 Task: Find connections with filter location Flers with filter topic #Trainingwith filter profile language Spanish with filter current company DHL Express India with filter school Sri Sivasubramaniya Nadar College Of Engineering with filter industry Mental Health Care with filter service category Wealth Management with filter keywords title Telework Nurse/Doctor
Action: Mouse moved to (628, 109)
Screenshot: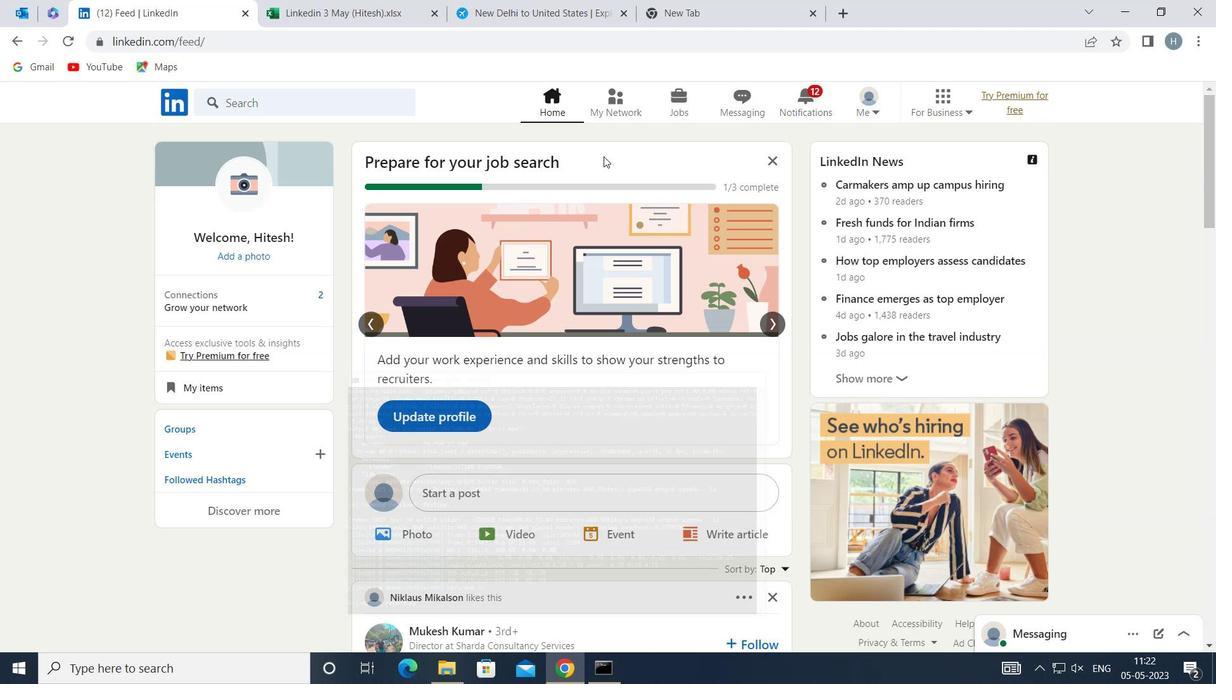 
Action: Mouse pressed left at (628, 109)
Screenshot: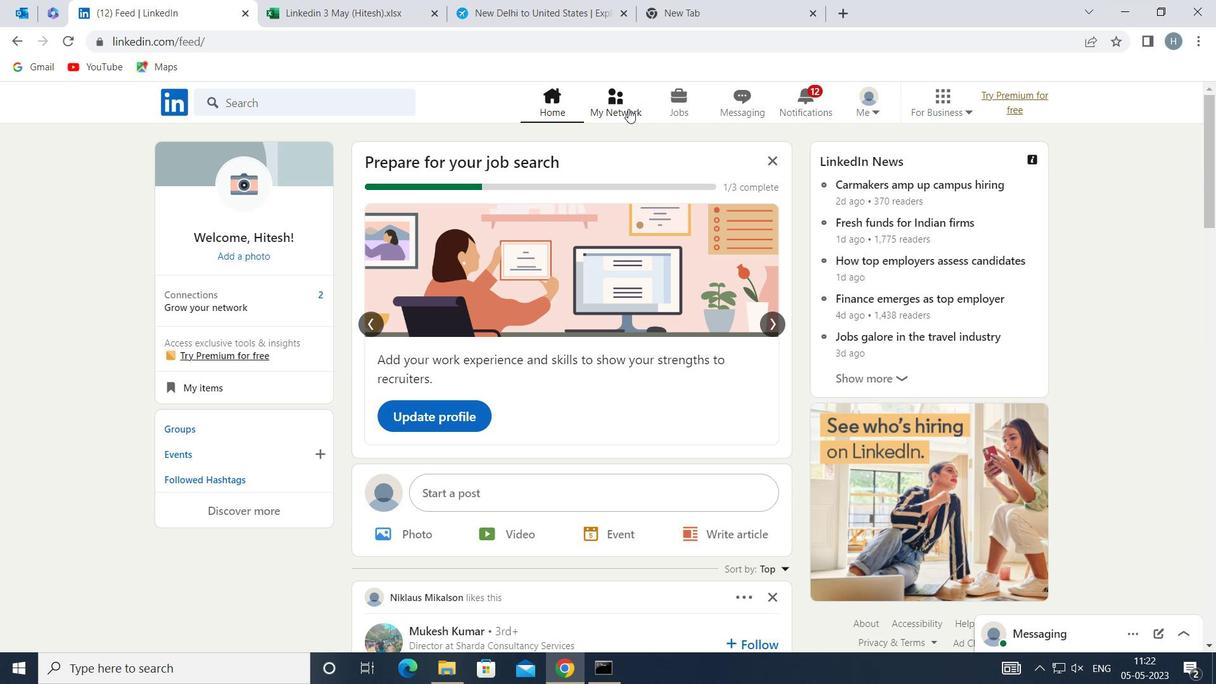 
Action: Mouse moved to (361, 193)
Screenshot: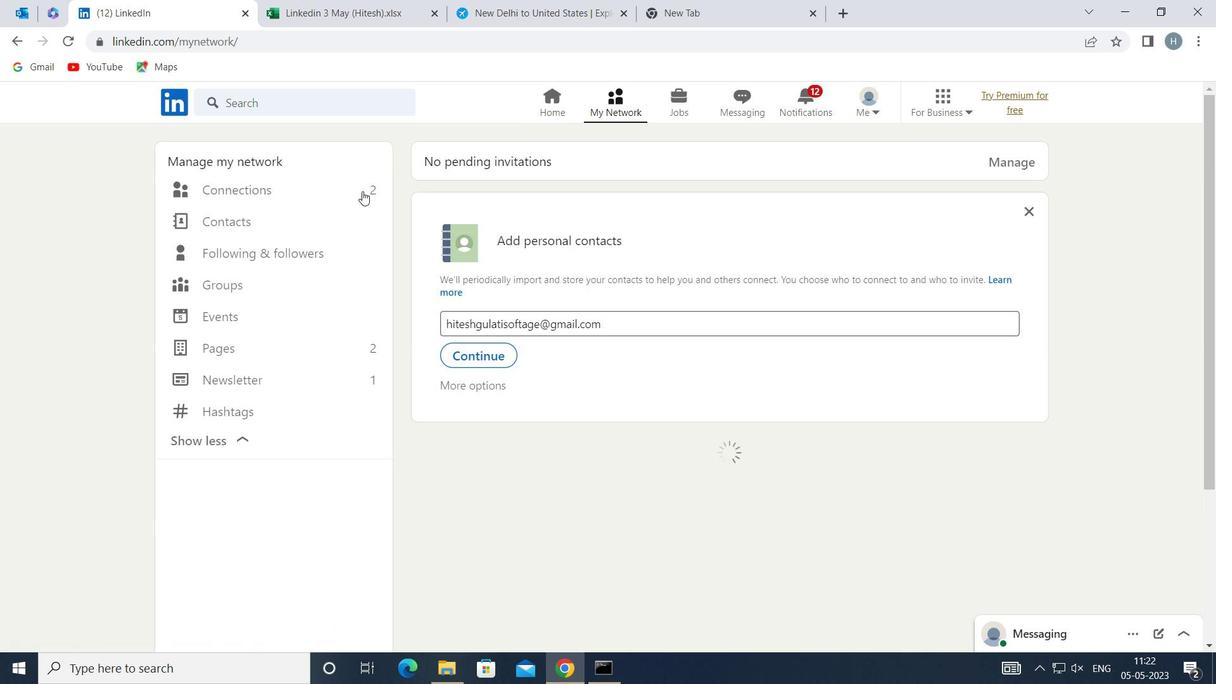 
Action: Mouse pressed left at (361, 193)
Screenshot: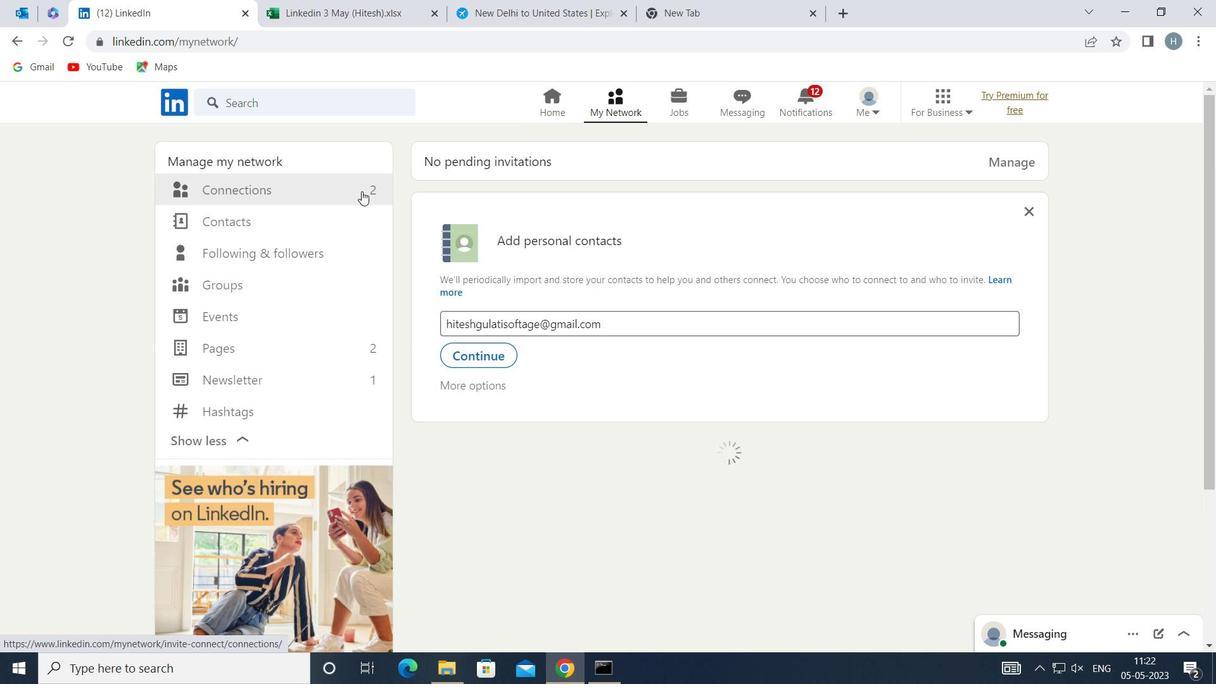 
Action: Mouse moved to (713, 186)
Screenshot: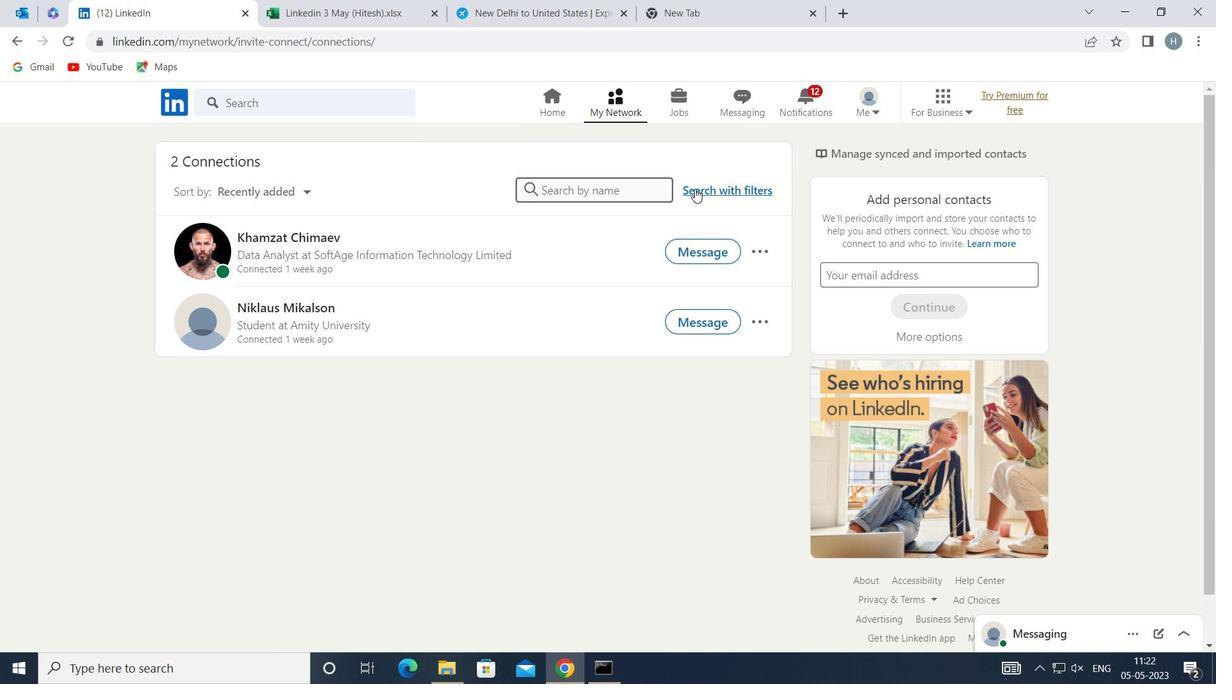 
Action: Mouse pressed left at (713, 186)
Screenshot: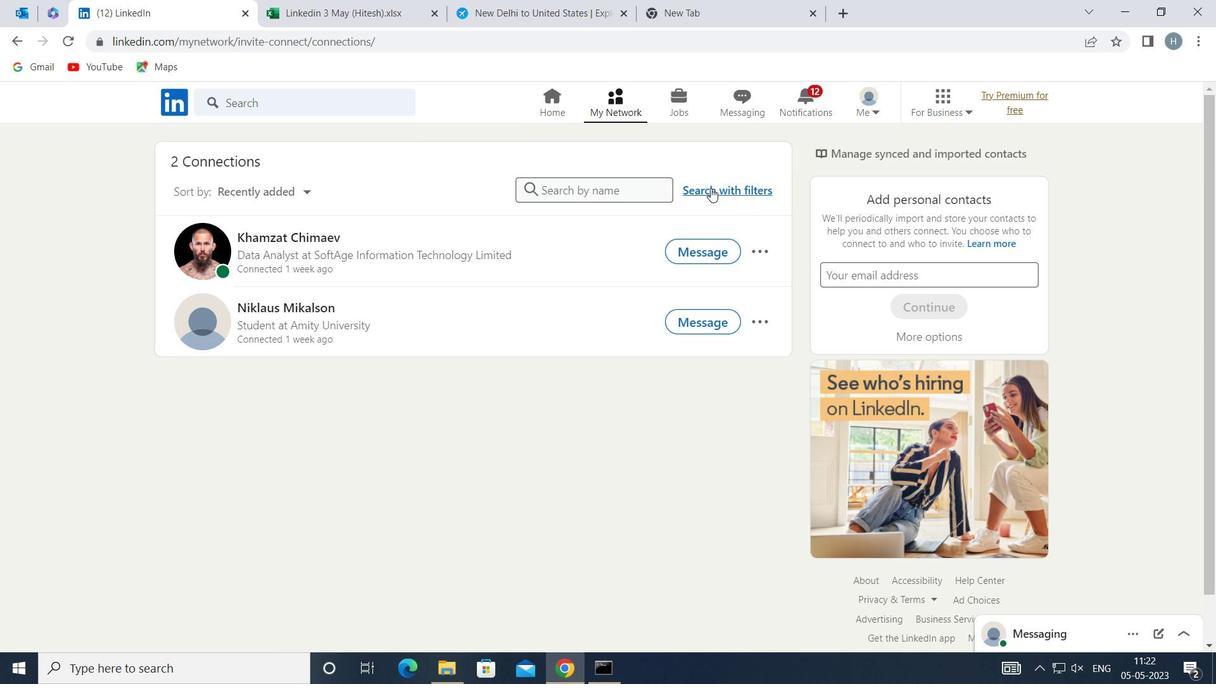 
Action: Mouse moved to (670, 145)
Screenshot: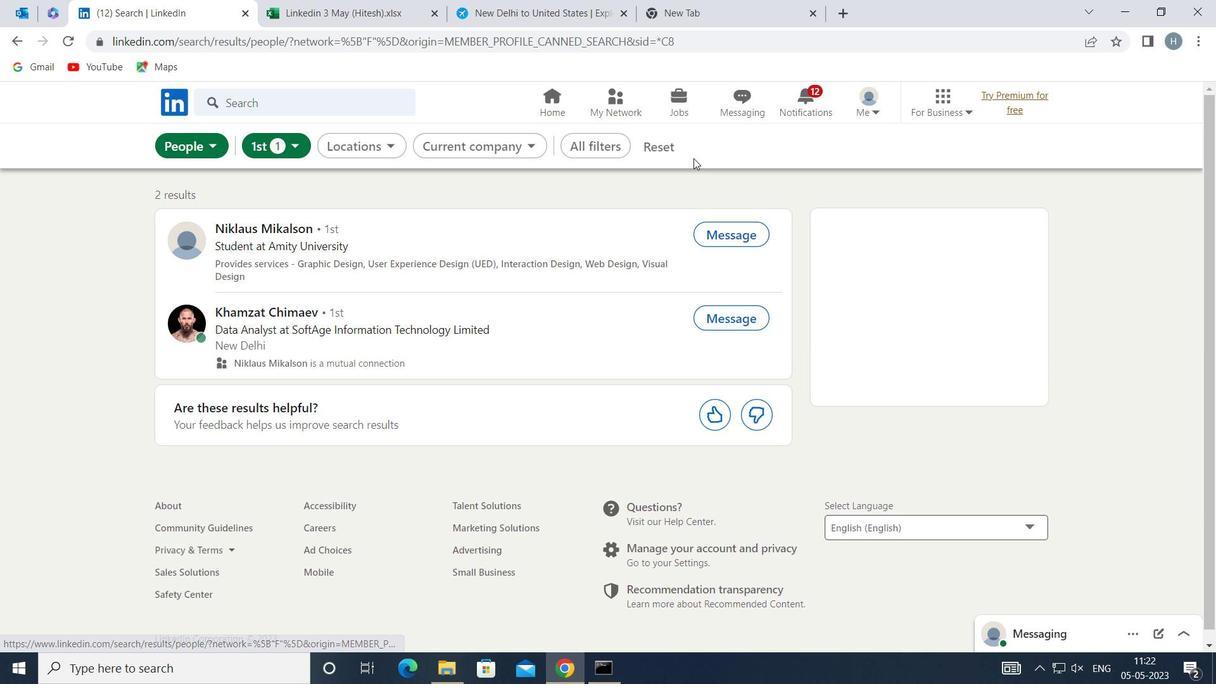 
Action: Mouse pressed left at (670, 145)
Screenshot: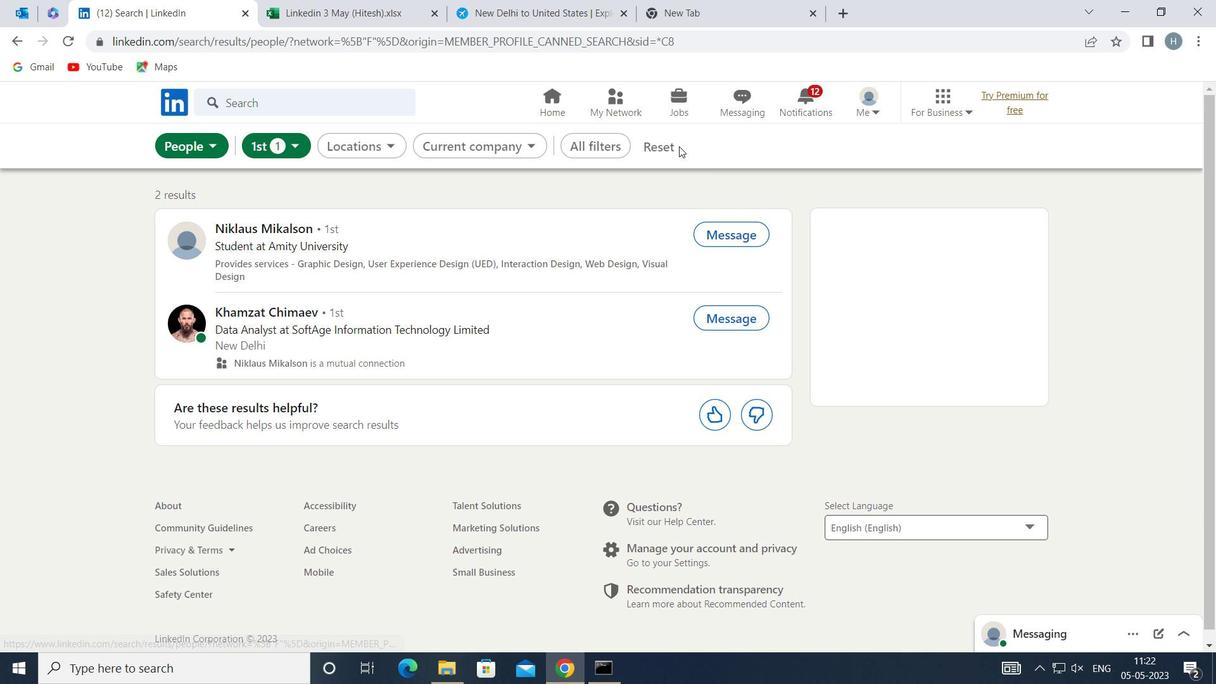 
Action: Mouse moved to (643, 142)
Screenshot: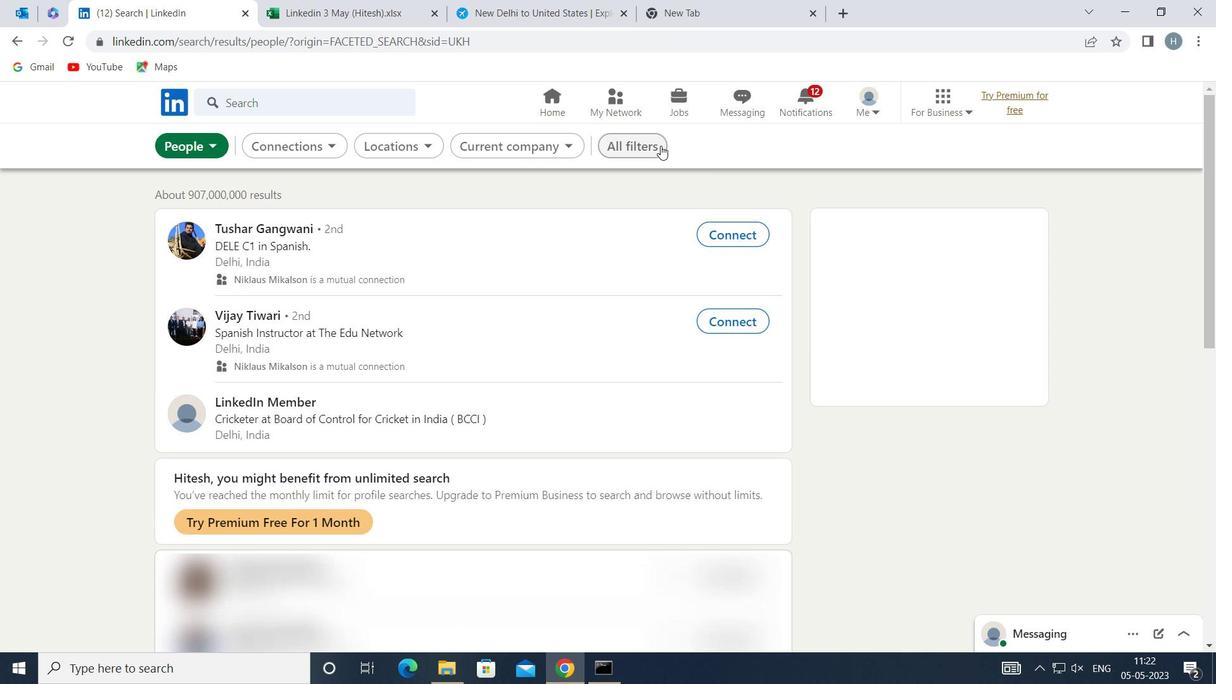 
Action: Mouse pressed left at (643, 142)
Screenshot: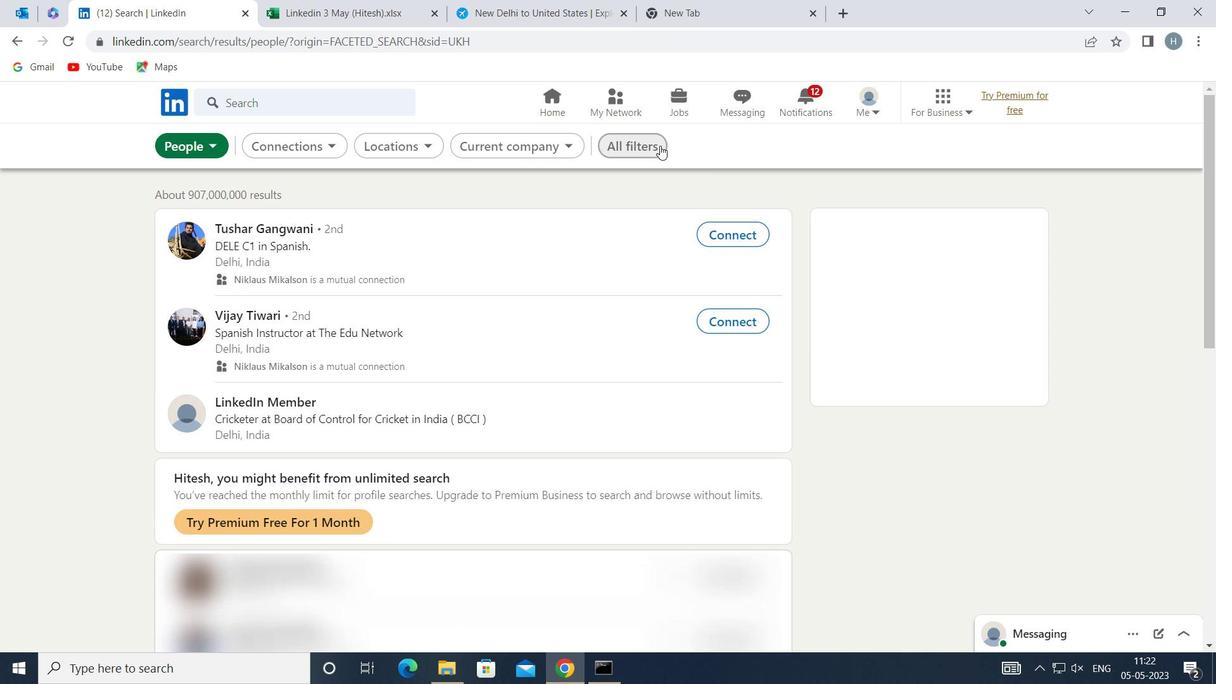 
Action: Mouse moved to (918, 288)
Screenshot: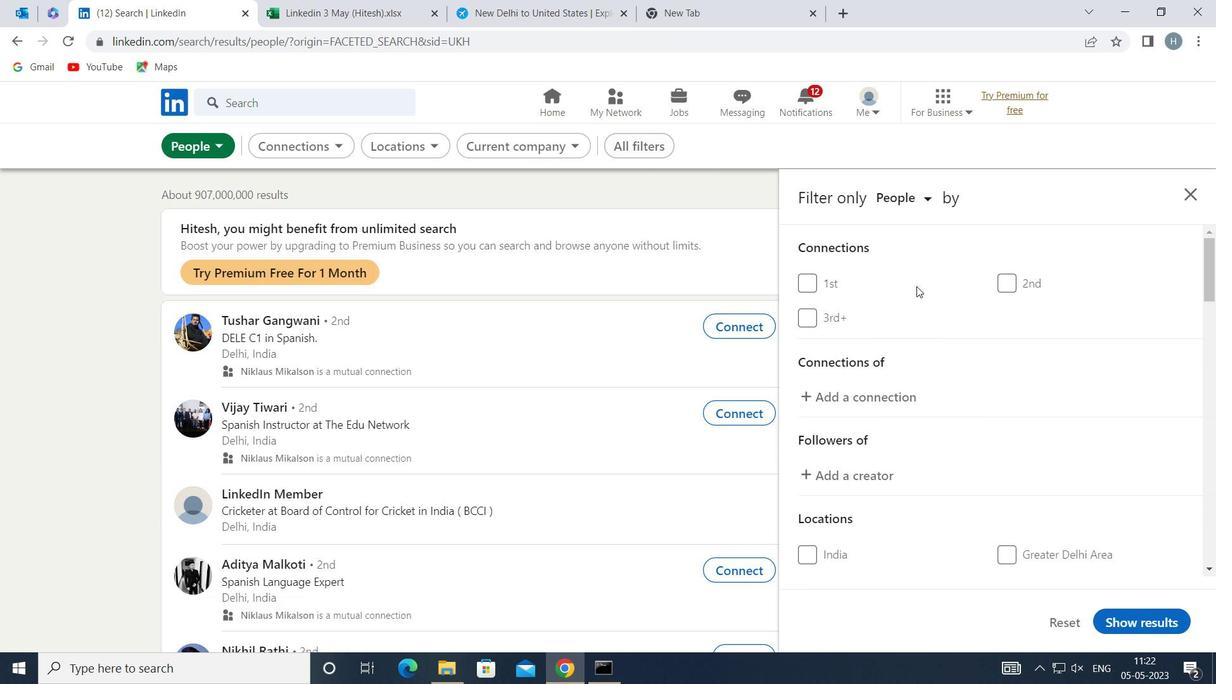 
Action: Mouse scrolled (918, 288) with delta (0, 0)
Screenshot: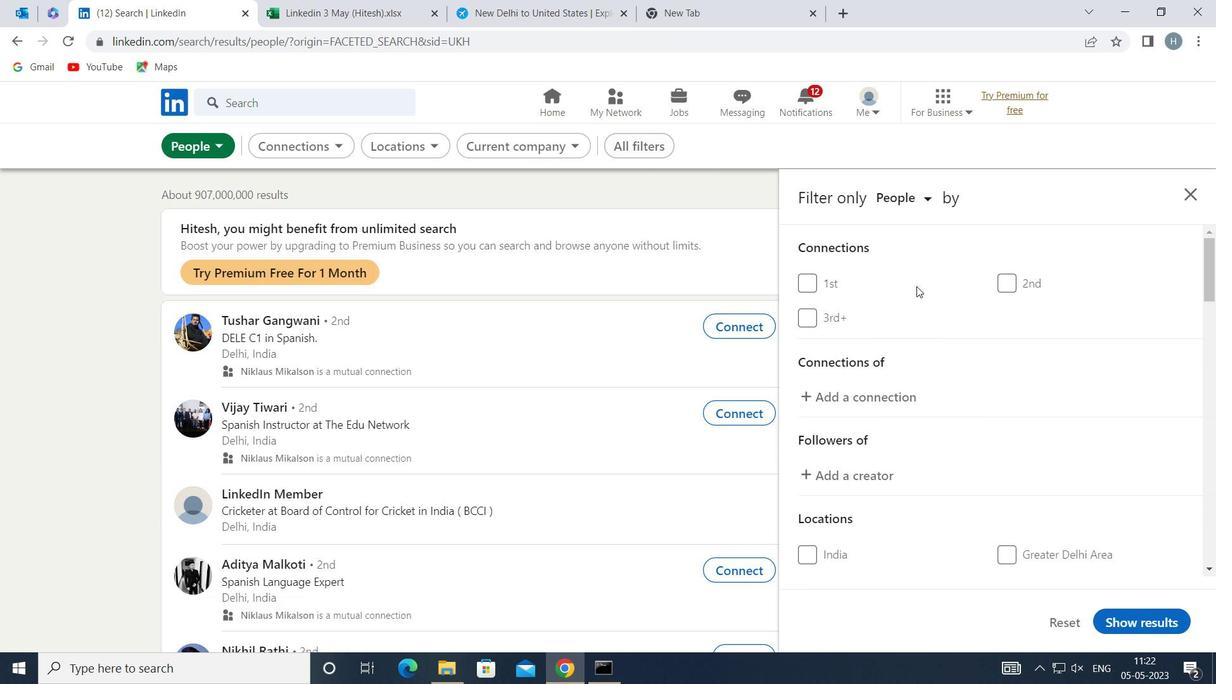 
Action: Mouse moved to (919, 297)
Screenshot: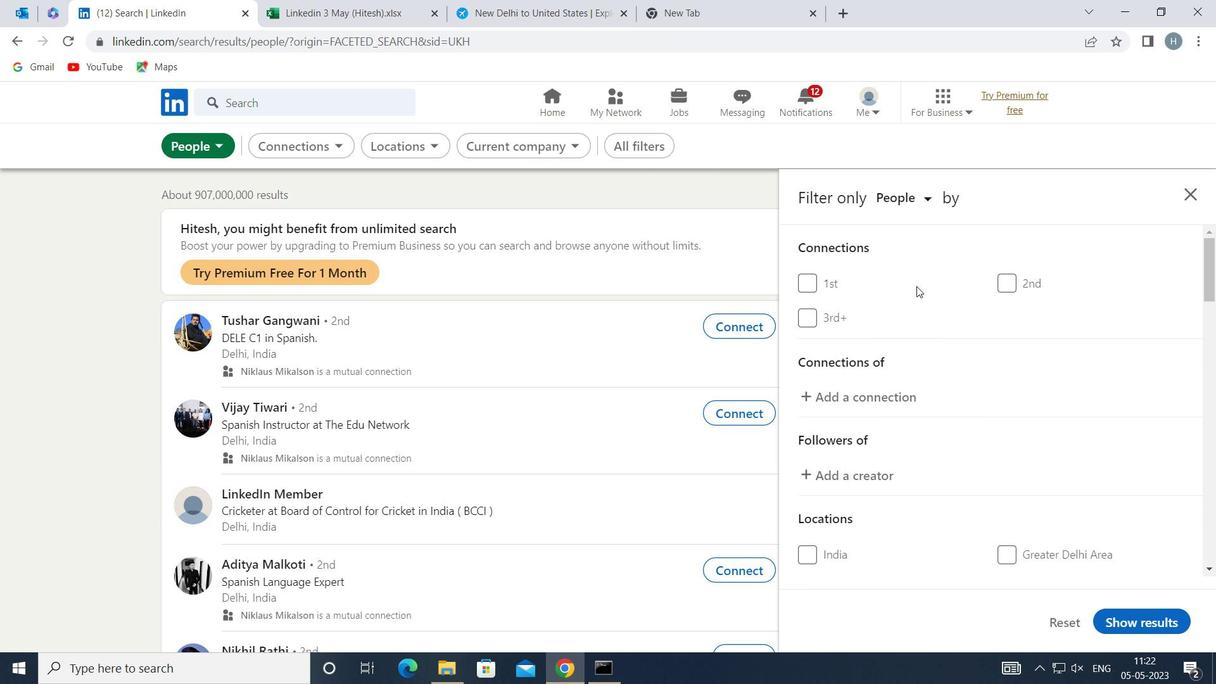 
Action: Mouse scrolled (919, 297) with delta (0, 0)
Screenshot: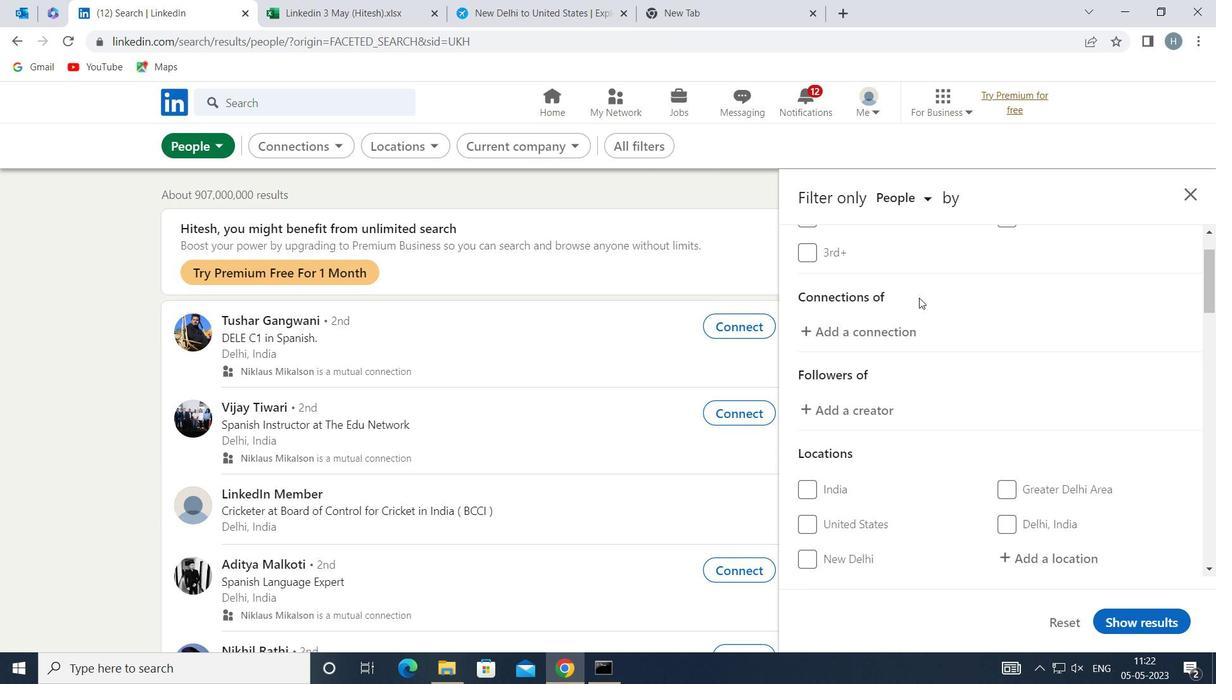 
Action: Mouse moved to (1027, 462)
Screenshot: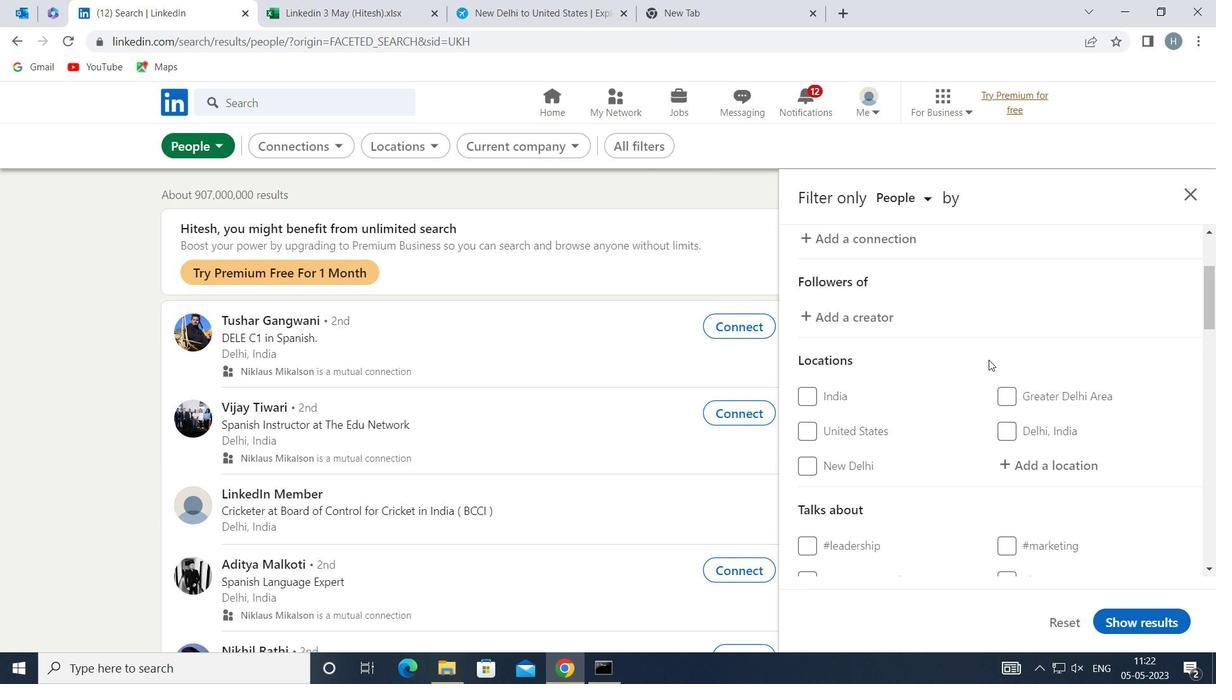 
Action: Mouse pressed left at (1027, 462)
Screenshot: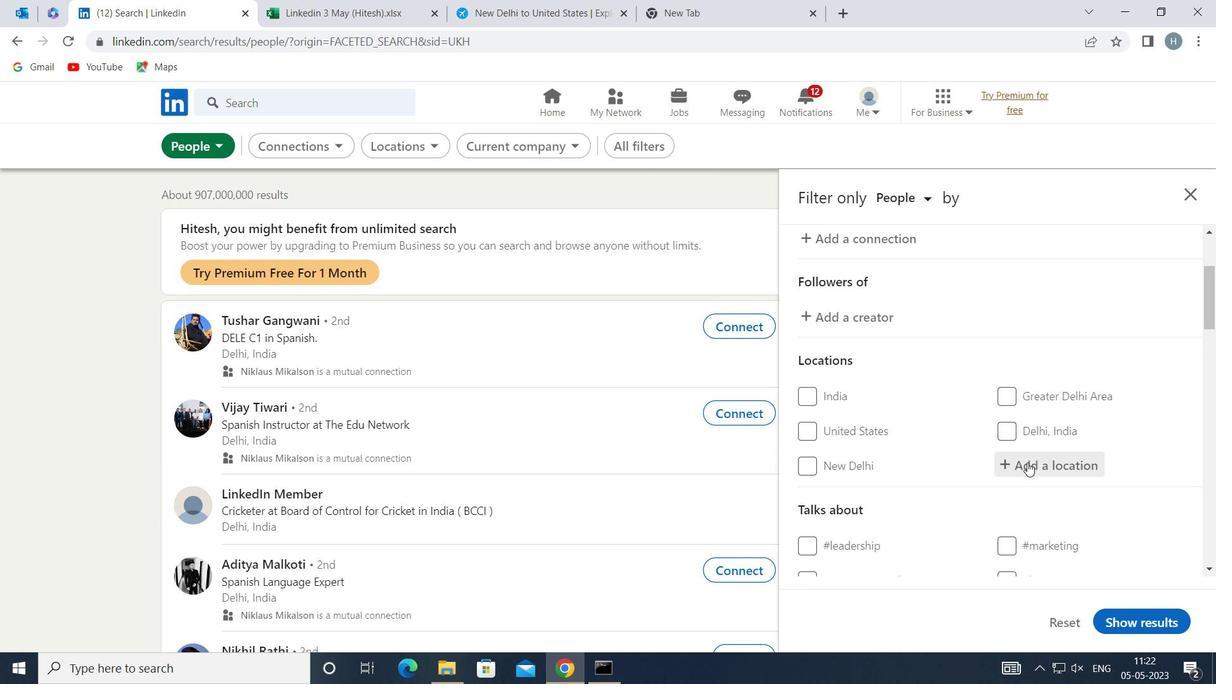 
Action: Mouse moved to (1029, 456)
Screenshot: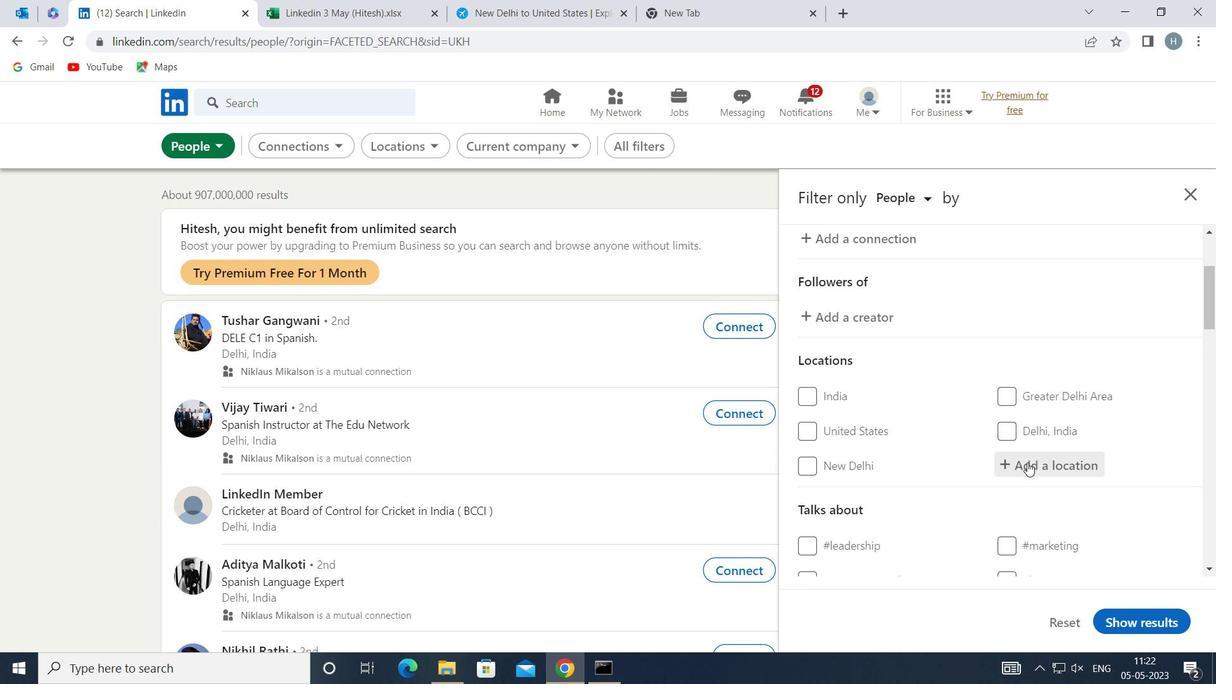 
Action: Key pressed <Key.shift>FLERS
Screenshot: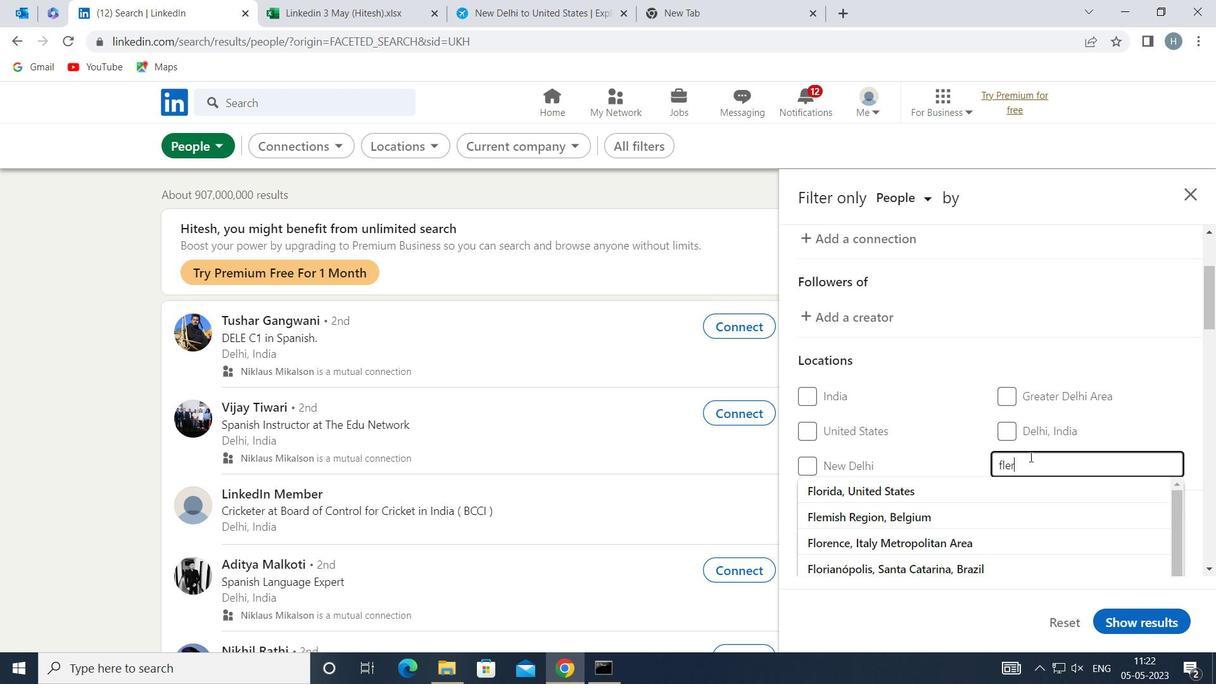 
Action: Mouse moved to (974, 476)
Screenshot: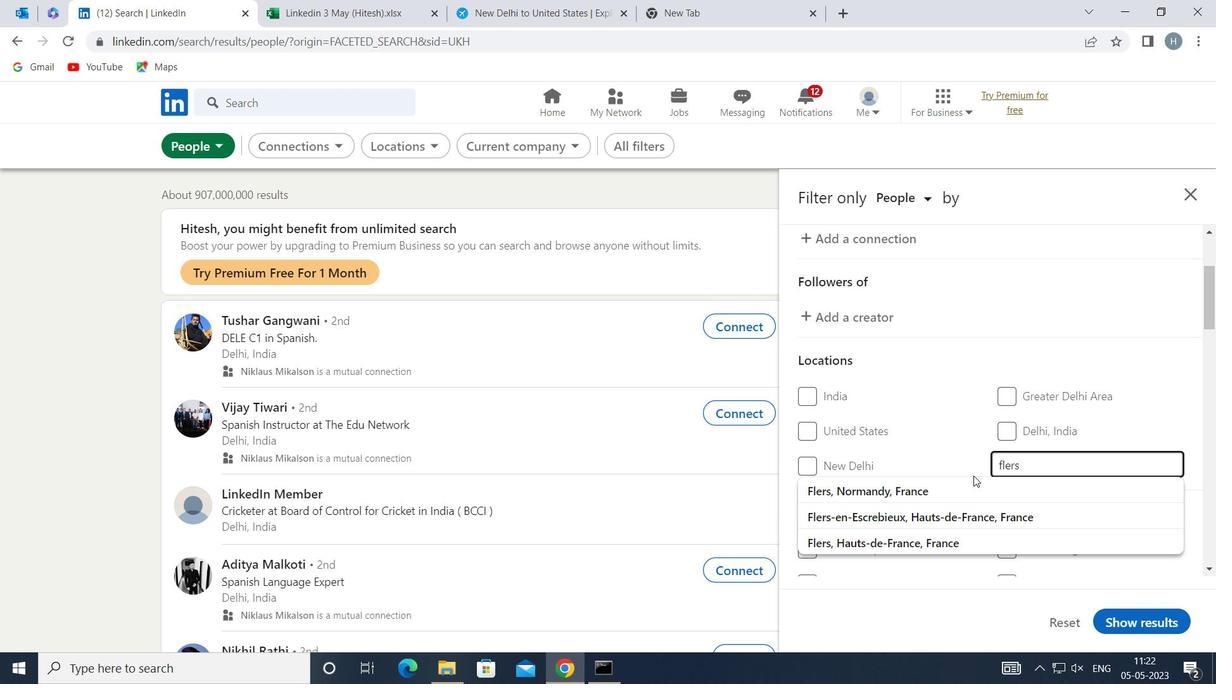 
Action: Mouse pressed left at (974, 476)
Screenshot: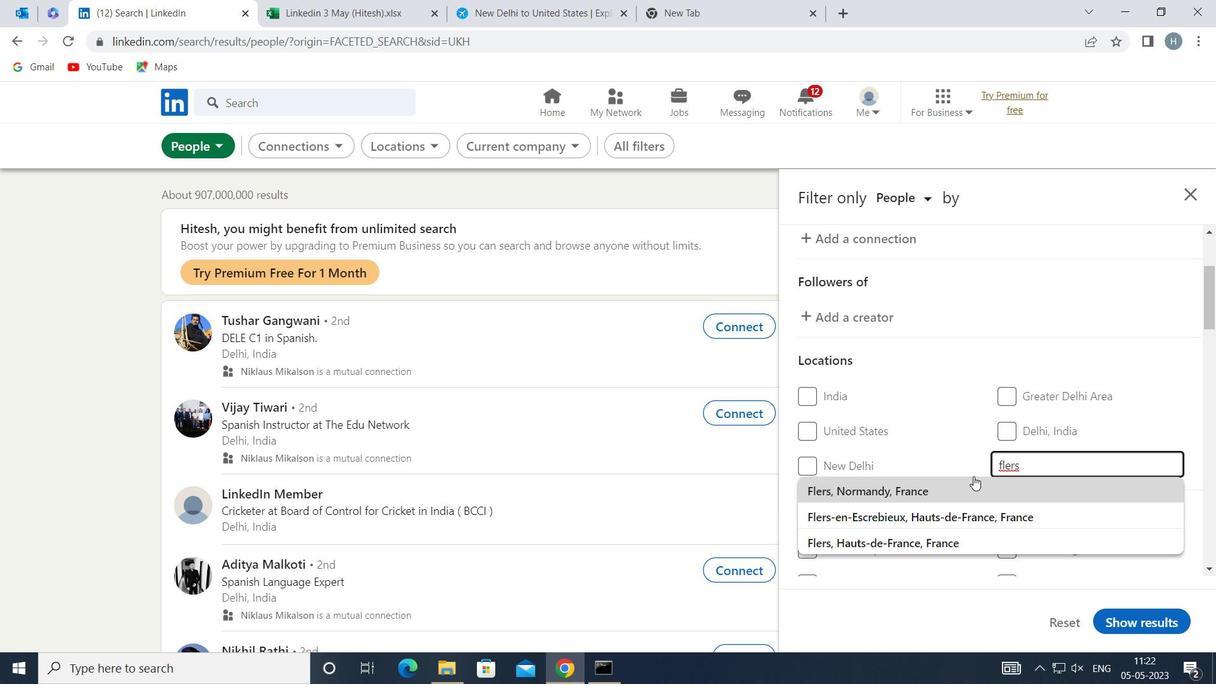 
Action: Mouse moved to (996, 438)
Screenshot: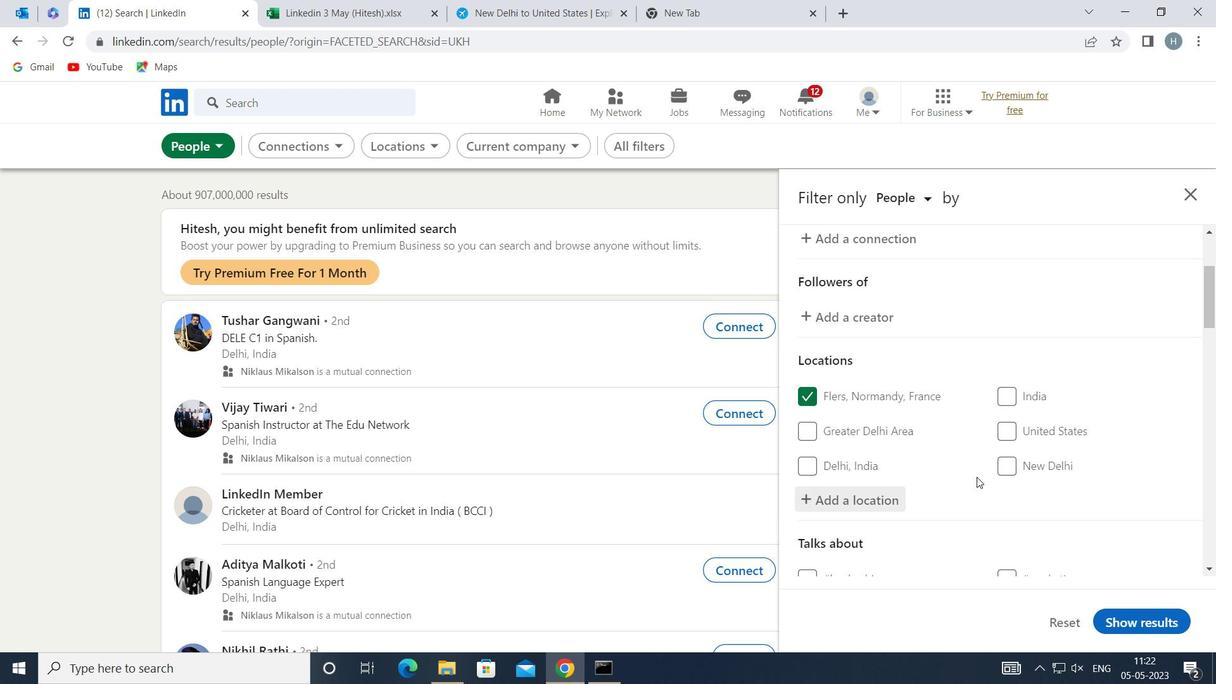 
Action: Mouse scrolled (996, 437) with delta (0, 0)
Screenshot: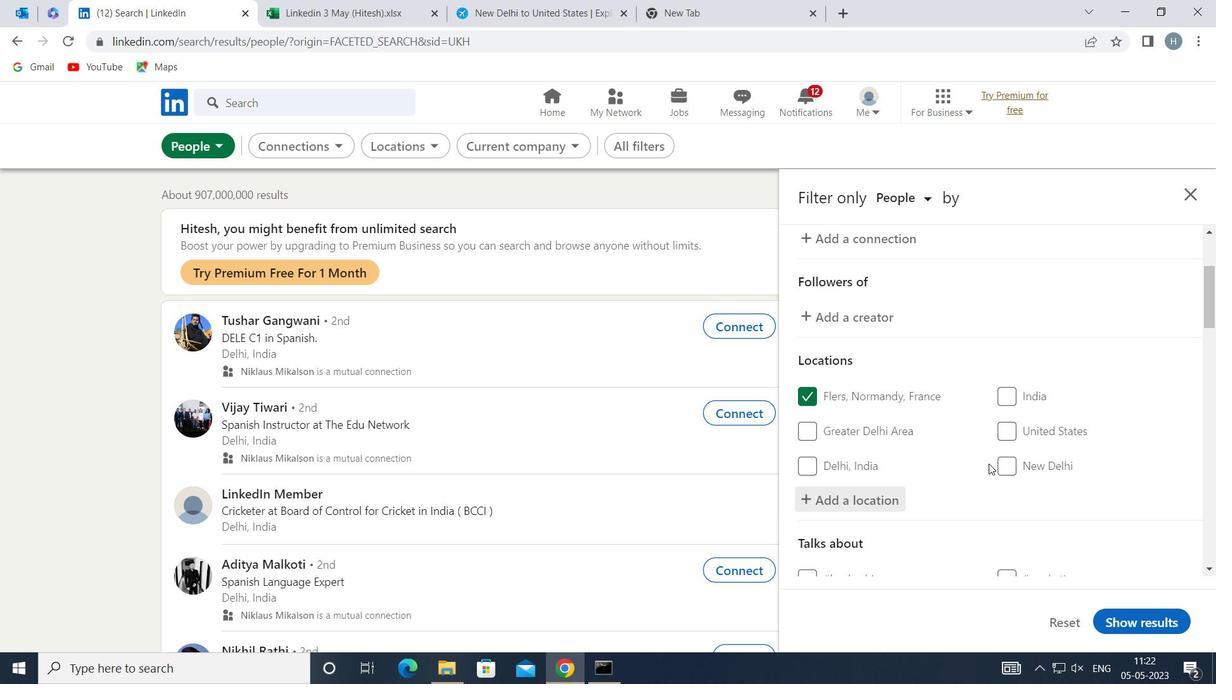 
Action: Mouse scrolled (996, 437) with delta (0, 0)
Screenshot: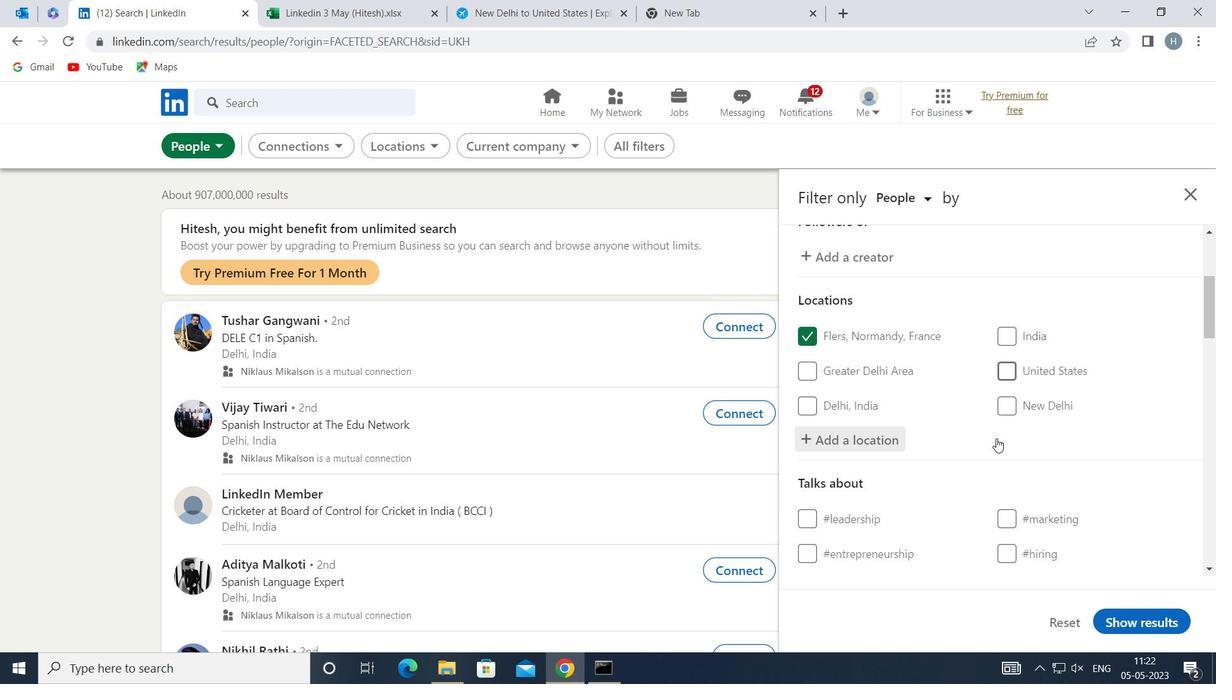 
Action: Mouse moved to (1034, 488)
Screenshot: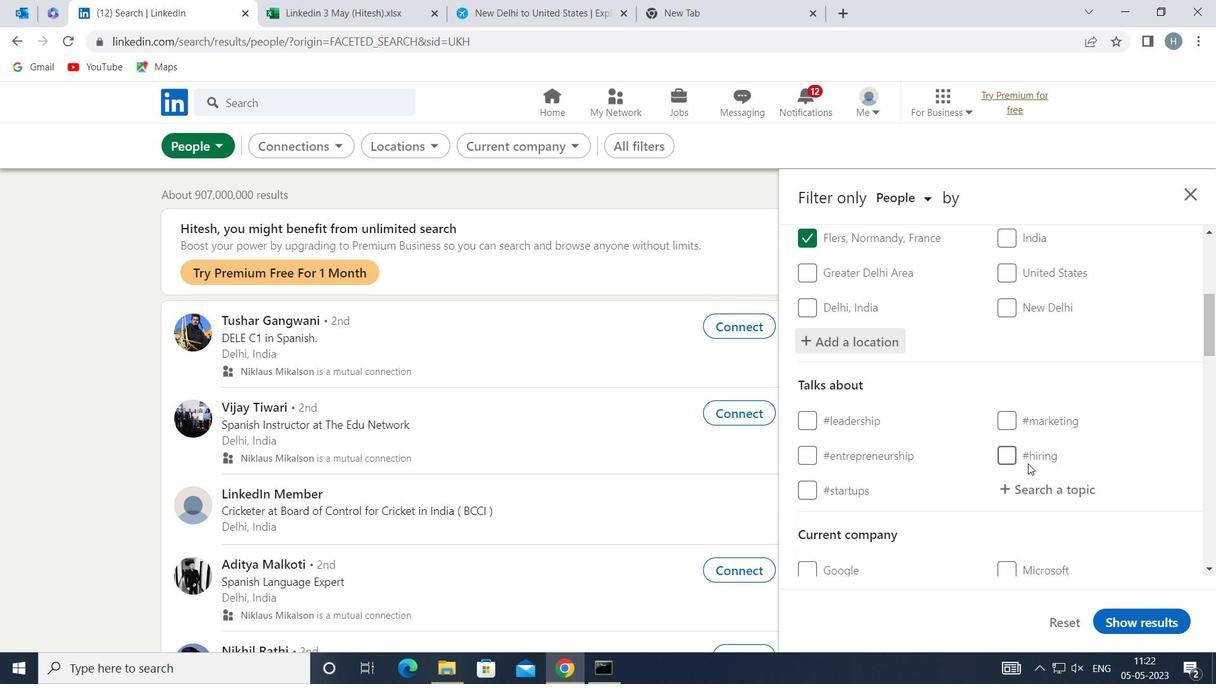 
Action: Mouse pressed left at (1034, 488)
Screenshot: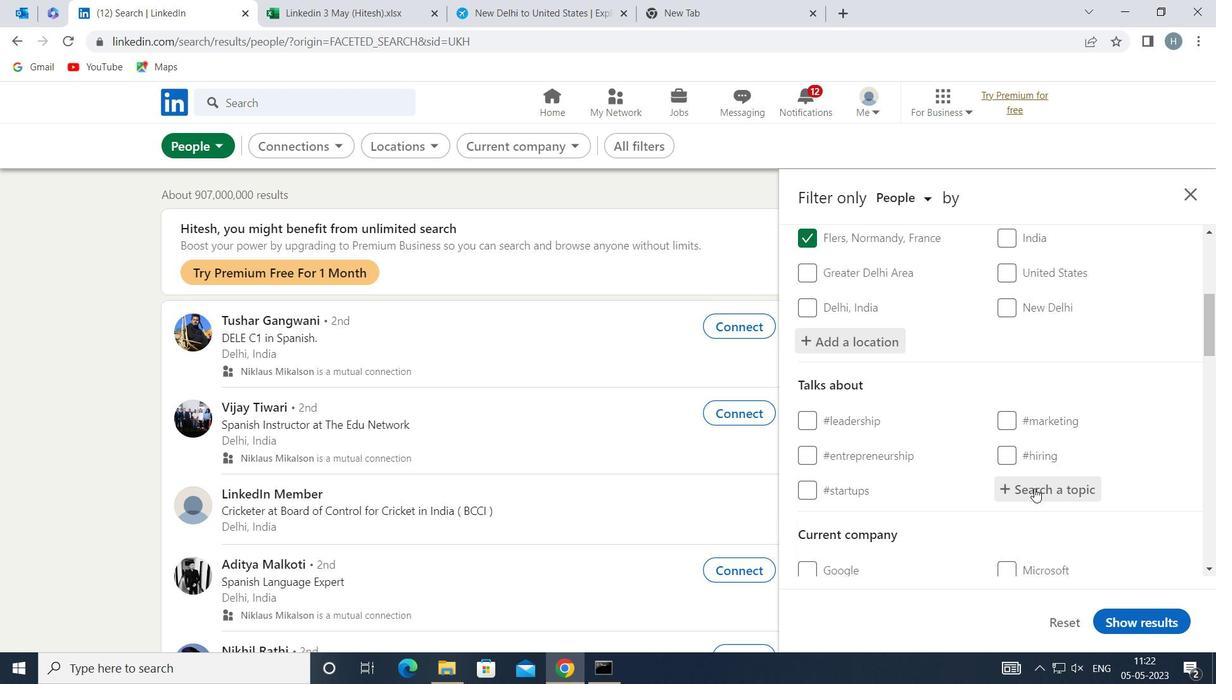 
Action: Key pressed <Key.shift>TRAINING
Screenshot: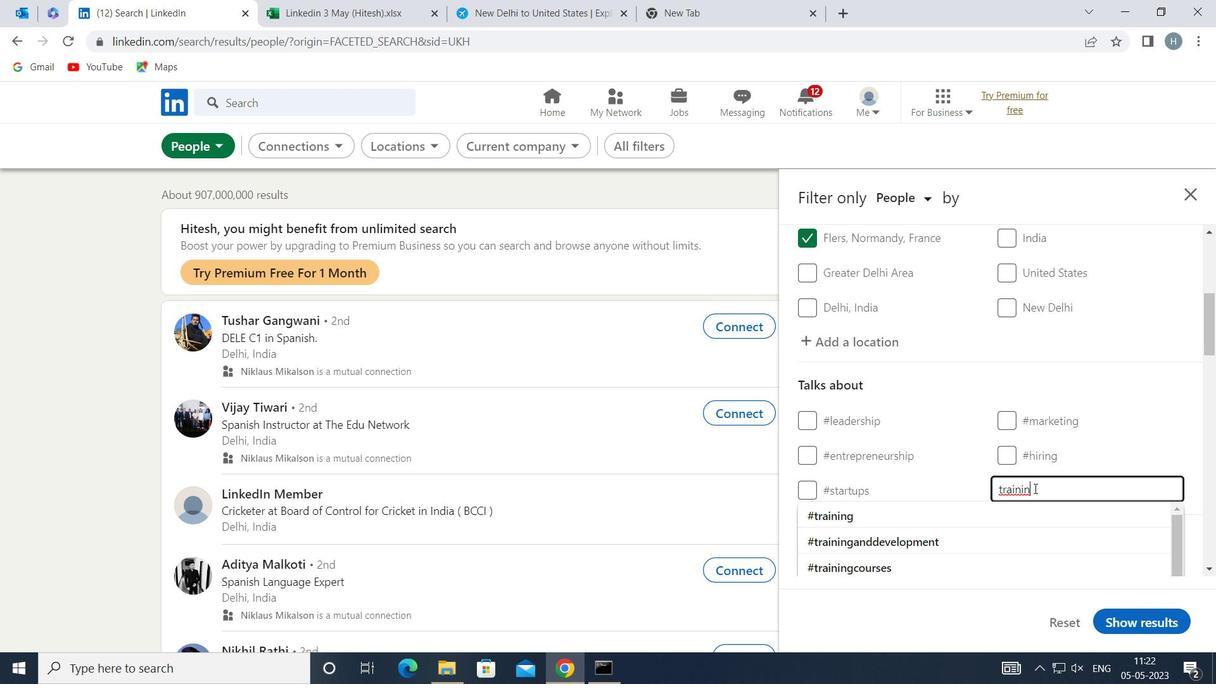 
Action: Mouse moved to (971, 510)
Screenshot: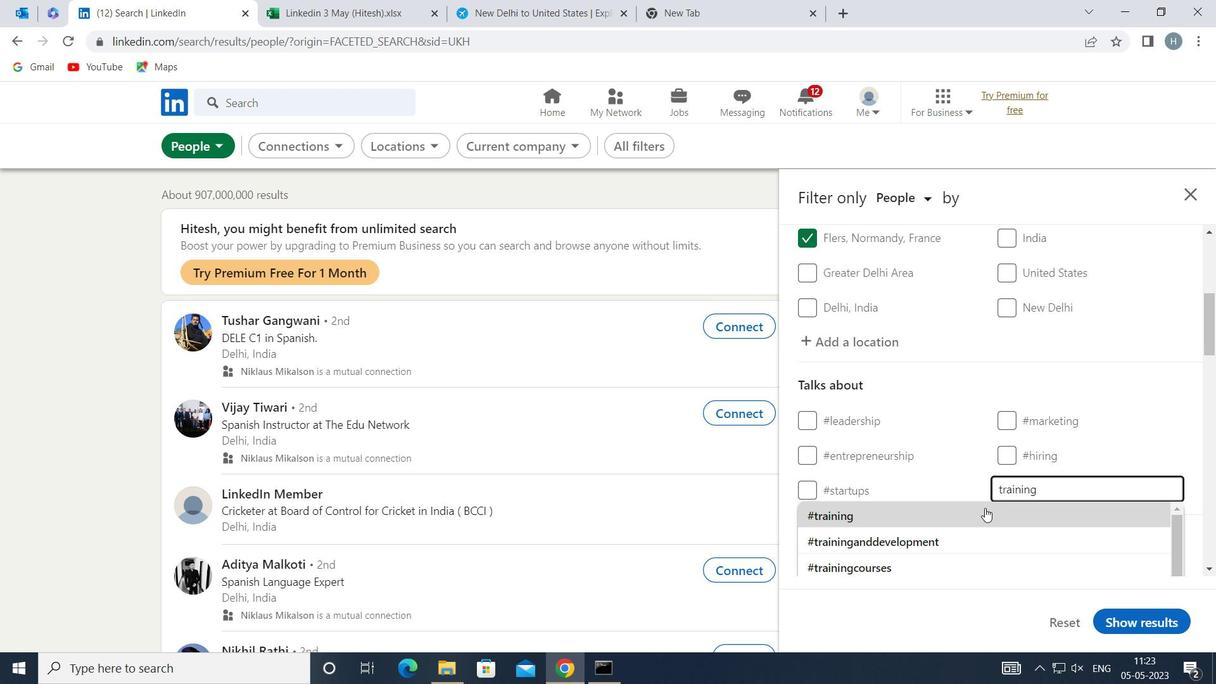 
Action: Mouse pressed left at (971, 510)
Screenshot: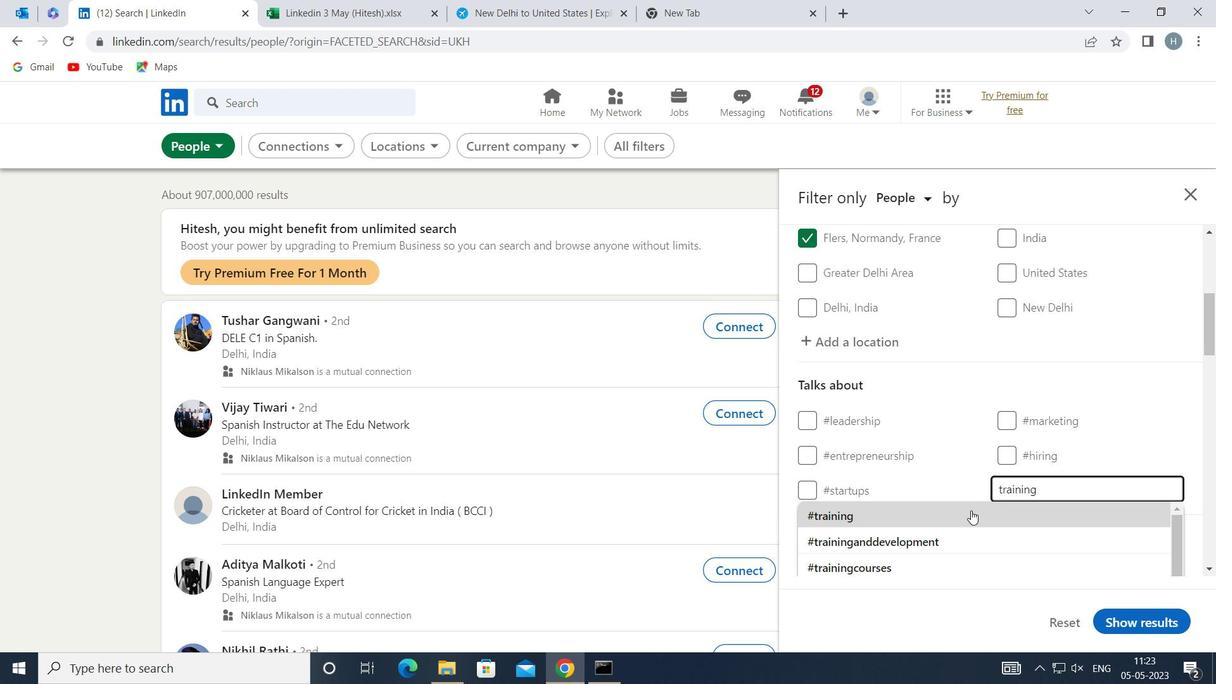 
Action: Mouse moved to (962, 473)
Screenshot: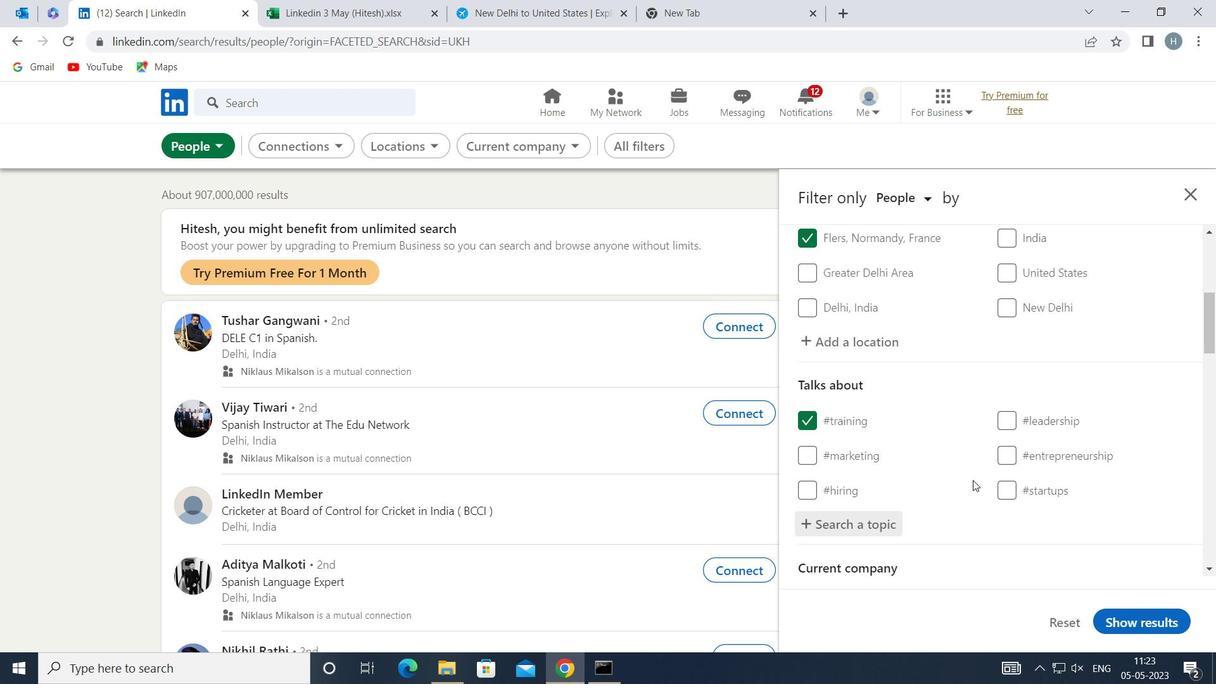 
Action: Mouse scrolled (962, 472) with delta (0, 0)
Screenshot: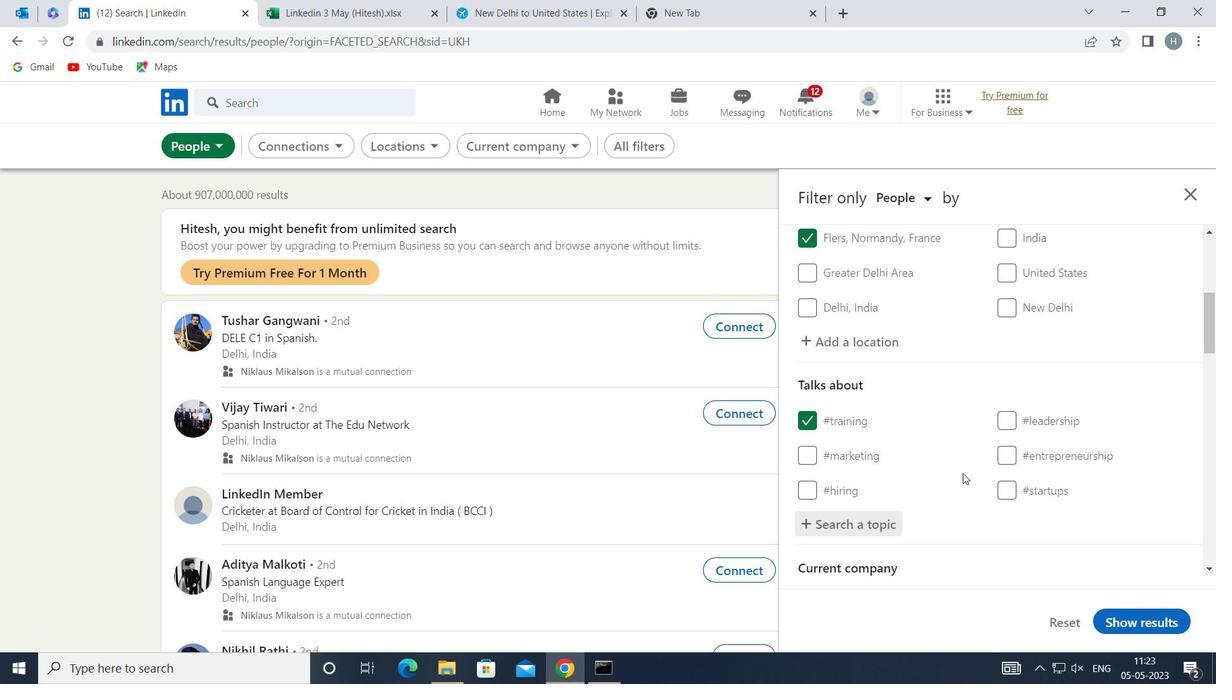 
Action: Mouse scrolled (962, 472) with delta (0, 0)
Screenshot: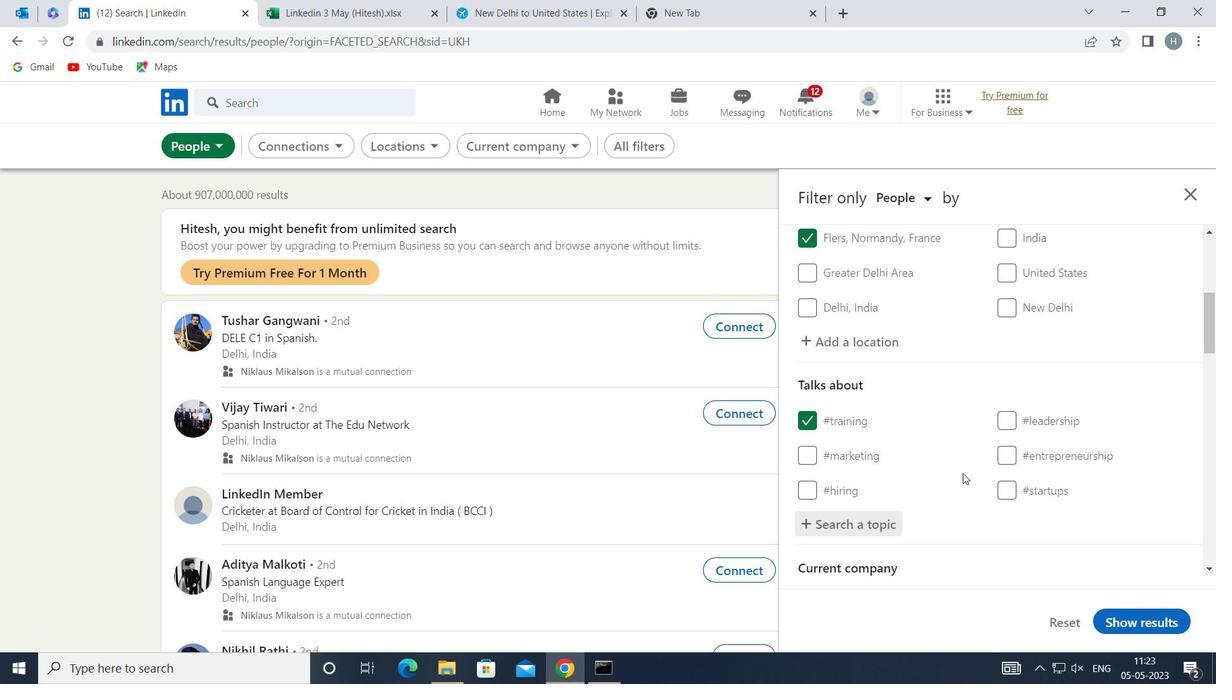 
Action: Mouse scrolled (962, 472) with delta (0, 0)
Screenshot: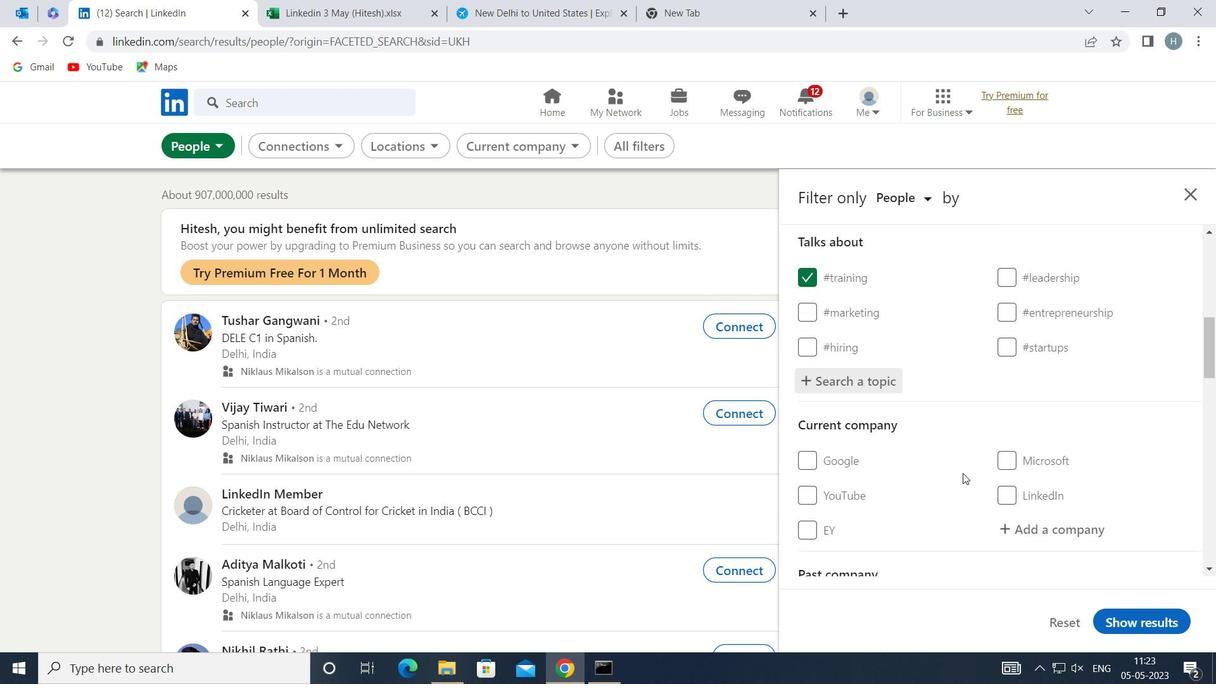 
Action: Mouse scrolled (962, 472) with delta (0, 0)
Screenshot: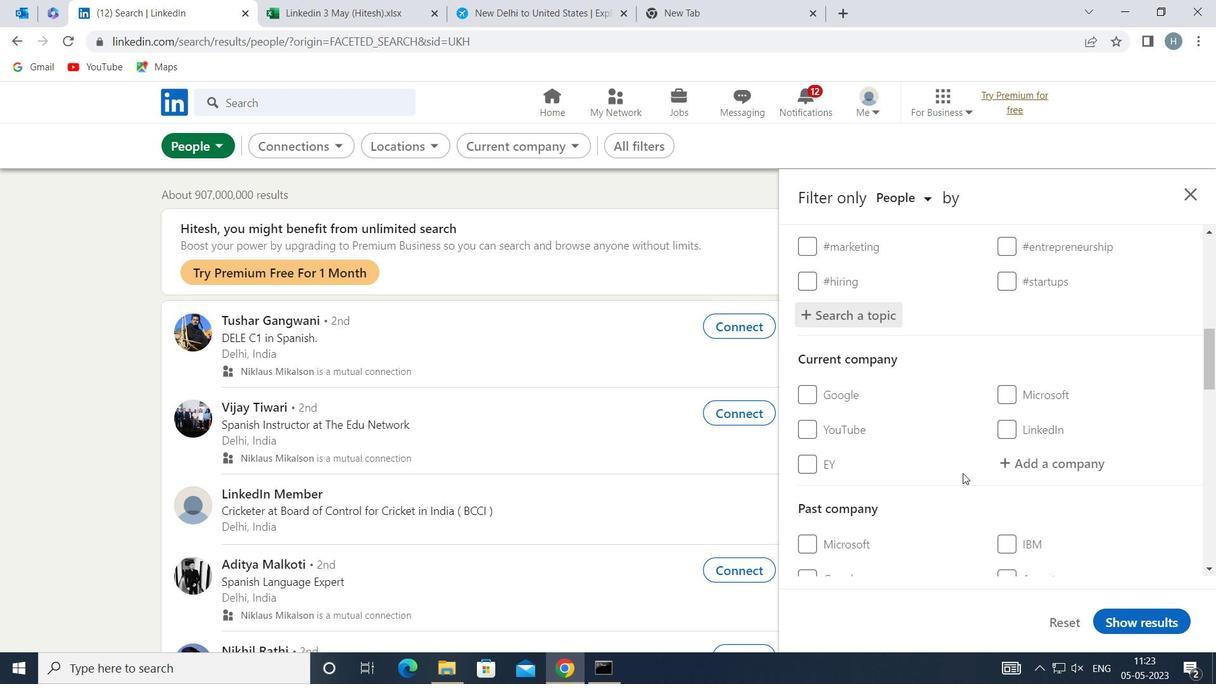
Action: Mouse scrolled (962, 472) with delta (0, 0)
Screenshot: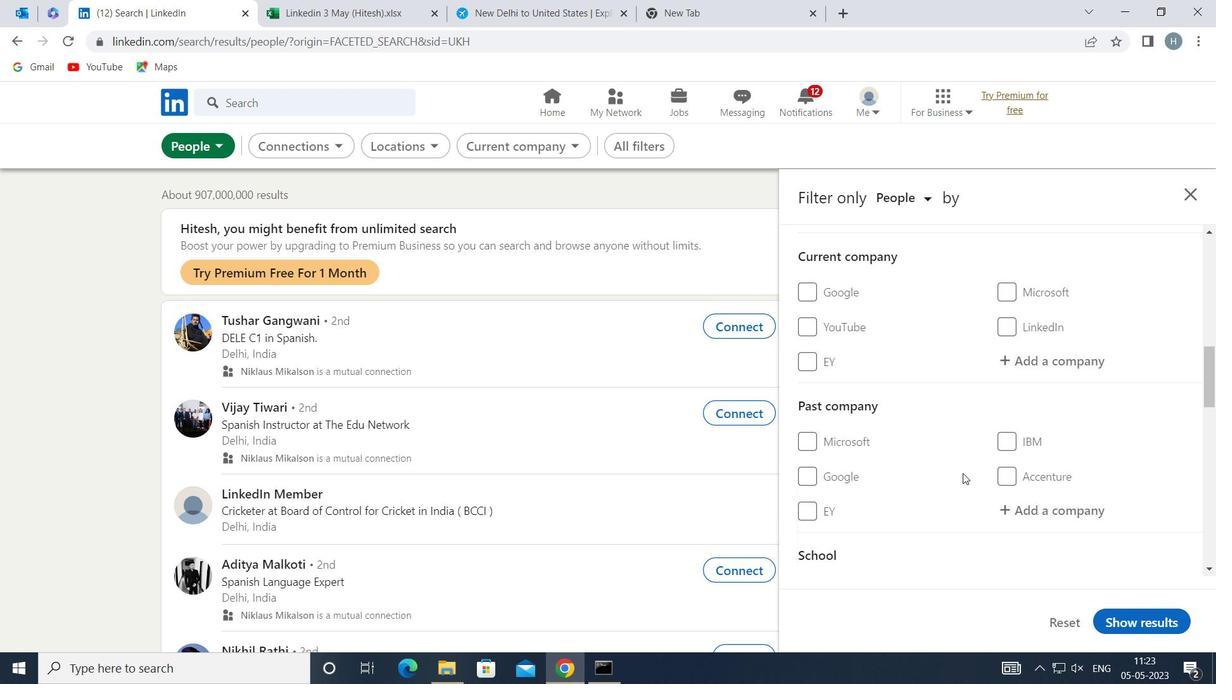 
Action: Mouse scrolled (962, 472) with delta (0, 0)
Screenshot: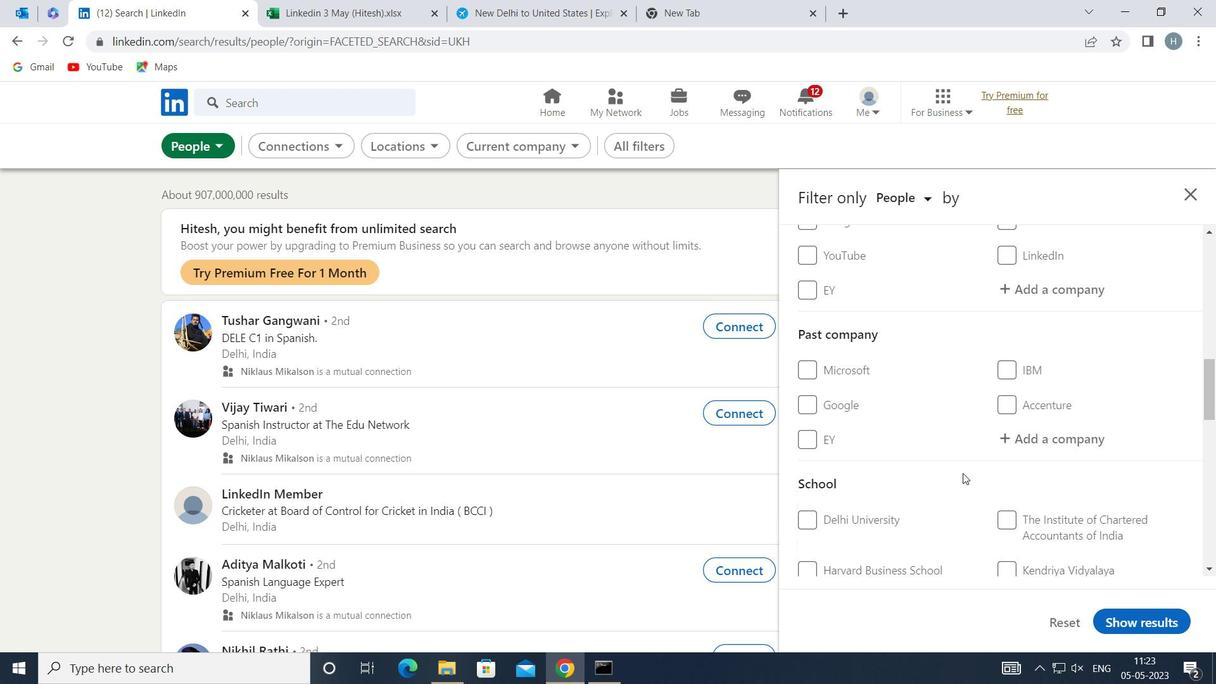 
Action: Mouse scrolled (962, 472) with delta (0, 0)
Screenshot: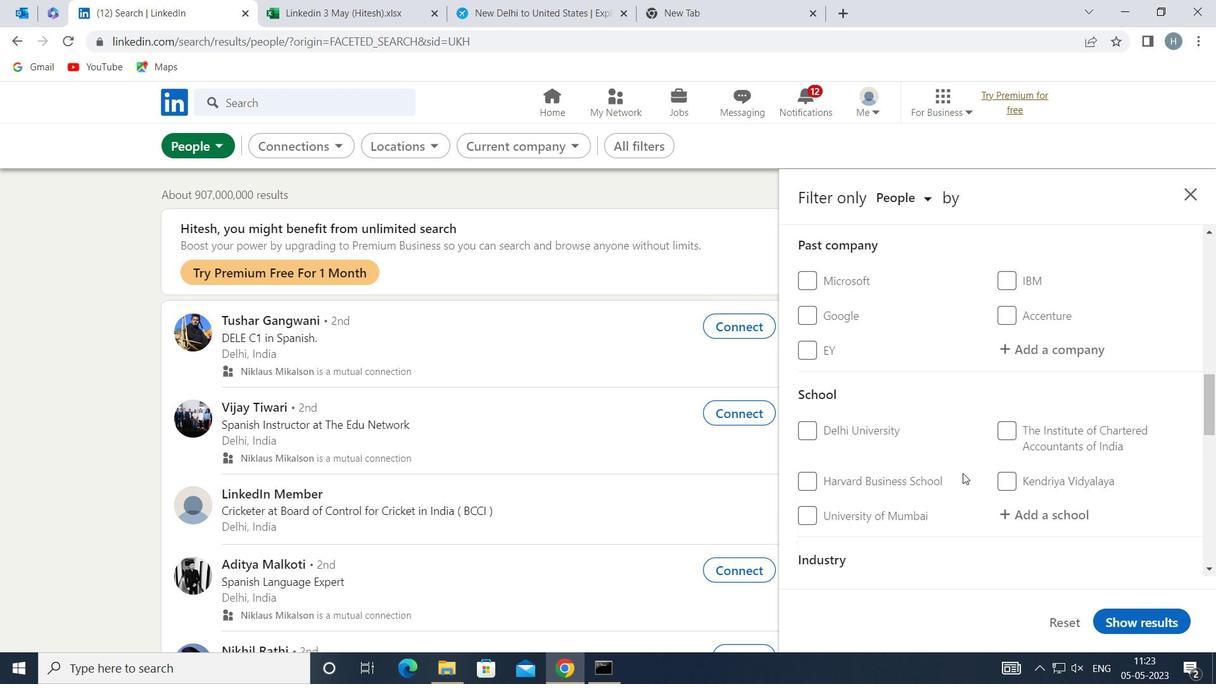 
Action: Mouse scrolled (962, 472) with delta (0, 0)
Screenshot: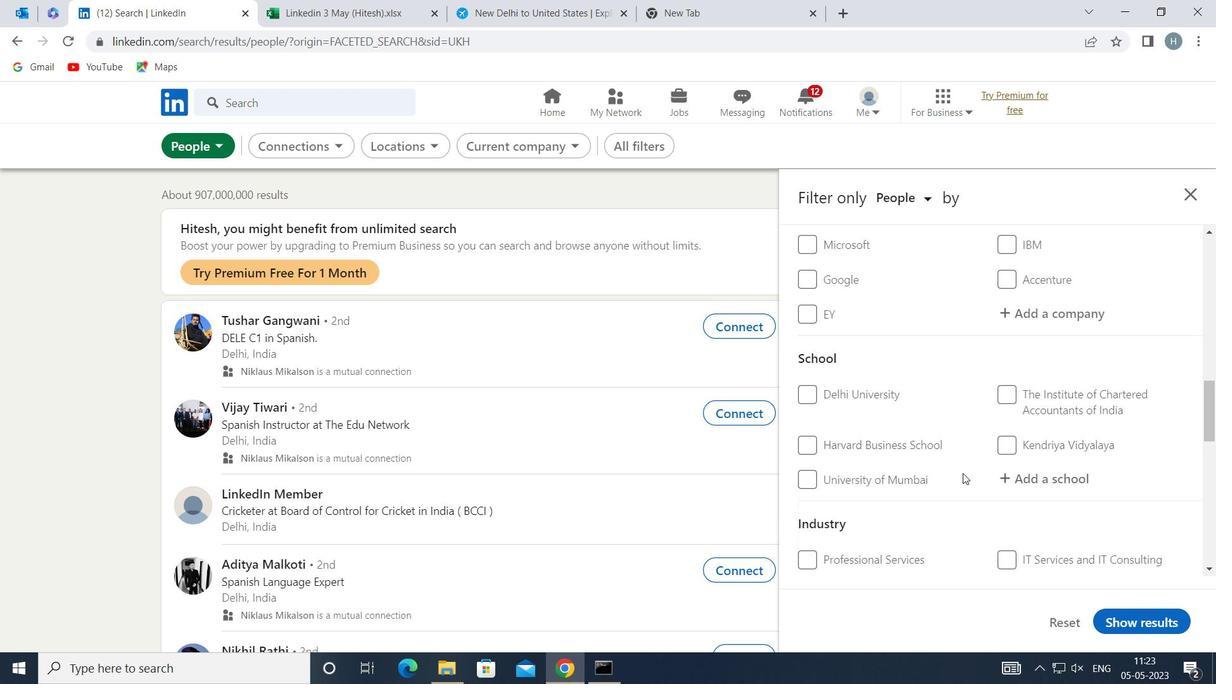 
Action: Mouse scrolled (962, 472) with delta (0, 0)
Screenshot: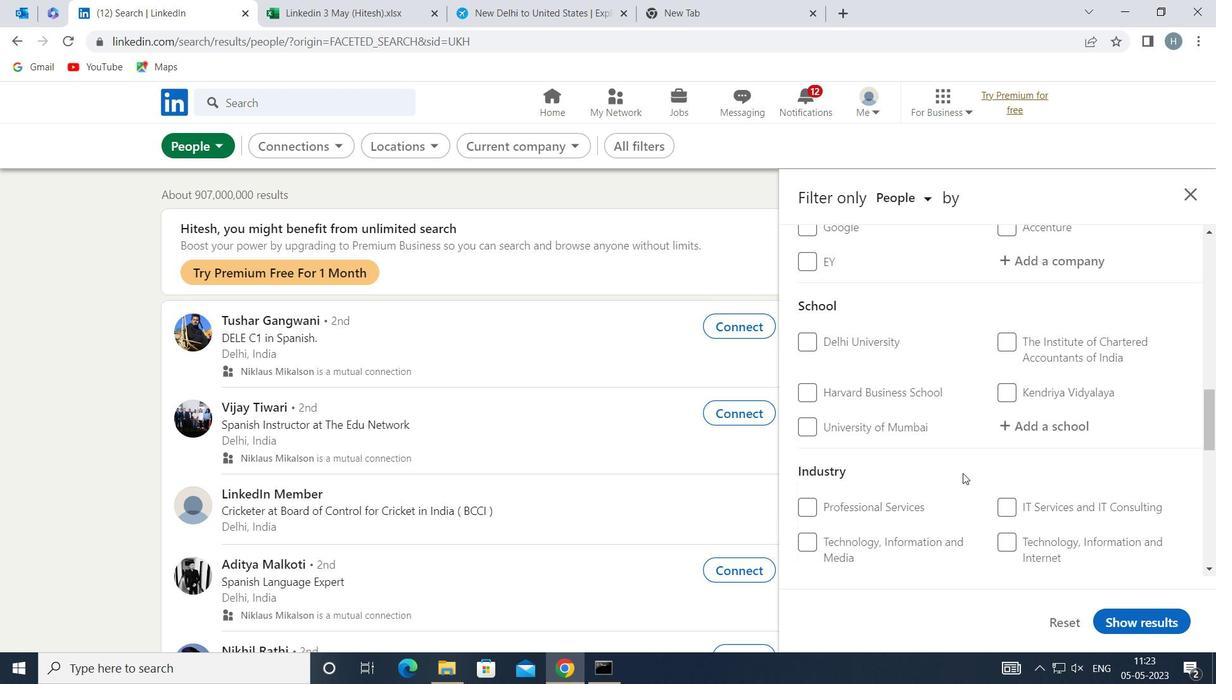 
Action: Mouse scrolled (962, 472) with delta (0, 0)
Screenshot: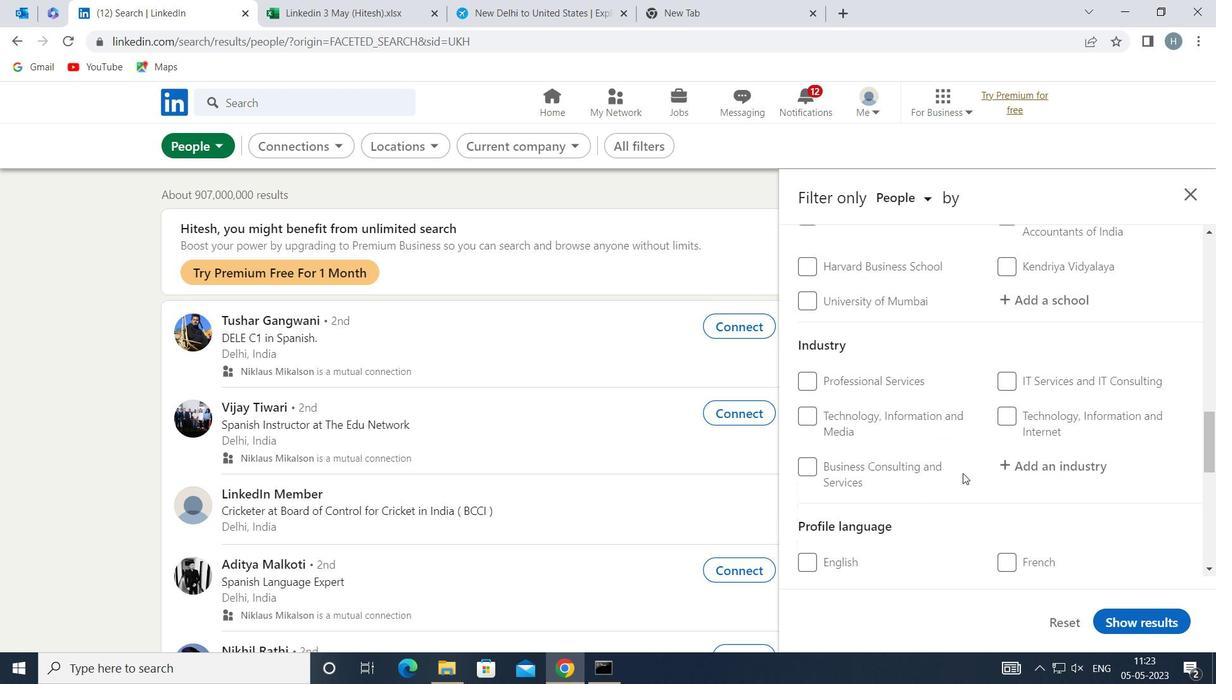 
Action: Mouse moved to (838, 498)
Screenshot: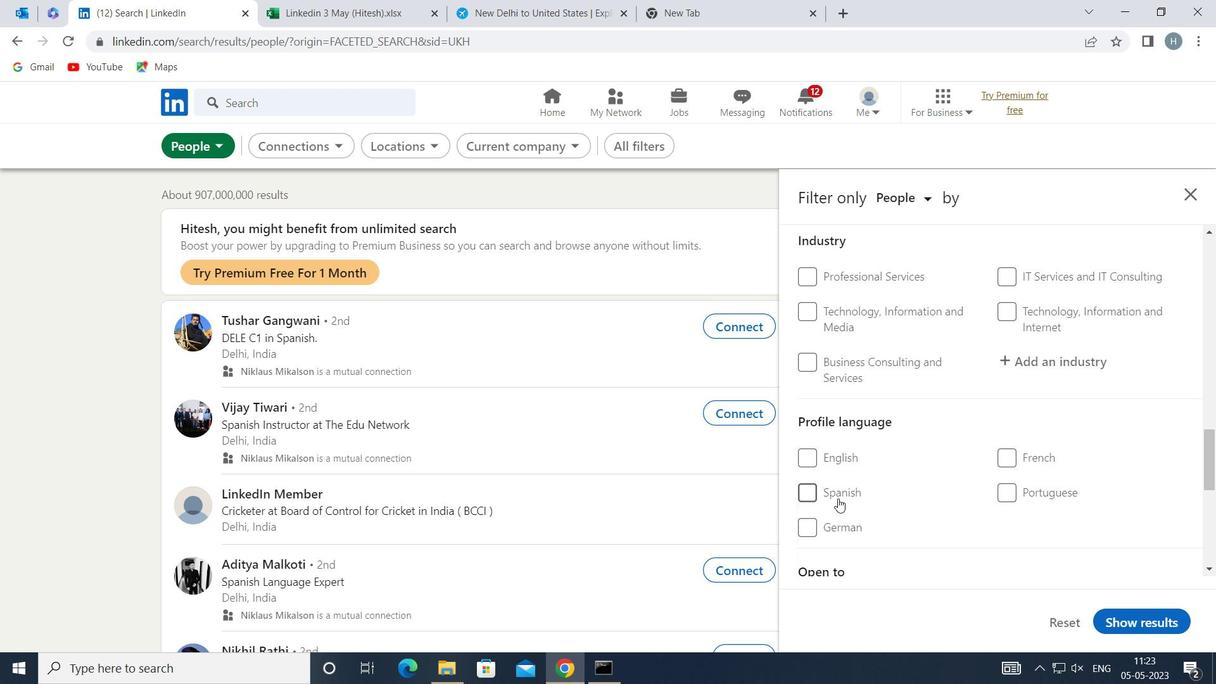 
Action: Mouse pressed left at (838, 498)
Screenshot: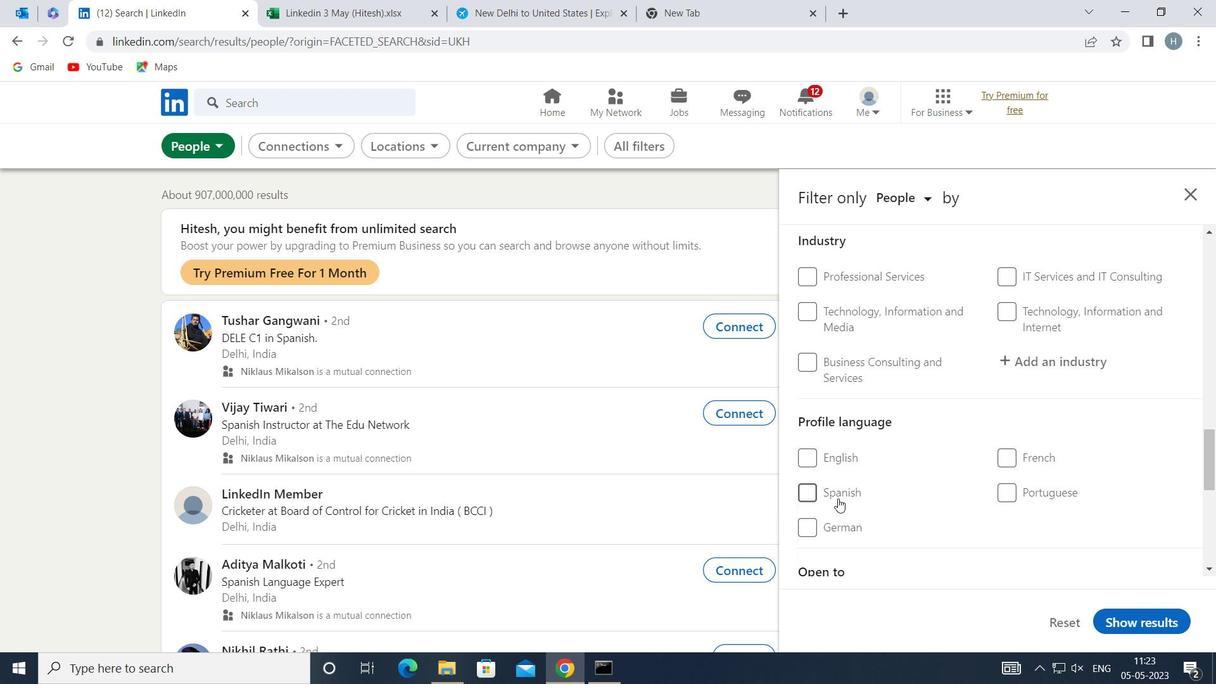 
Action: Mouse moved to (946, 481)
Screenshot: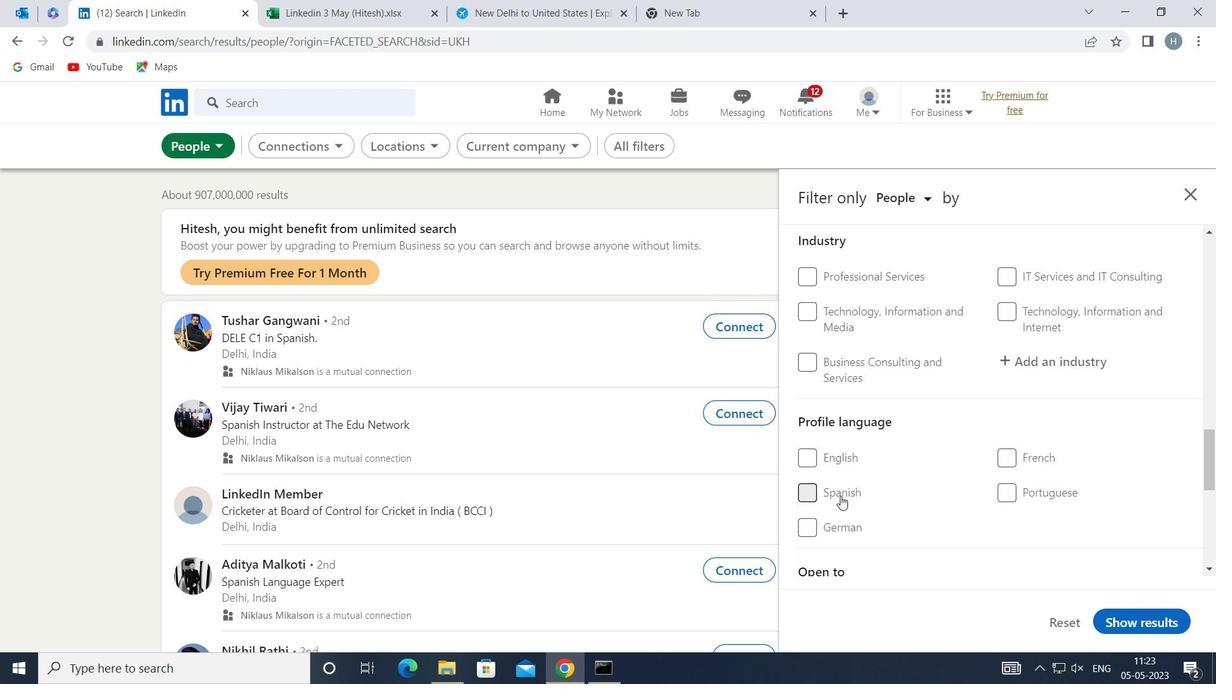 
Action: Mouse scrolled (946, 482) with delta (0, 0)
Screenshot: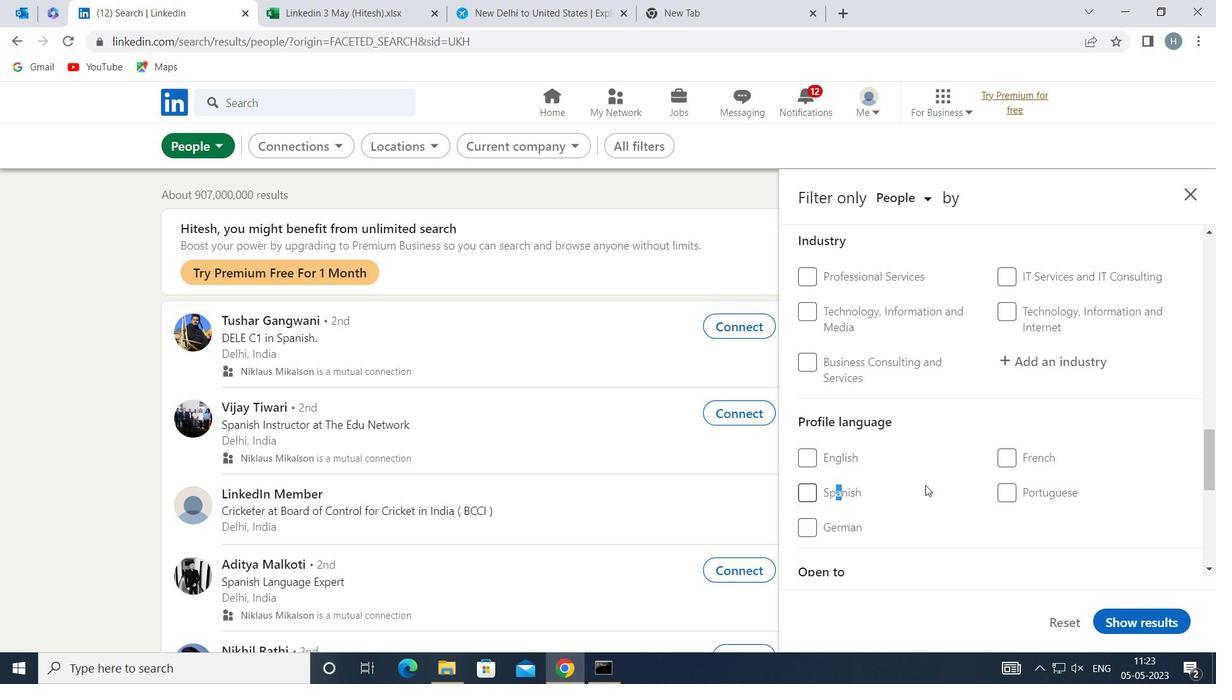 
Action: Mouse moved to (856, 511)
Screenshot: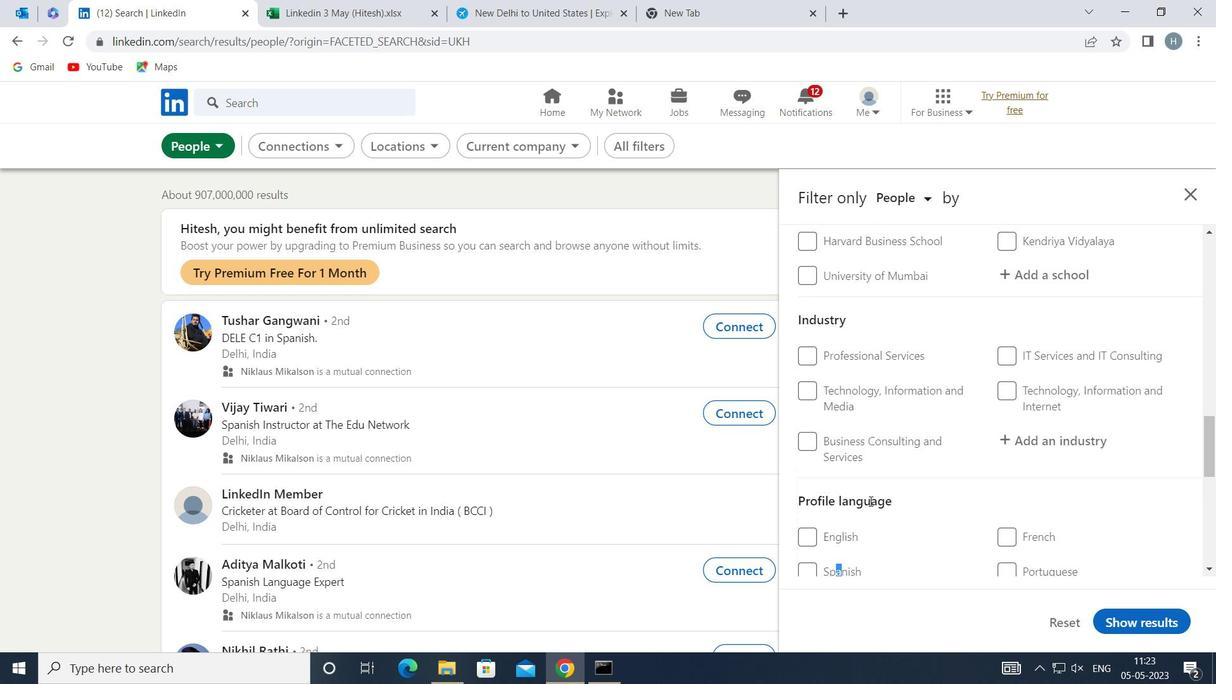 
Action: Mouse scrolled (856, 510) with delta (0, 0)
Screenshot: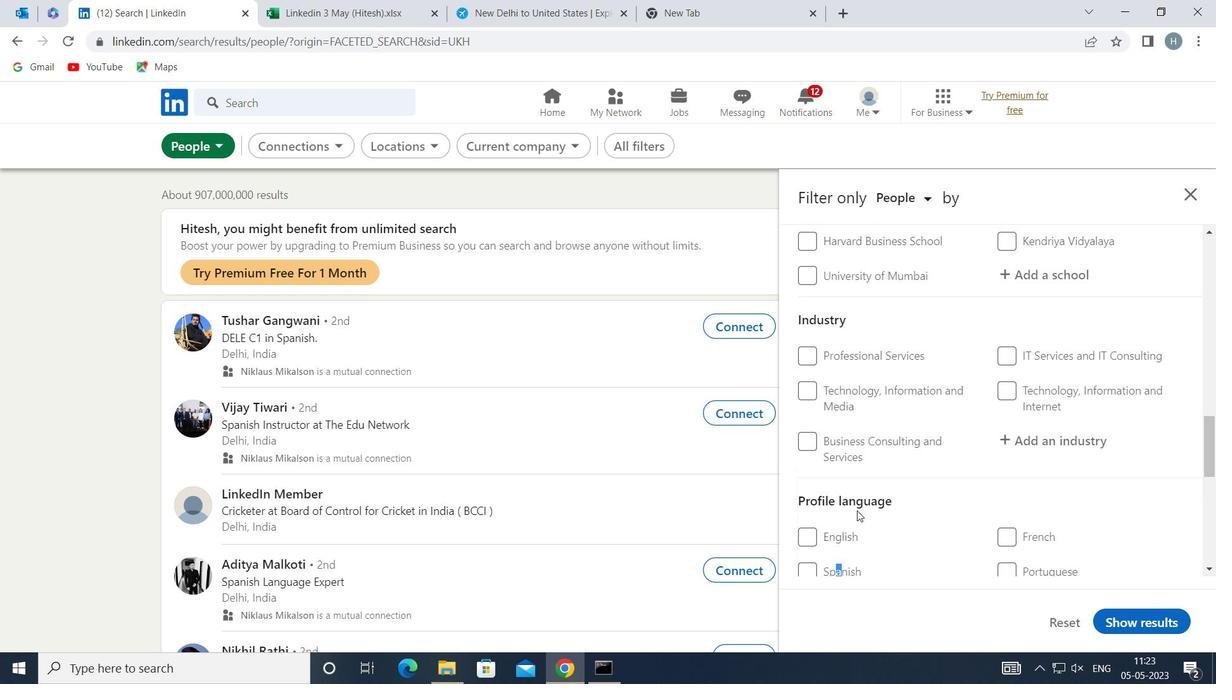 
Action: Mouse moved to (802, 499)
Screenshot: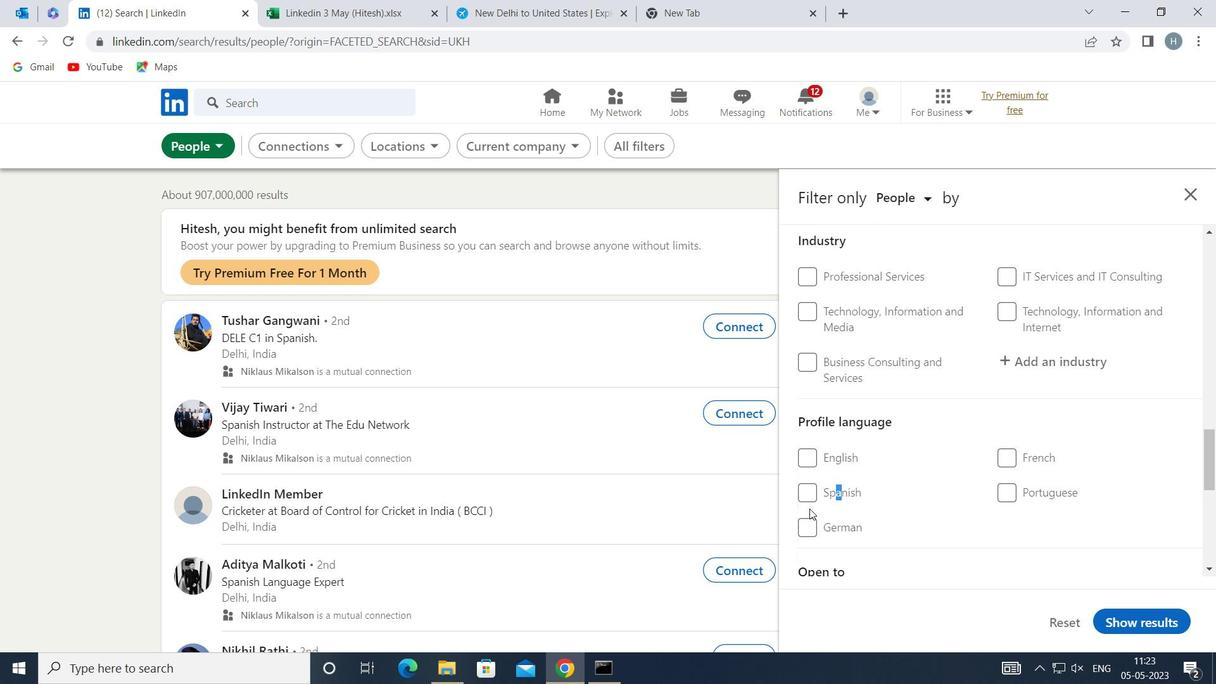 
Action: Mouse pressed left at (802, 499)
Screenshot: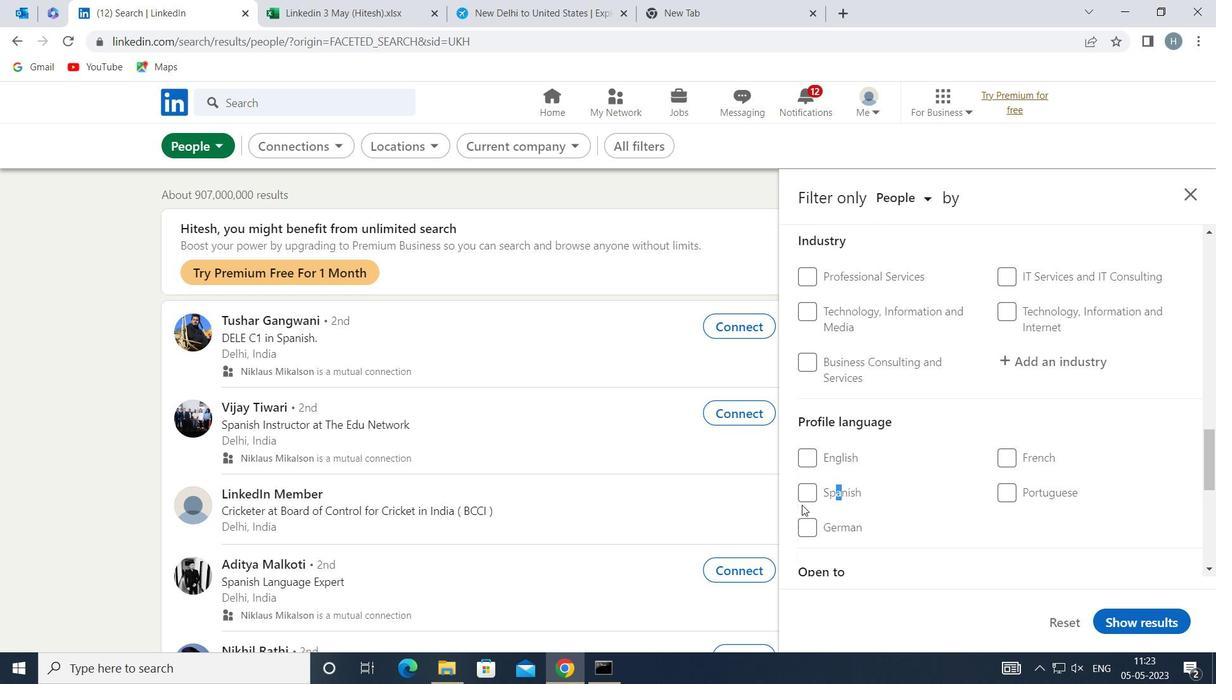 
Action: Mouse moved to (940, 495)
Screenshot: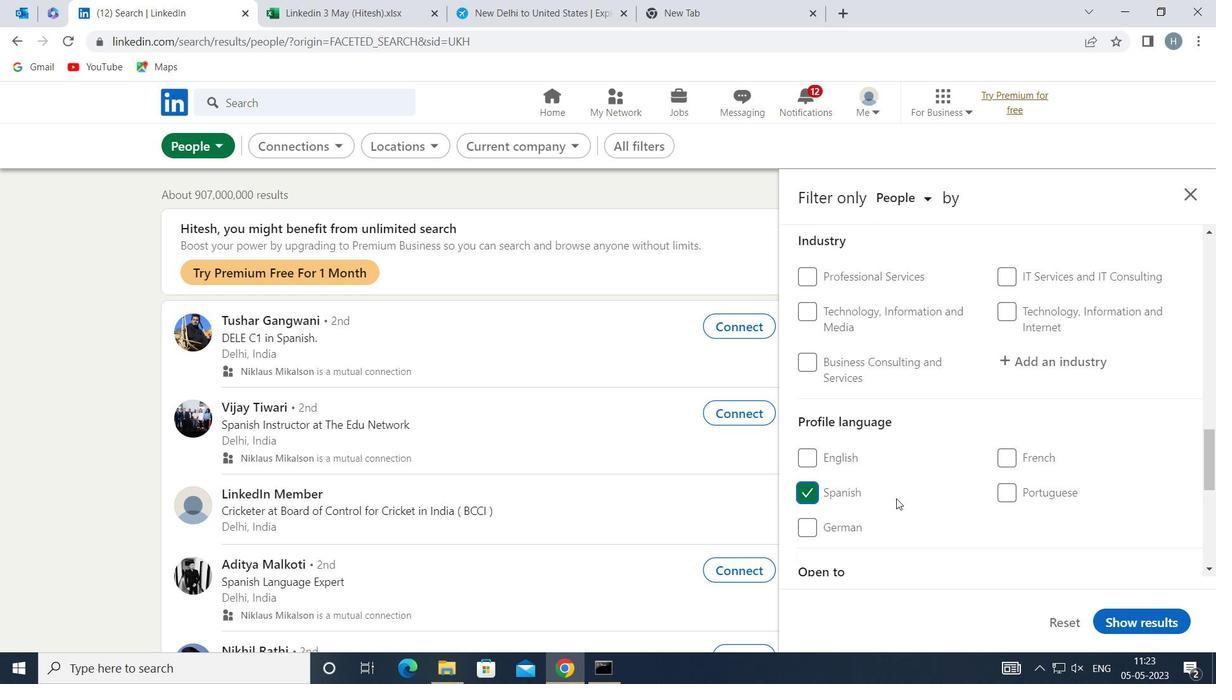 
Action: Mouse scrolled (940, 495) with delta (0, 0)
Screenshot: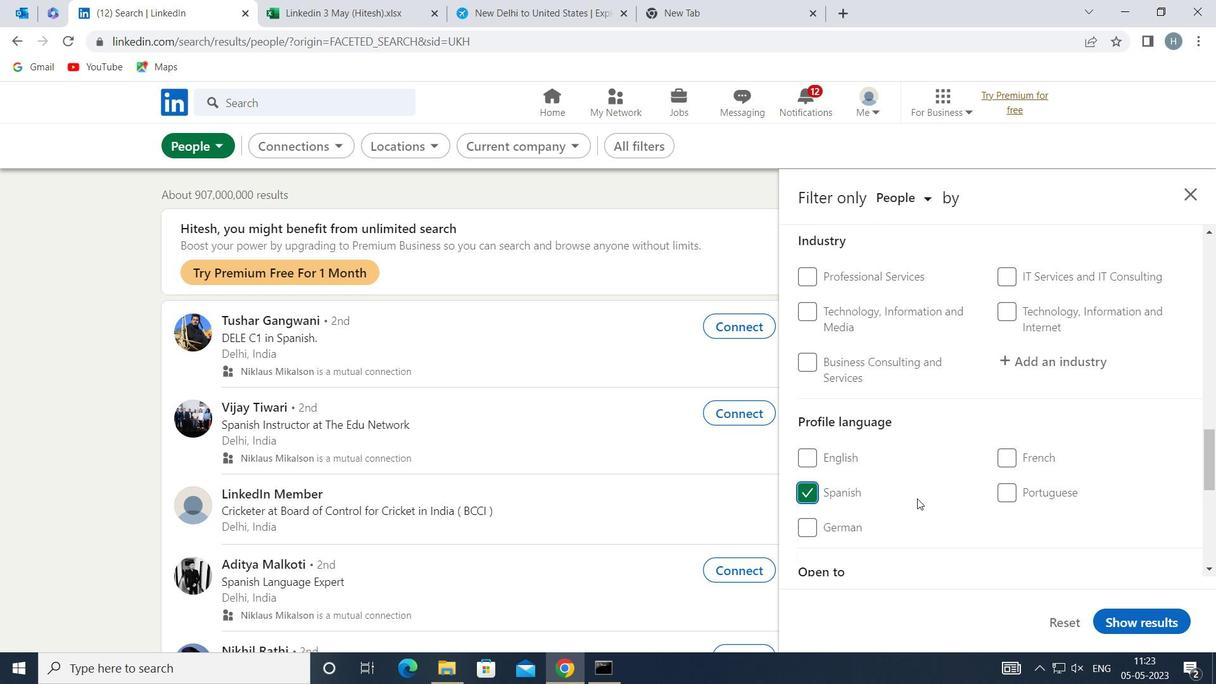 
Action: Mouse moved to (944, 489)
Screenshot: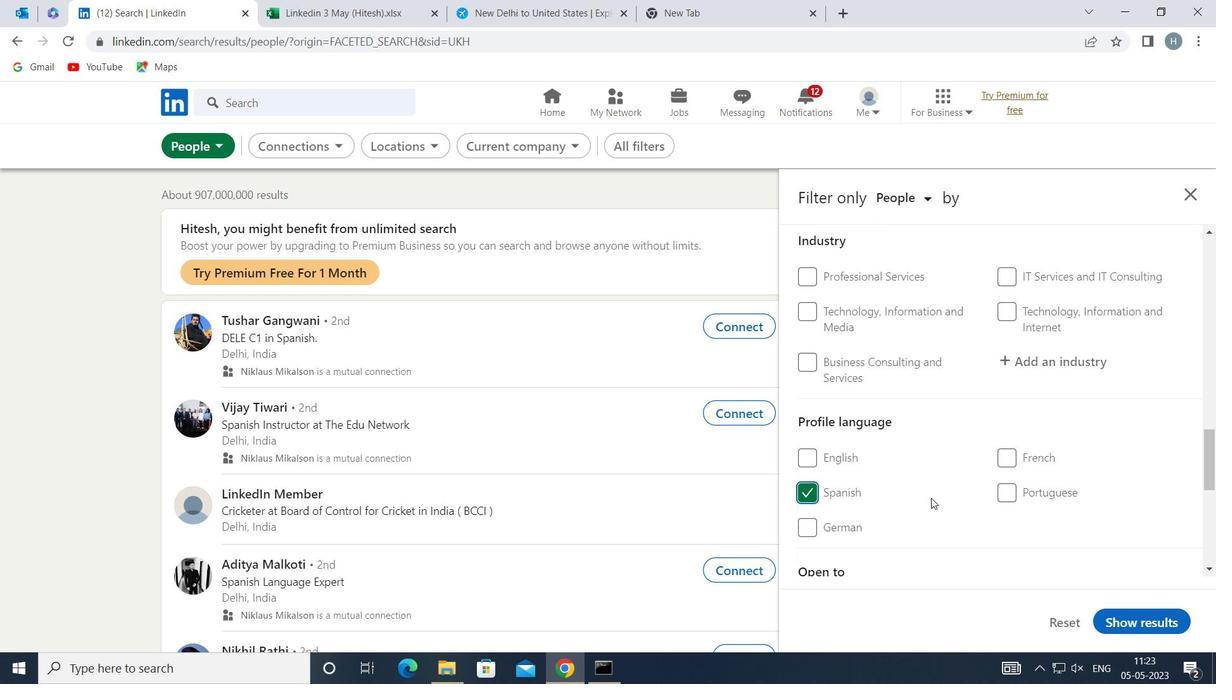 
Action: Mouse scrolled (944, 490) with delta (0, 0)
Screenshot: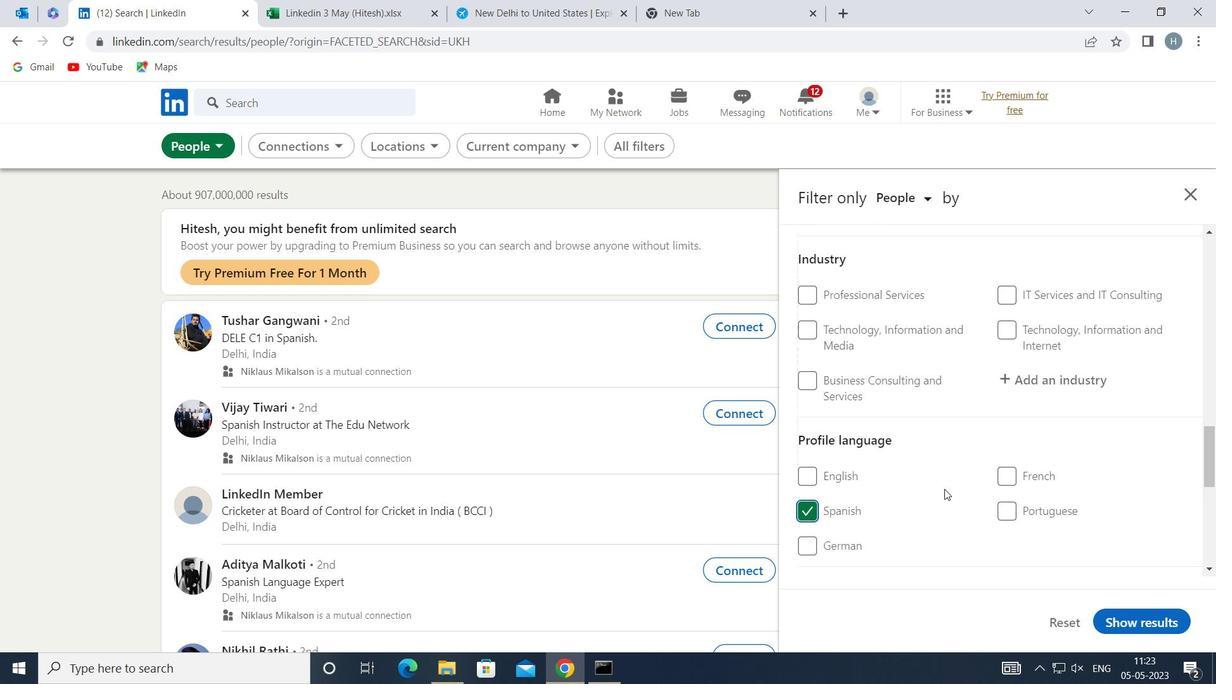 
Action: Mouse scrolled (944, 490) with delta (0, 0)
Screenshot: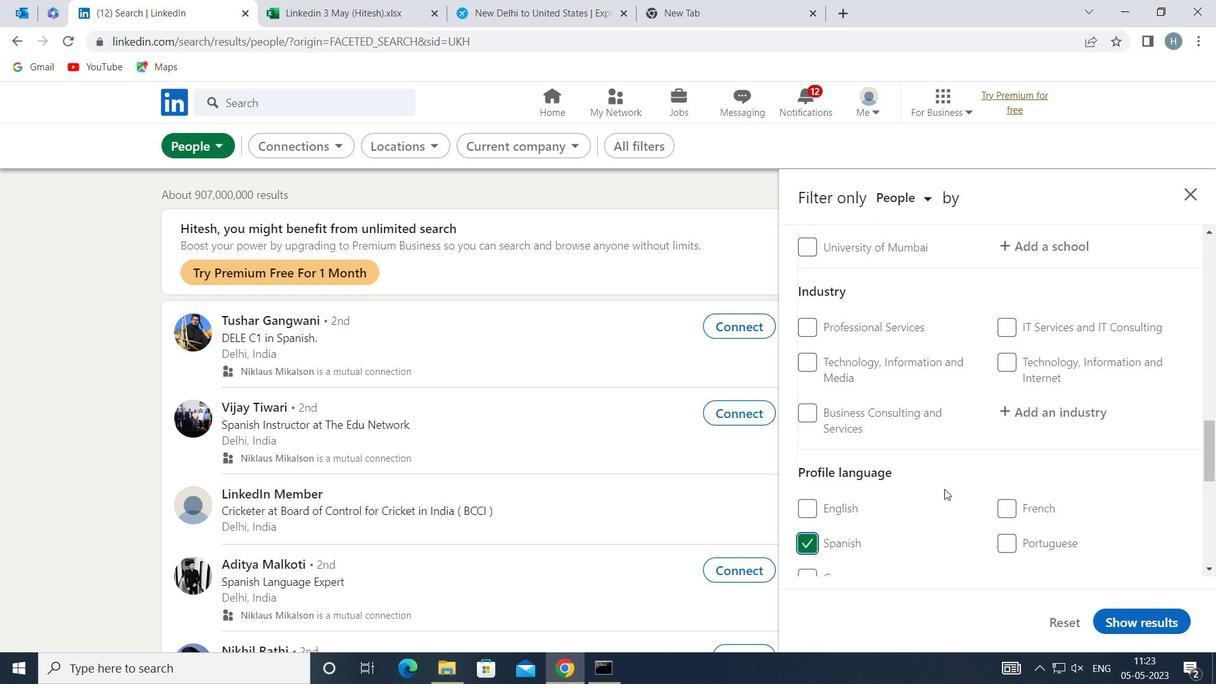 
Action: Mouse scrolled (944, 490) with delta (0, 0)
Screenshot: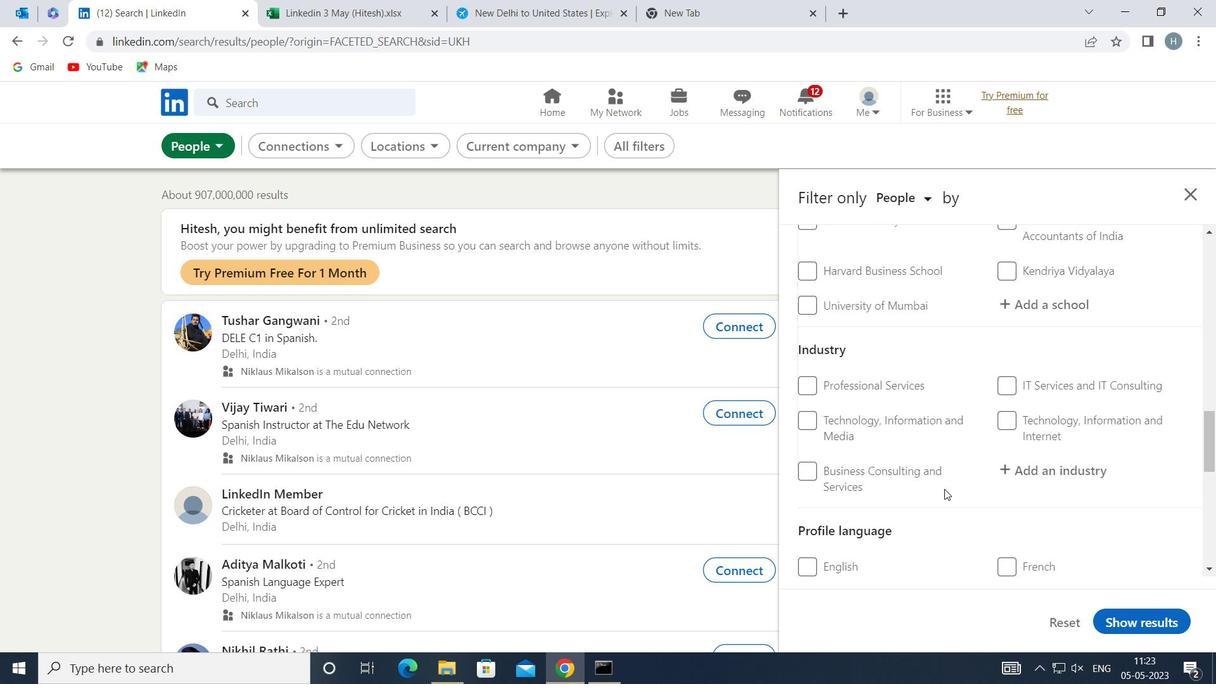 
Action: Mouse scrolled (944, 490) with delta (0, 0)
Screenshot: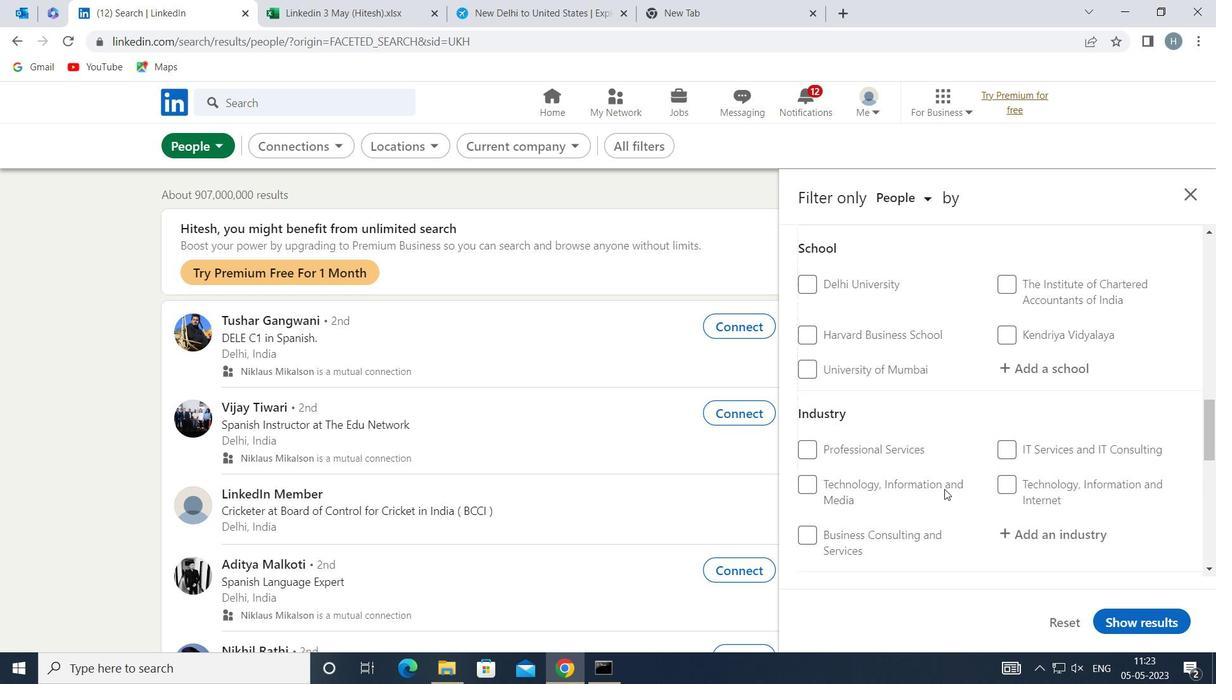 
Action: Mouse scrolled (944, 490) with delta (0, 0)
Screenshot: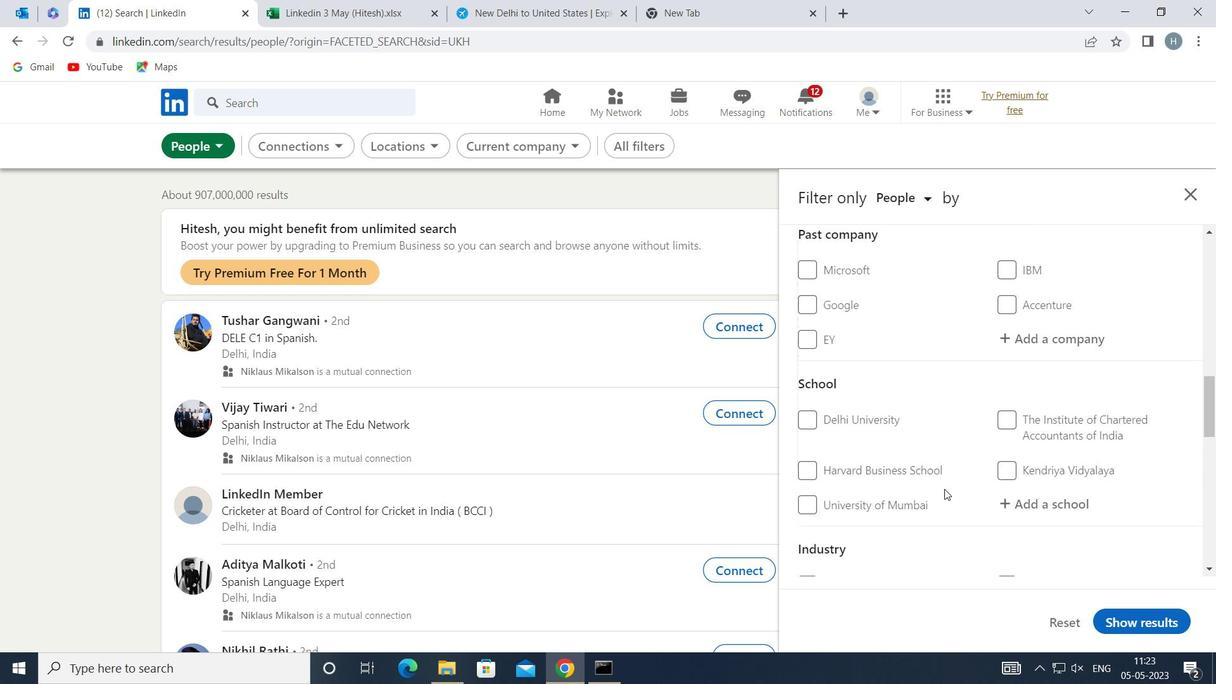 
Action: Mouse scrolled (944, 490) with delta (0, 0)
Screenshot: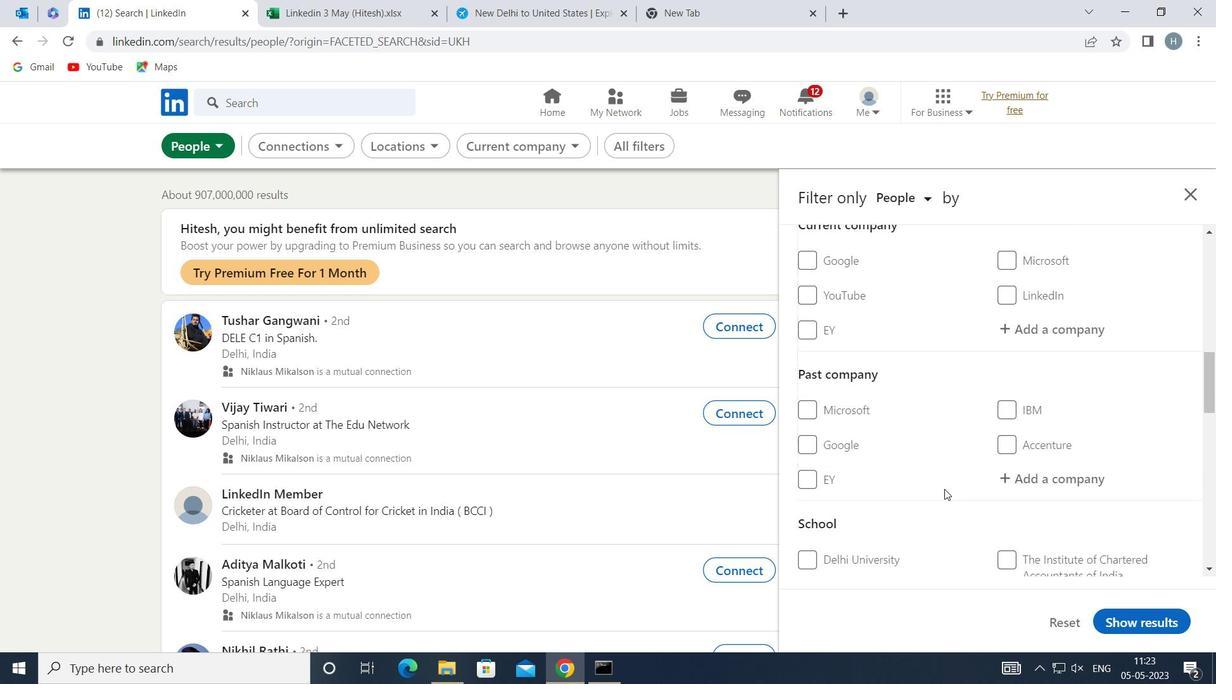 
Action: Mouse moved to (1040, 430)
Screenshot: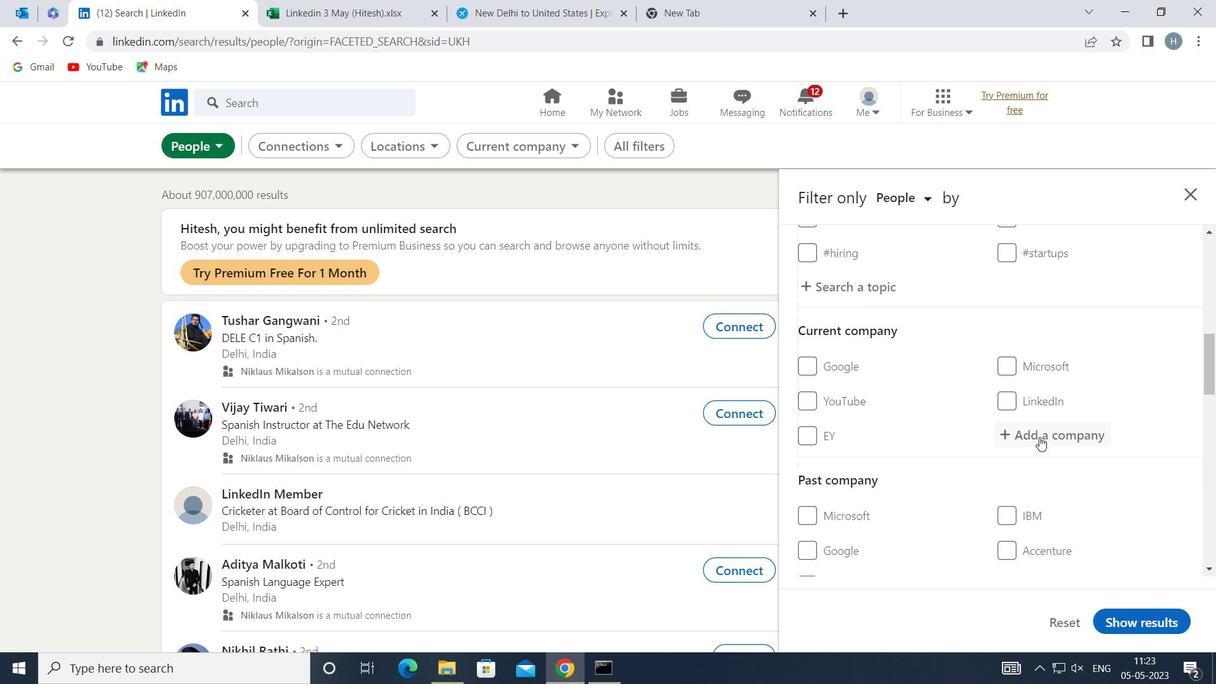 
Action: Mouse pressed left at (1040, 430)
Screenshot: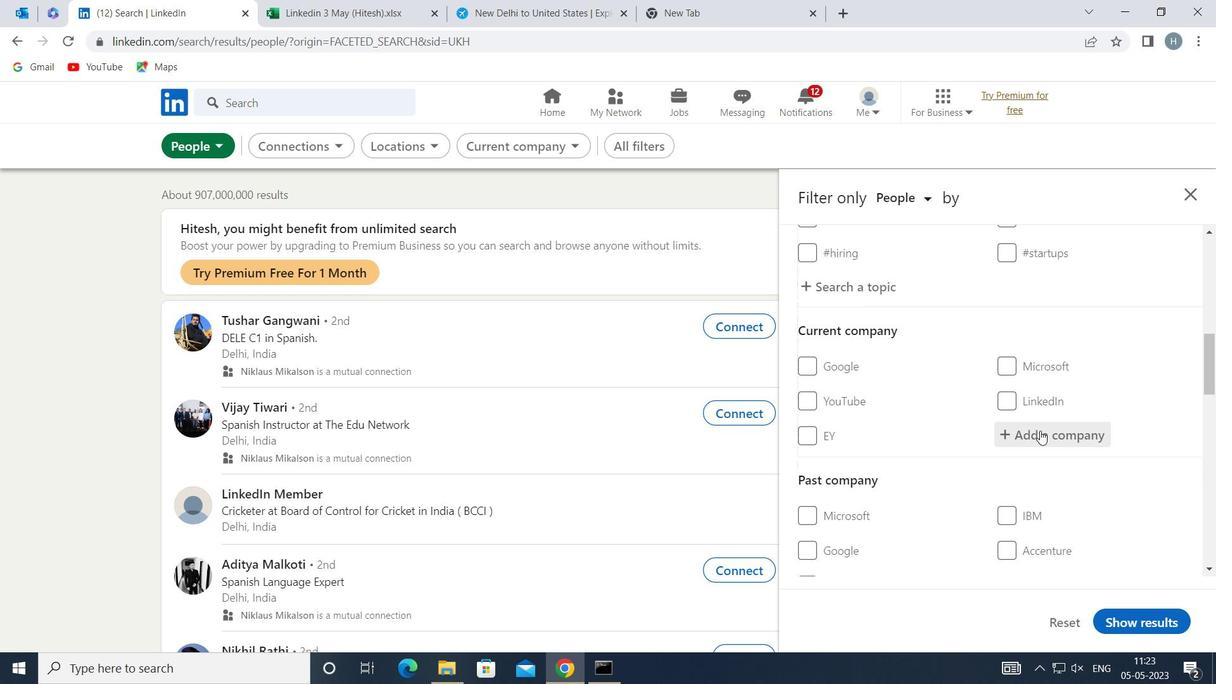
Action: Key pressed <Key.shift>DHL<Key.space>EXPRESS
Screenshot: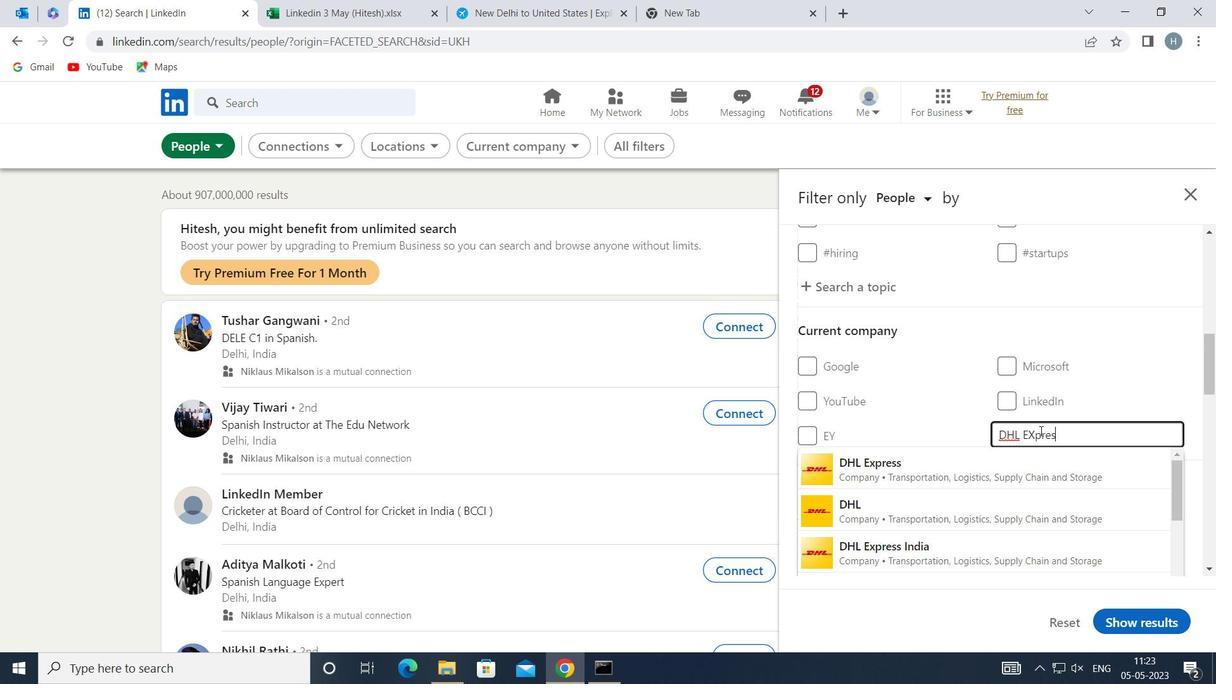 
Action: Mouse moved to (993, 541)
Screenshot: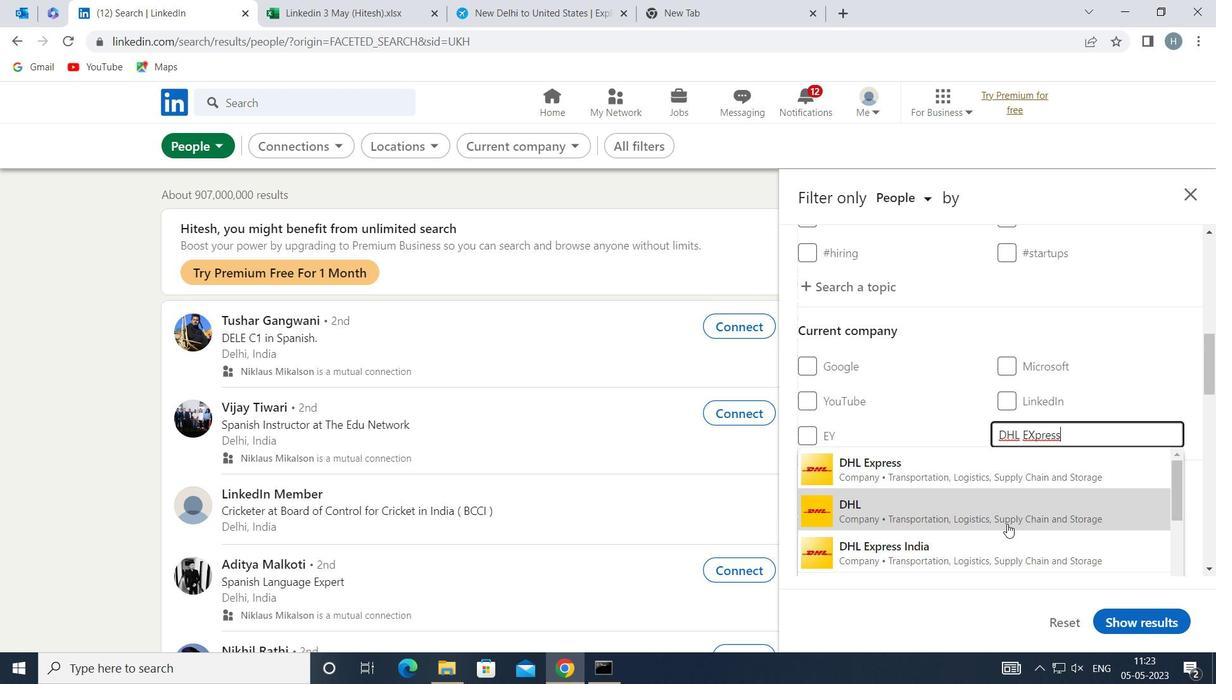 
Action: Mouse pressed left at (993, 541)
Screenshot: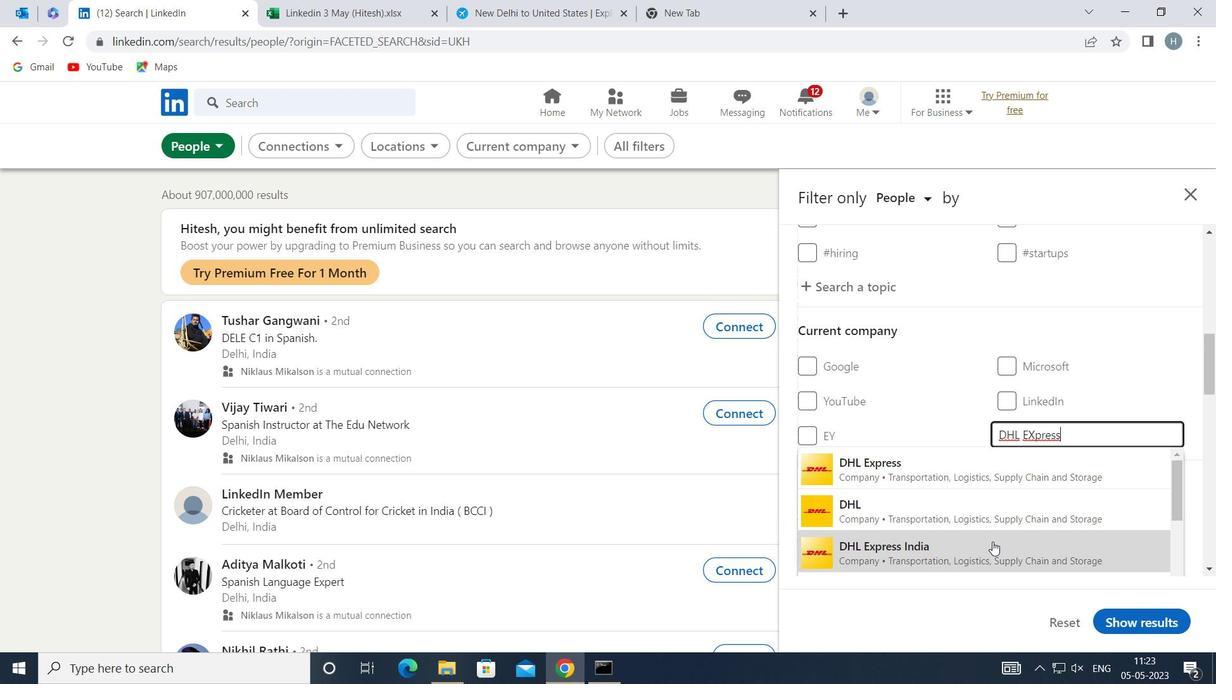 
Action: Mouse moved to (957, 451)
Screenshot: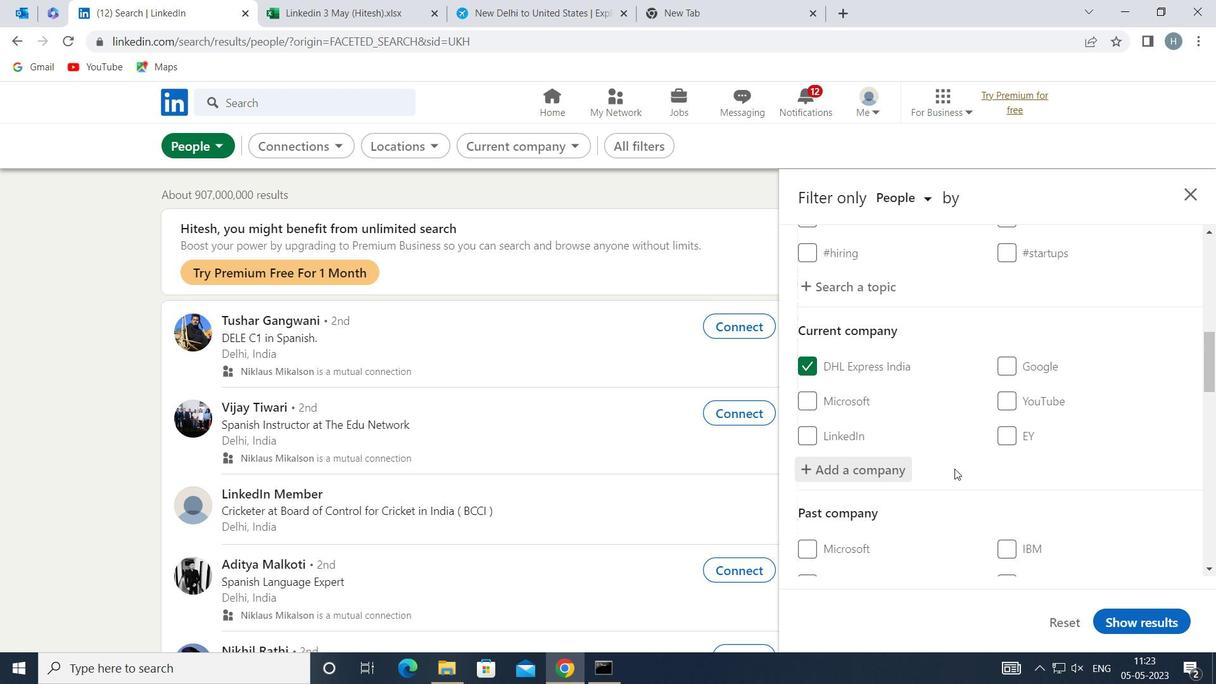 
Action: Mouse scrolled (957, 450) with delta (0, 0)
Screenshot: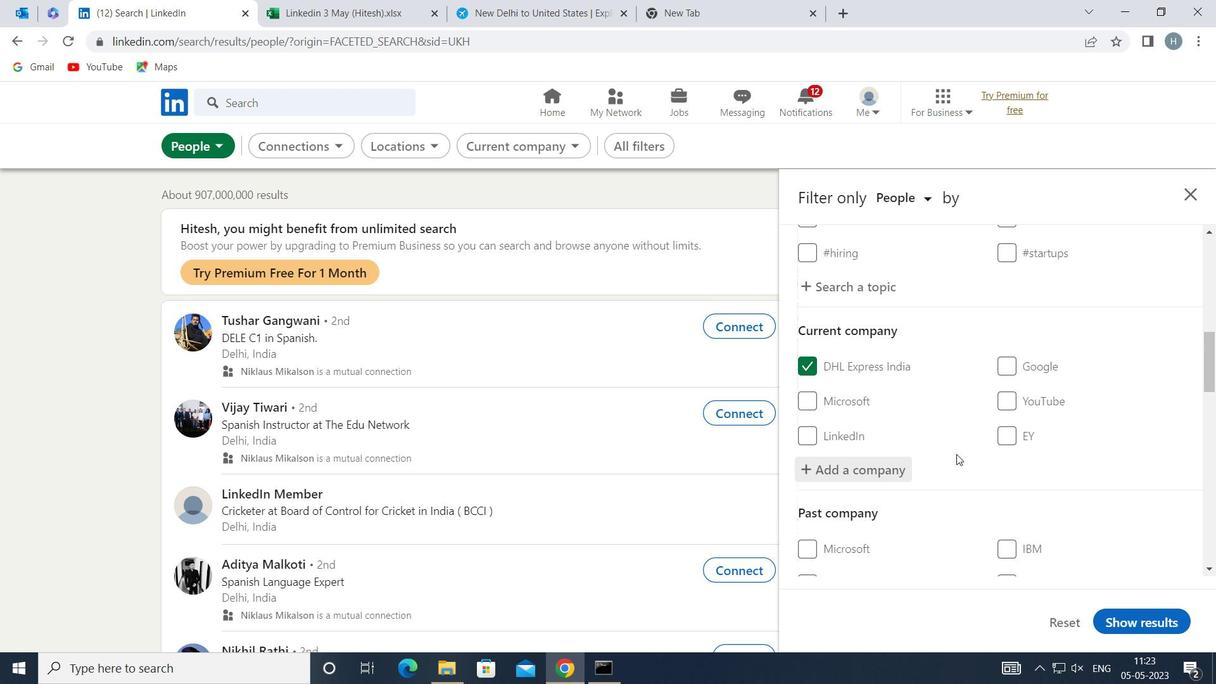 
Action: Mouse moved to (962, 449)
Screenshot: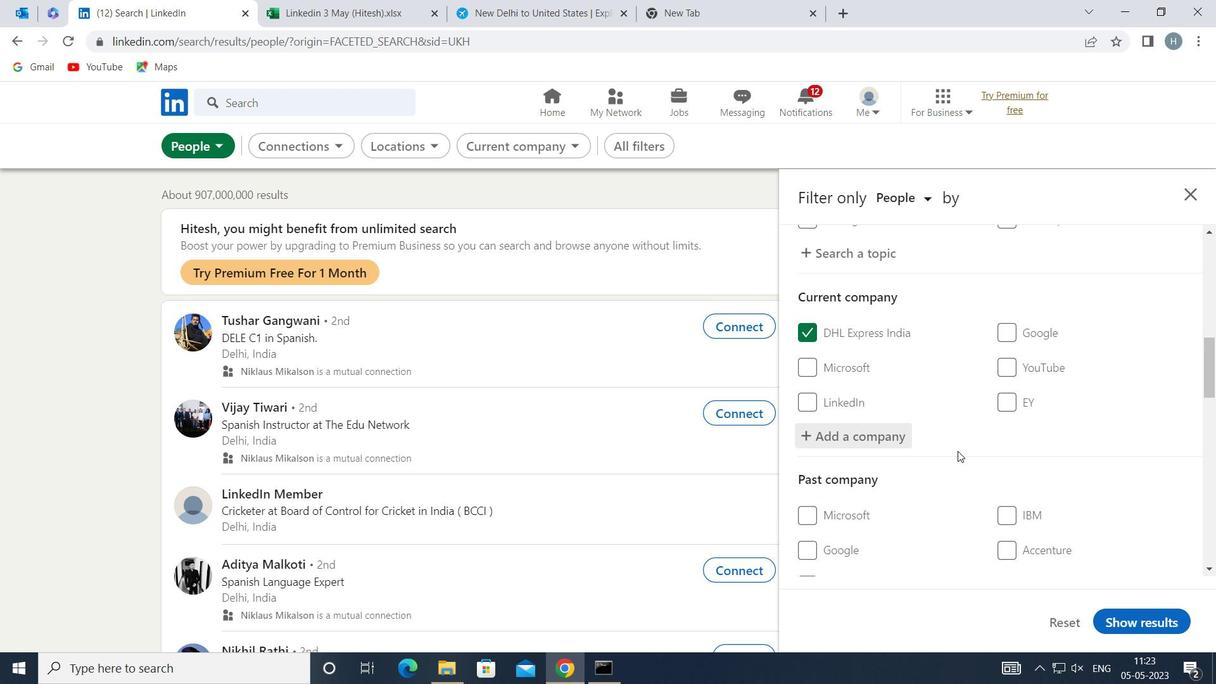 
Action: Mouse scrolled (962, 449) with delta (0, 0)
Screenshot: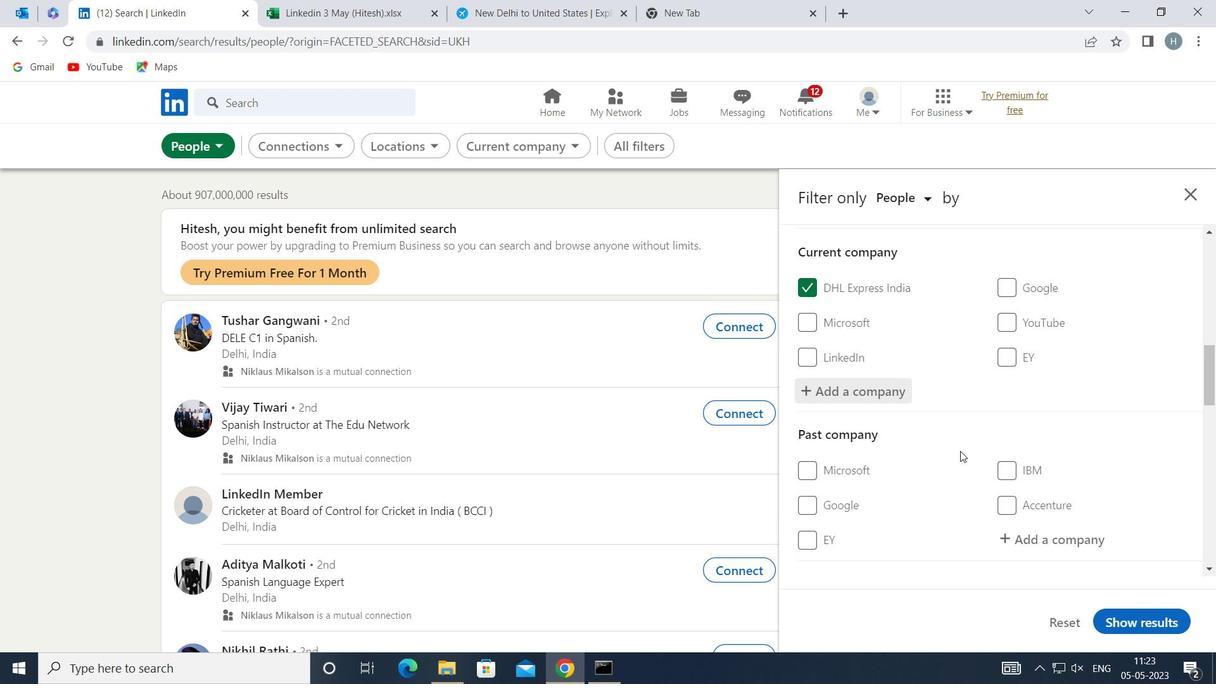 
Action: Mouse moved to (962, 449)
Screenshot: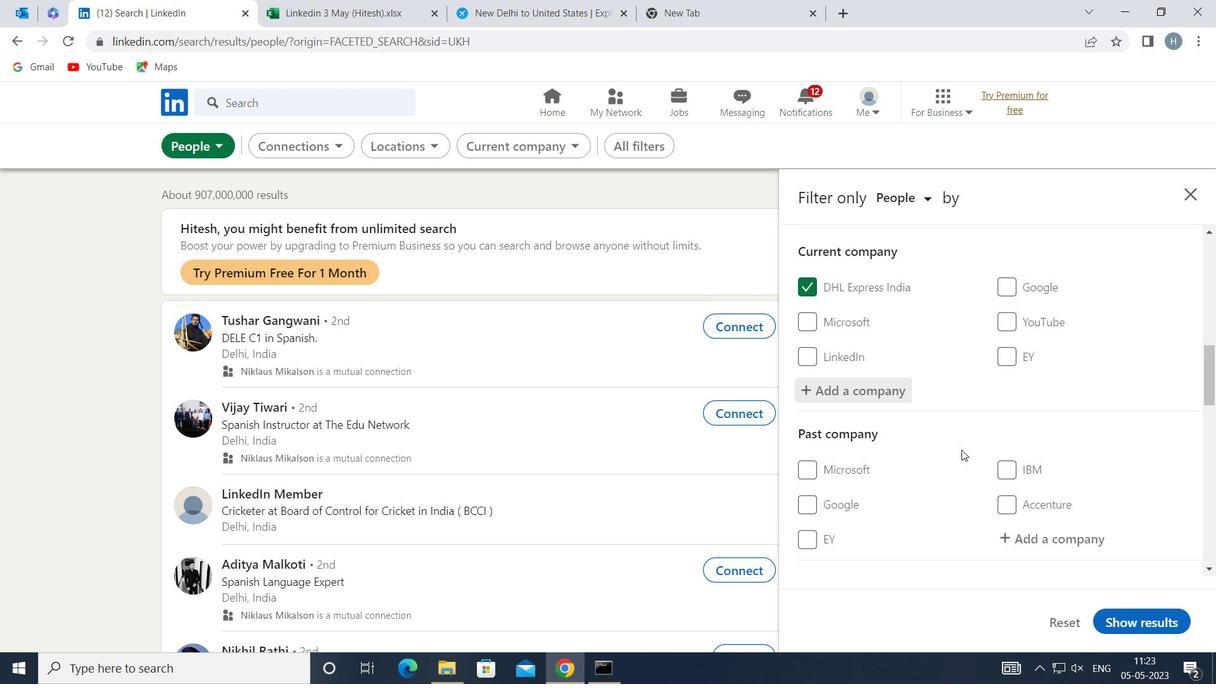
Action: Mouse scrolled (962, 448) with delta (0, 0)
Screenshot: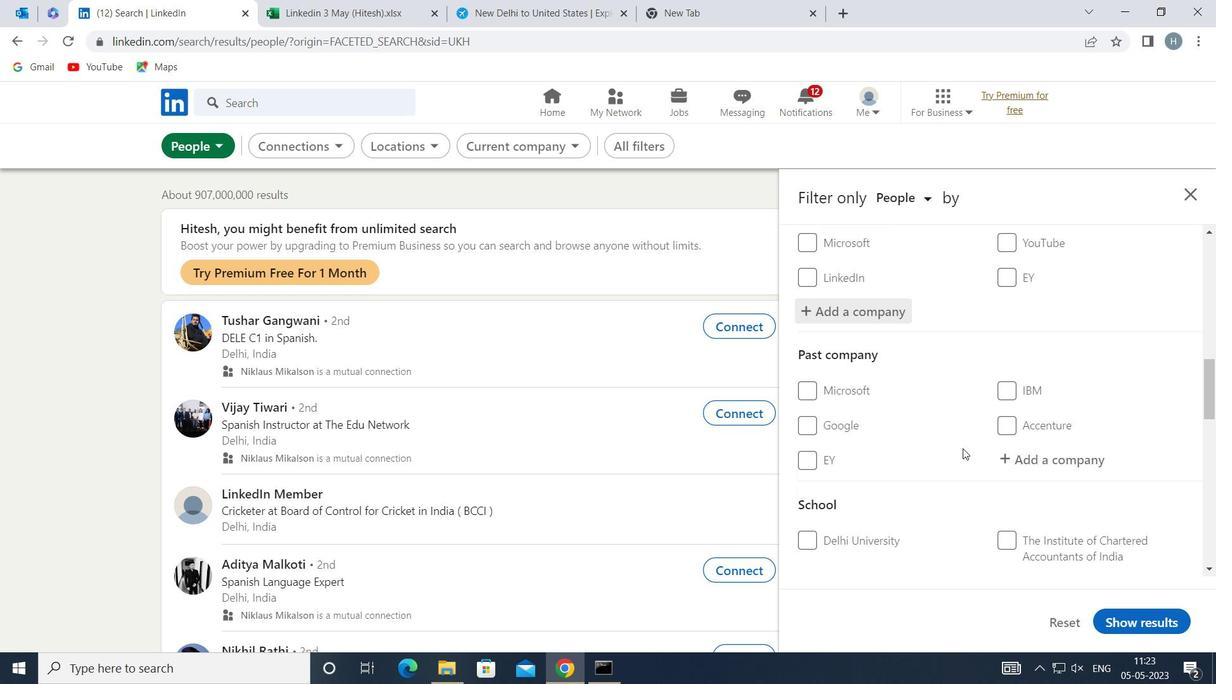 
Action: Mouse scrolled (962, 448) with delta (0, 0)
Screenshot: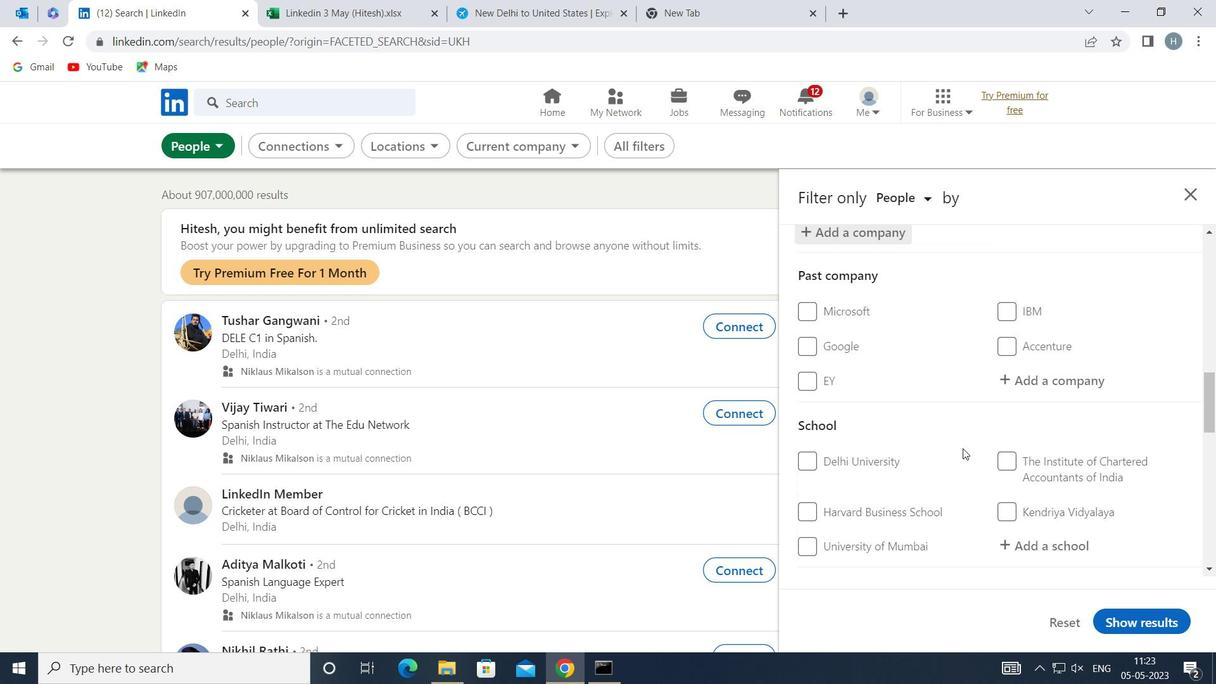 
Action: Mouse moved to (1035, 456)
Screenshot: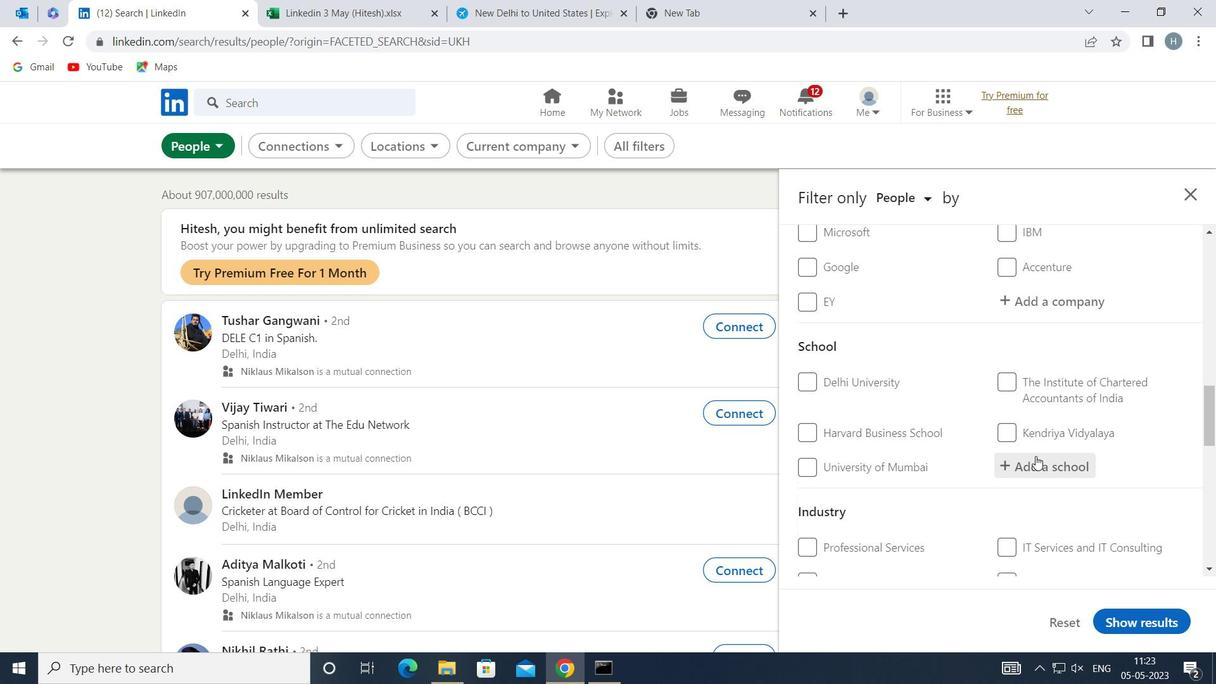 
Action: Mouse pressed left at (1035, 456)
Screenshot: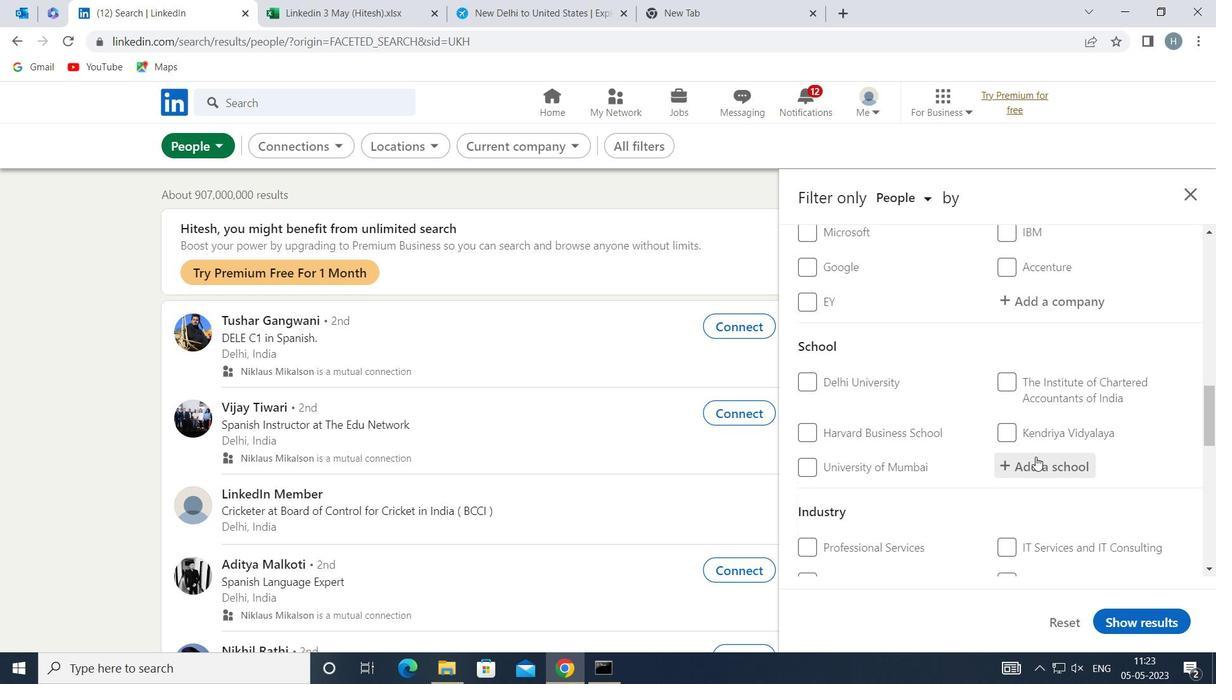 
Action: Key pressed <Key.shift>SRI<Key.space><Key.shift>SI
Screenshot: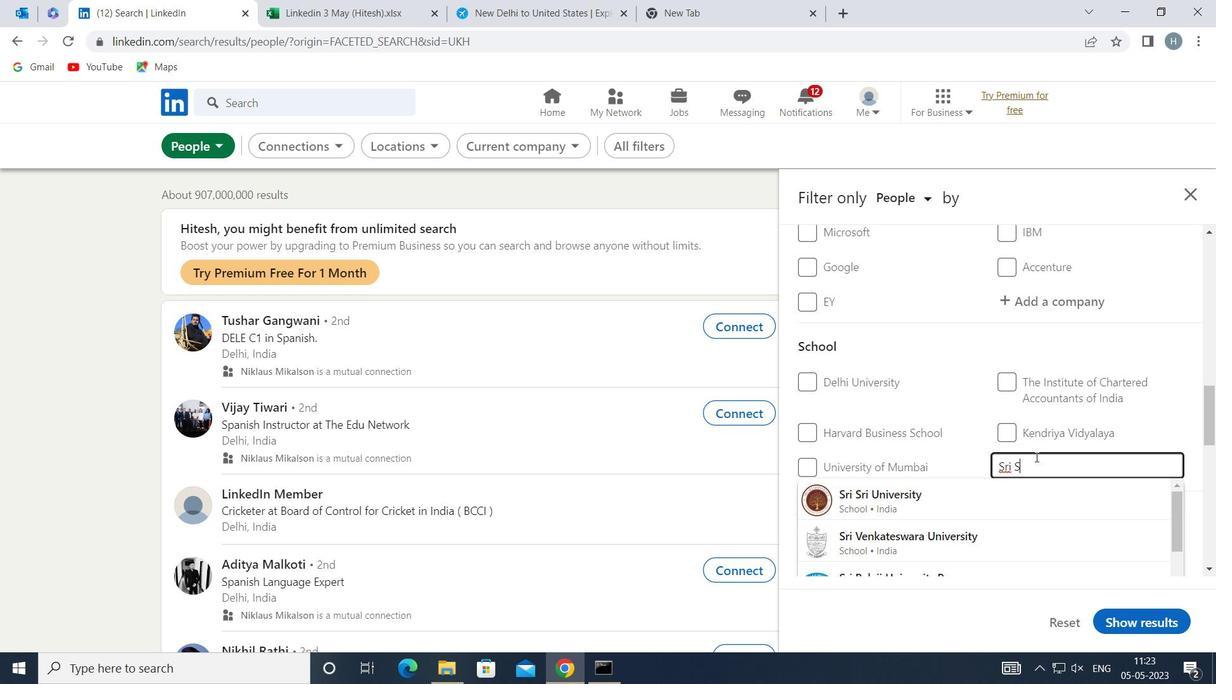 
Action: Mouse moved to (1031, 457)
Screenshot: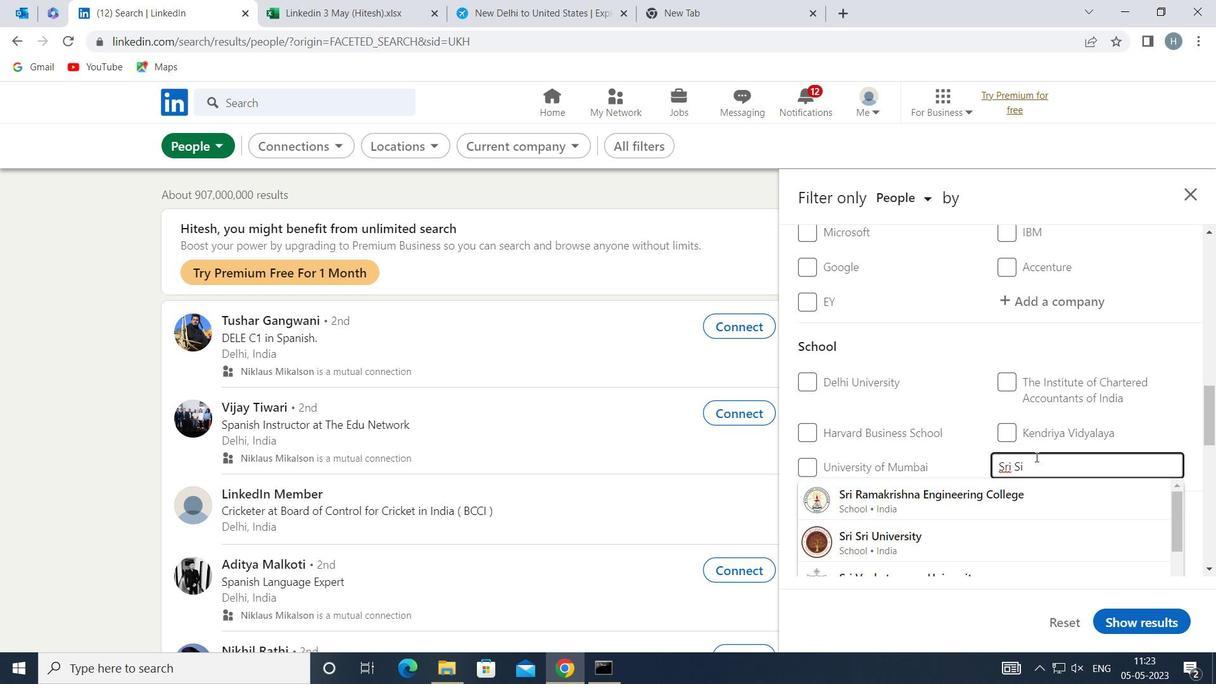 
Action: Key pressed VASU
Screenshot: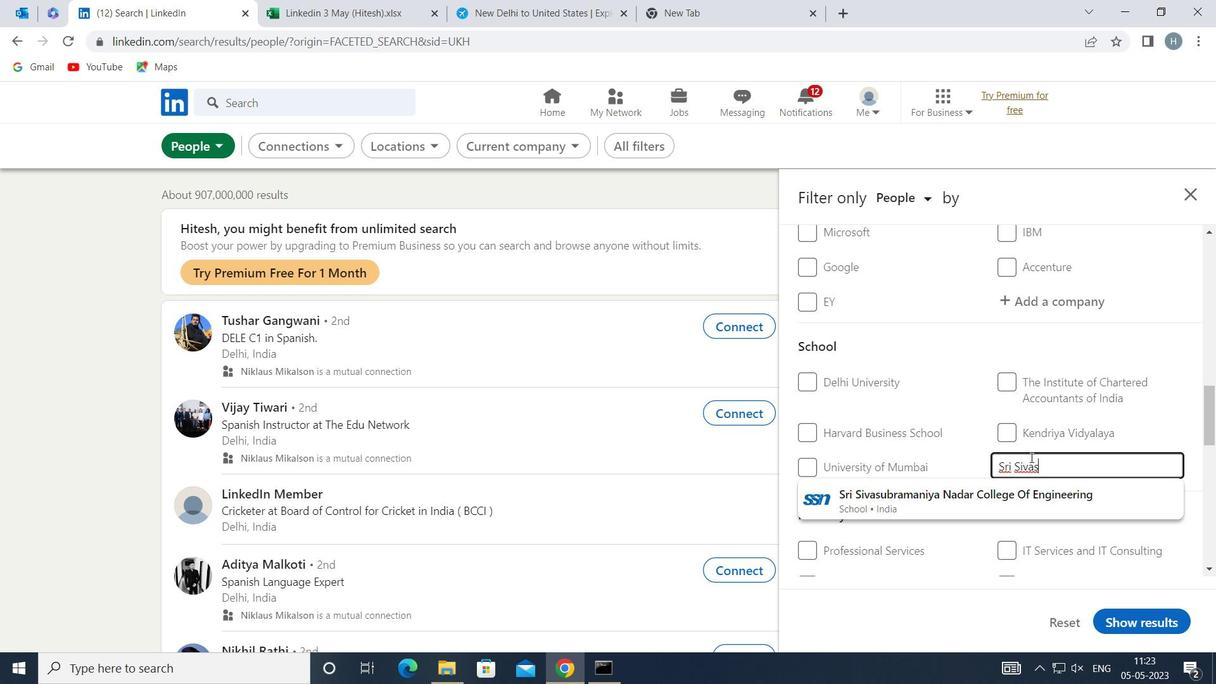 
Action: Mouse moved to (1007, 485)
Screenshot: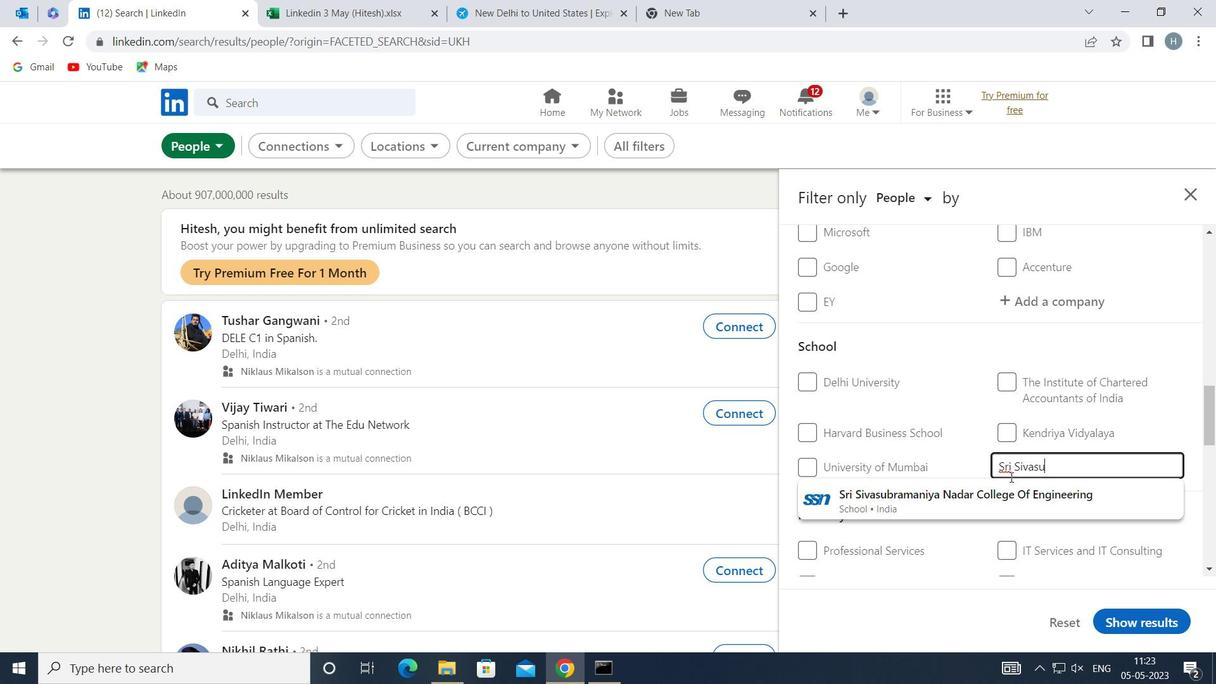 
Action: Mouse pressed left at (1007, 485)
Screenshot: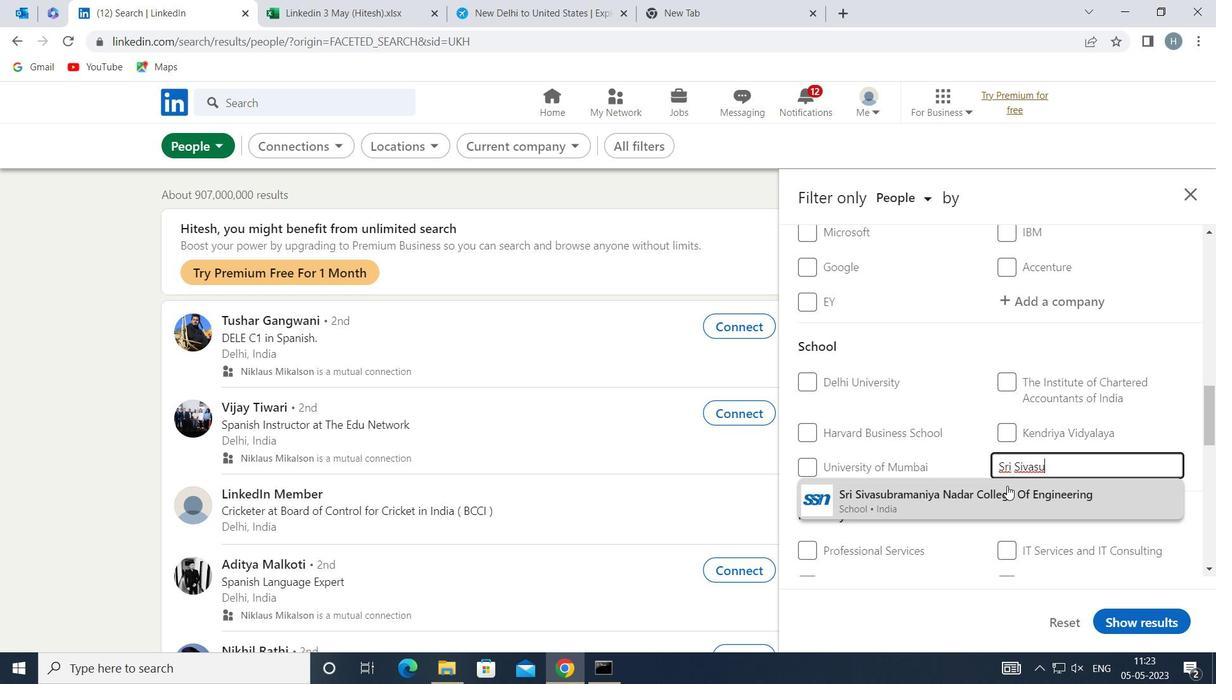 
Action: Mouse moved to (966, 440)
Screenshot: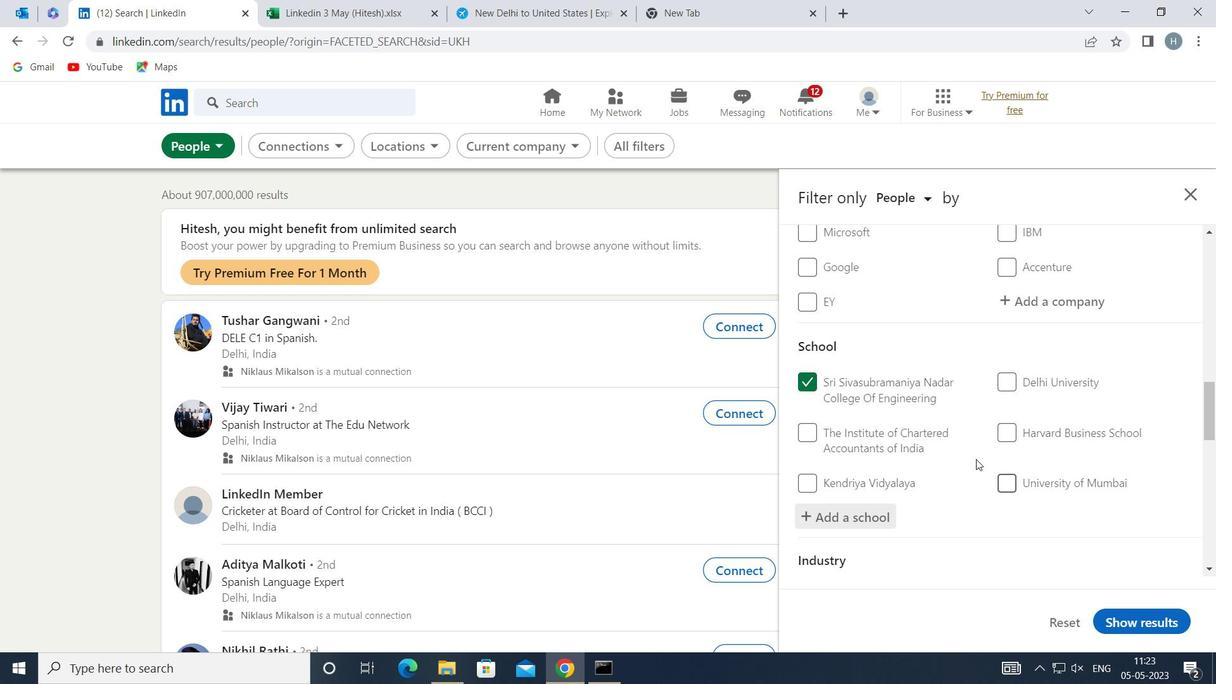 
Action: Mouse scrolled (966, 440) with delta (0, 0)
Screenshot: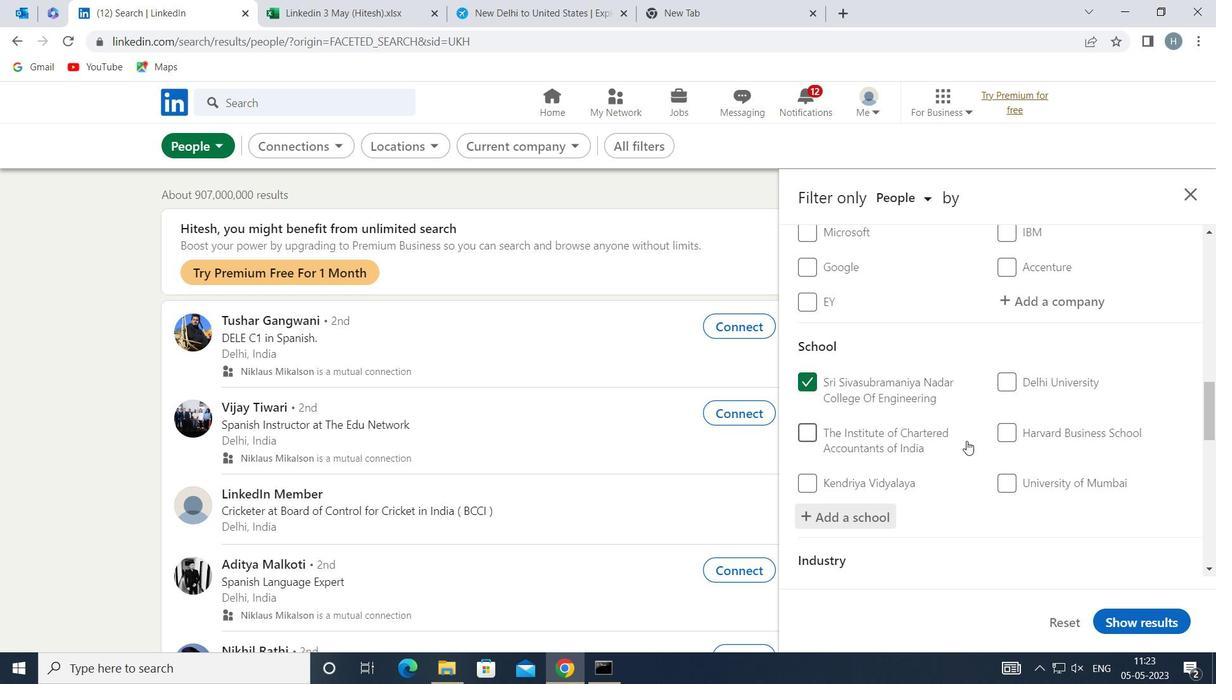 
Action: Mouse scrolled (966, 440) with delta (0, 0)
Screenshot: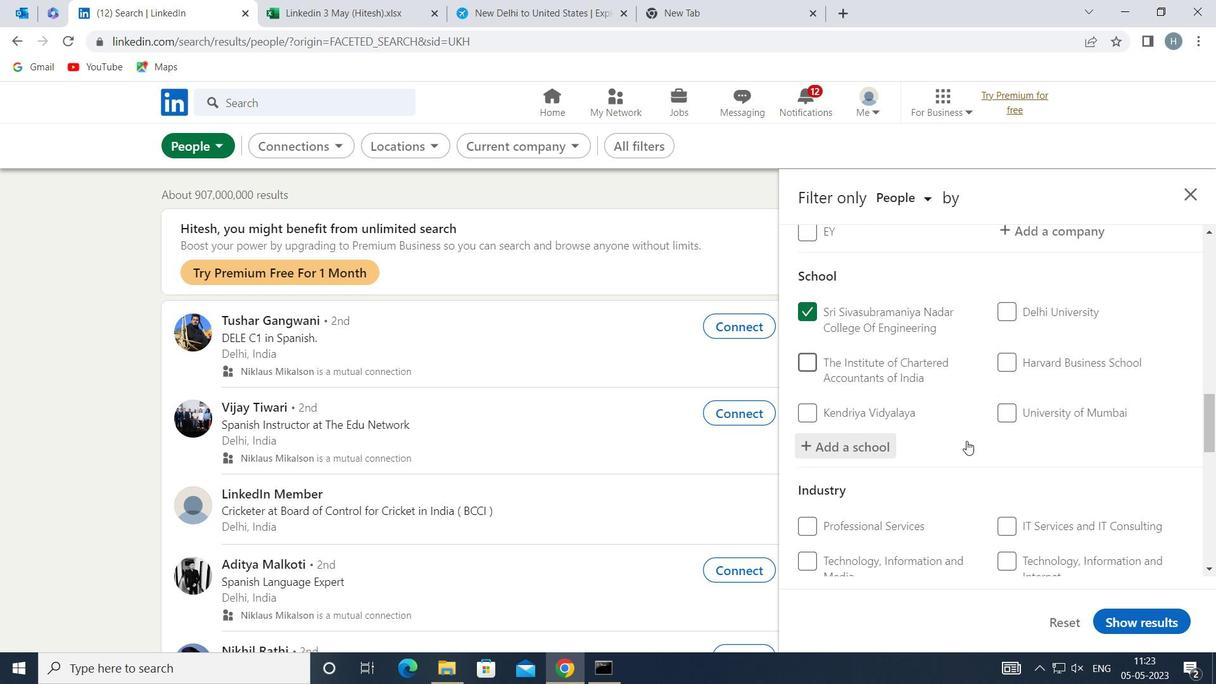
Action: Mouse scrolled (966, 440) with delta (0, 0)
Screenshot: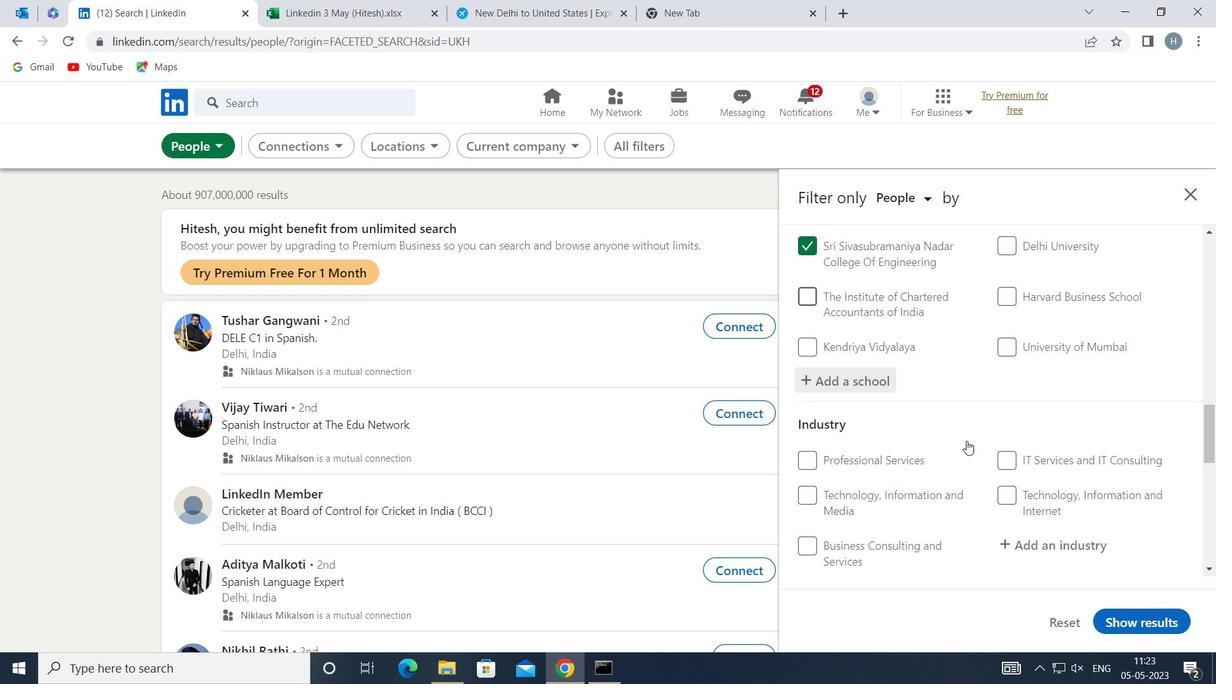 
Action: Mouse moved to (1023, 433)
Screenshot: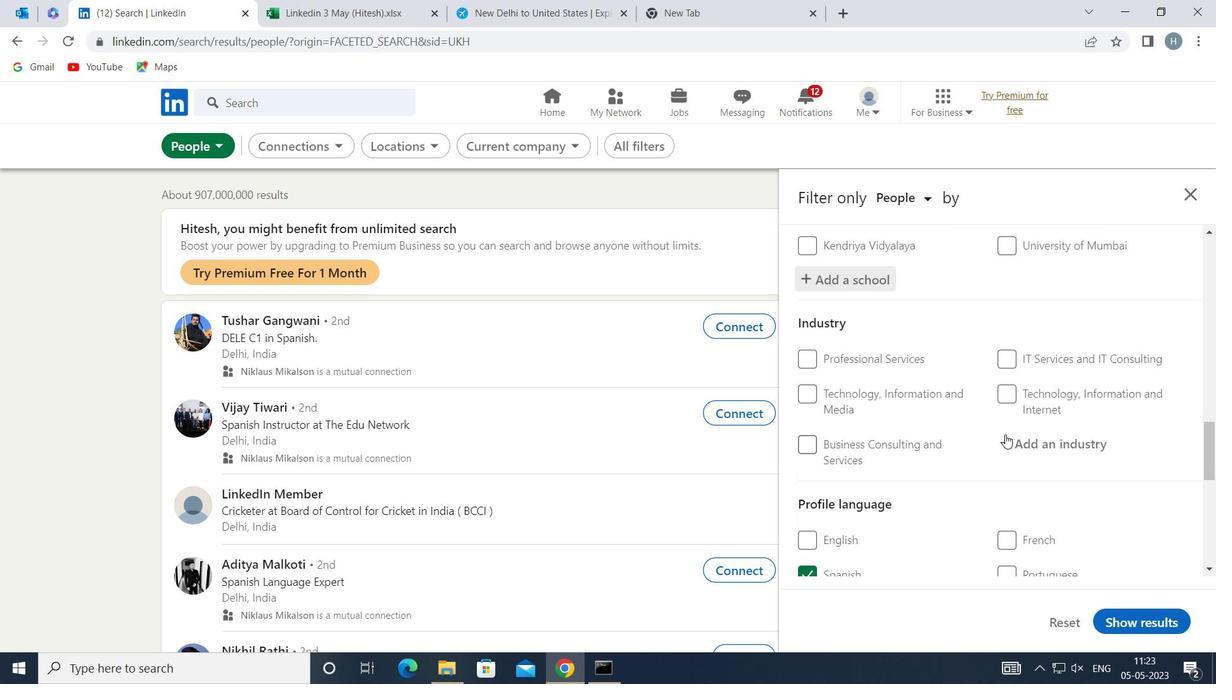 
Action: Mouse pressed left at (1023, 433)
Screenshot: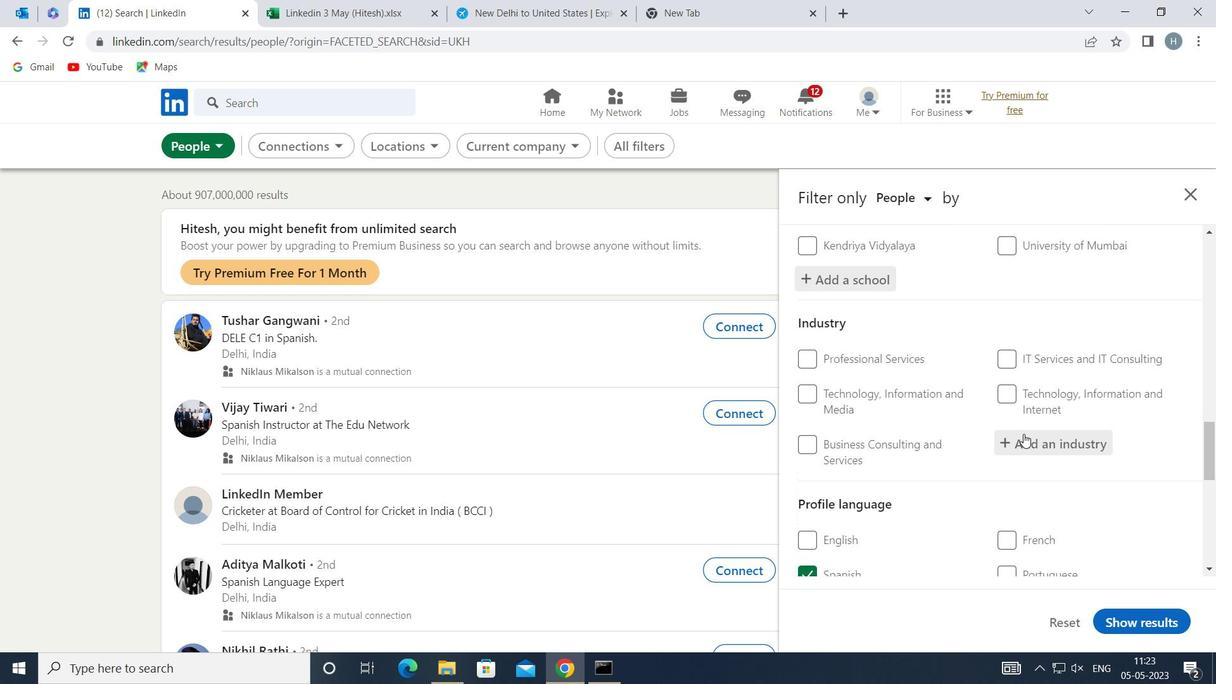
Action: Mouse moved to (1023, 432)
Screenshot: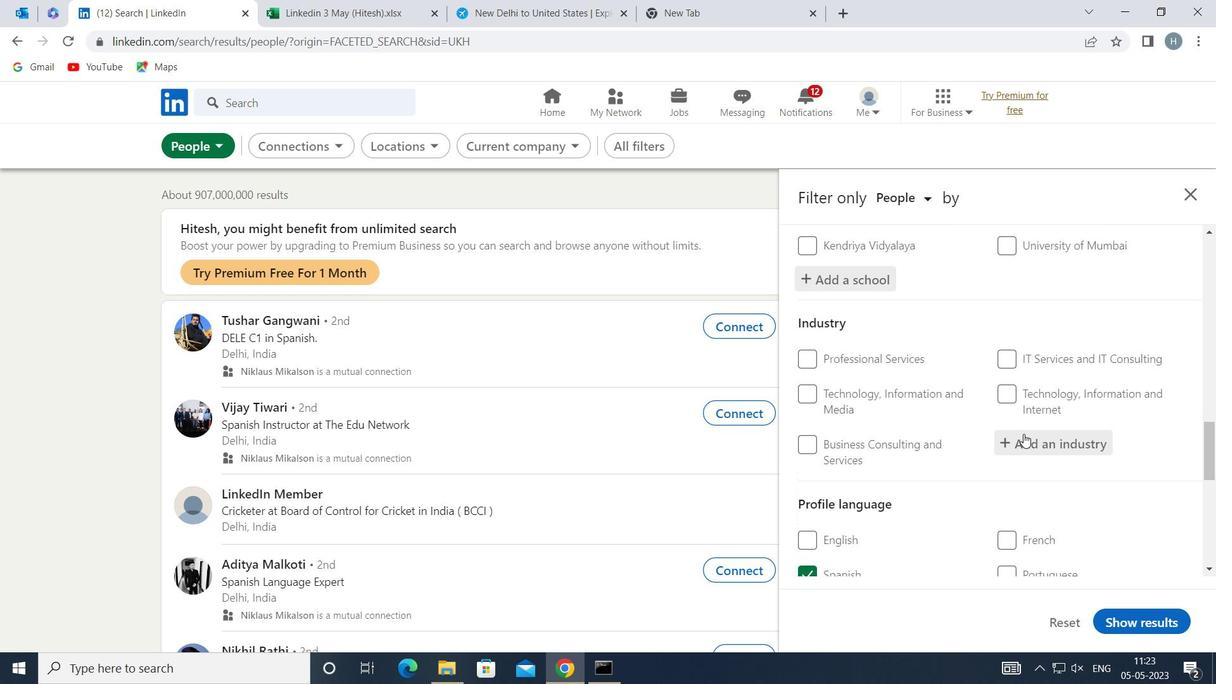 
Action: Key pressed <Key.shift>MENTAL<Key.space><Key.shift>HEALTH<Key.space>
Screenshot: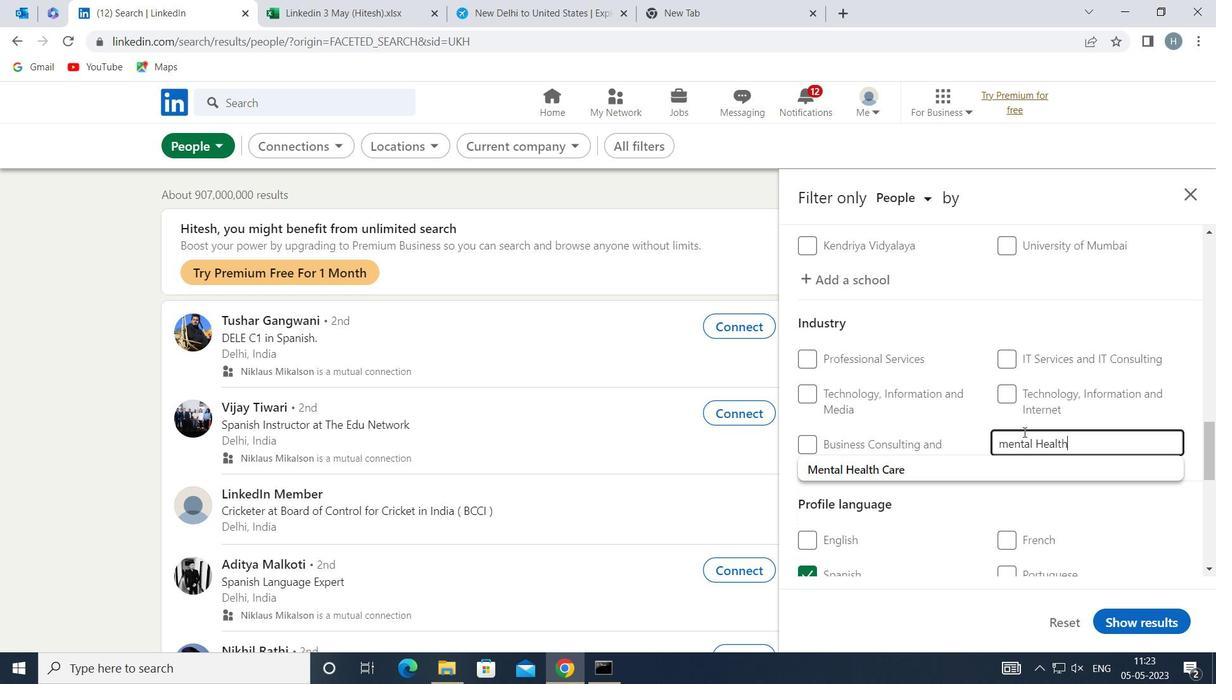 
Action: Mouse moved to (999, 461)
Screenshot: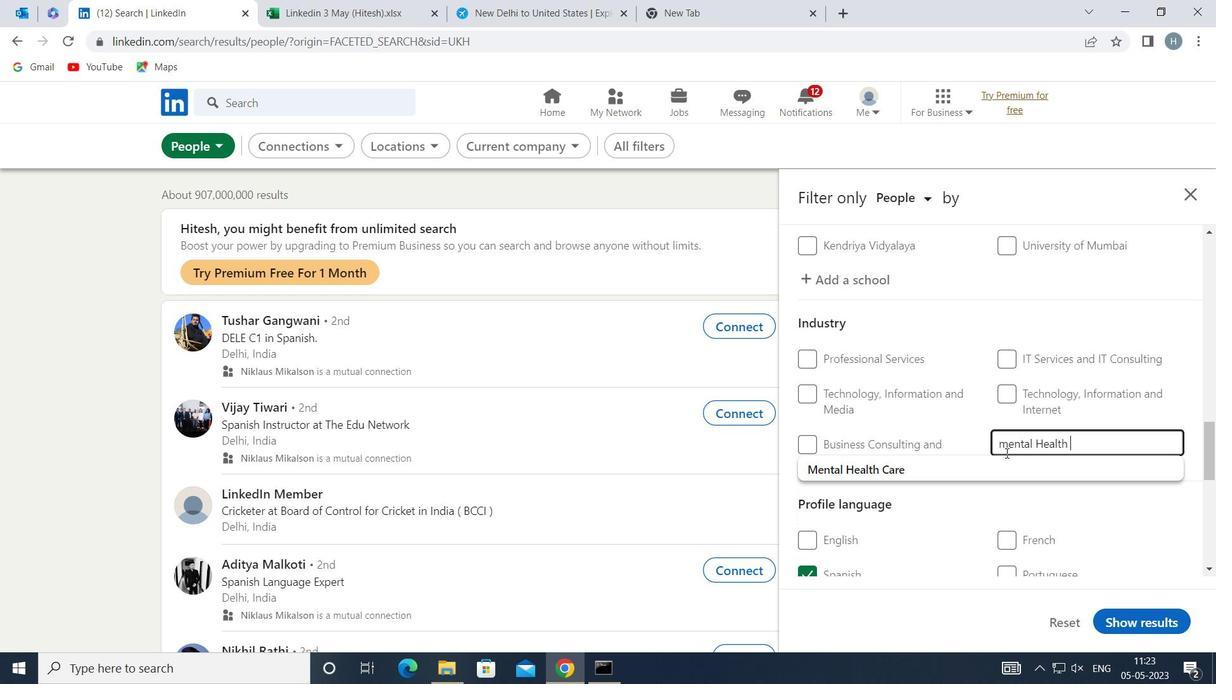 
Action: Mouse pressed left at (999, 461)
Screenshot: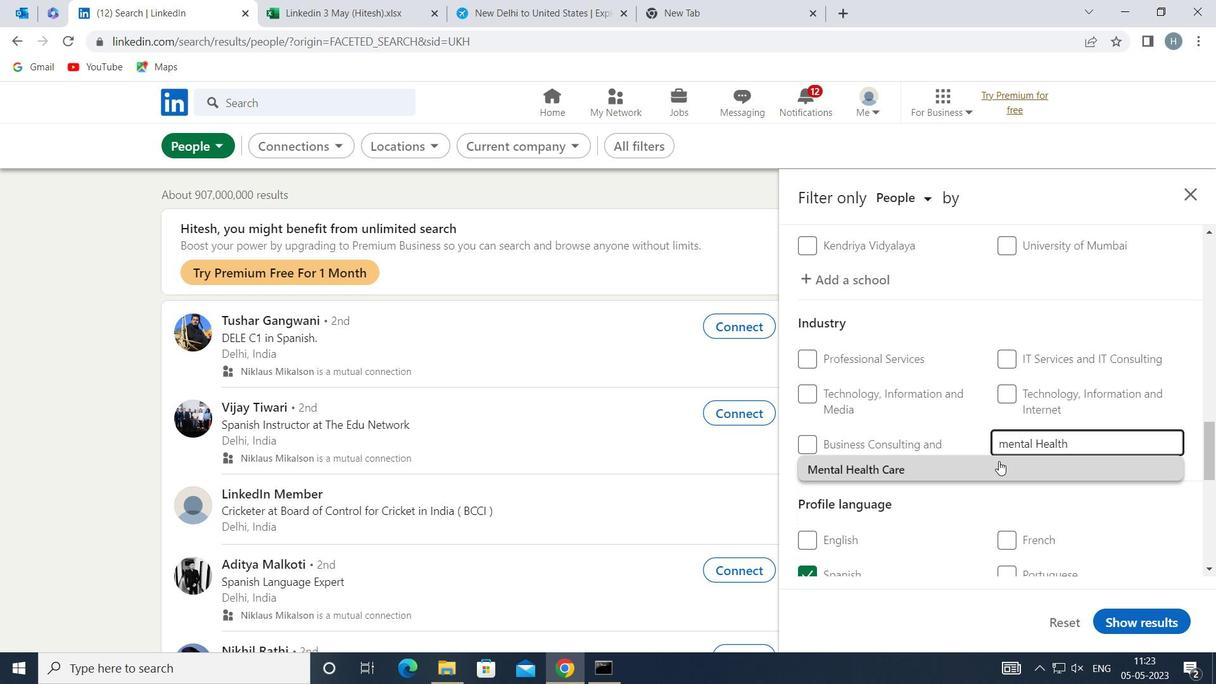 
Action: Mouse moved to (986, 421)
Screenshot: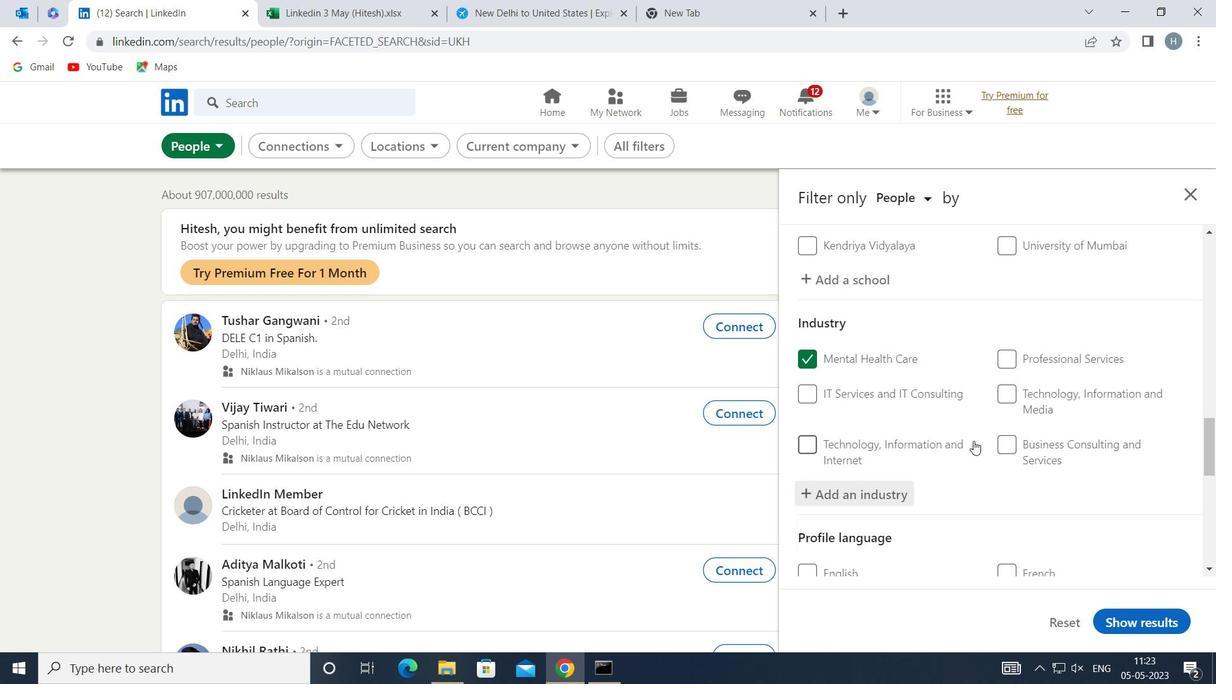 
Action: Mouse scrolled (986, 420) with delta (0, 0)
Screenshot: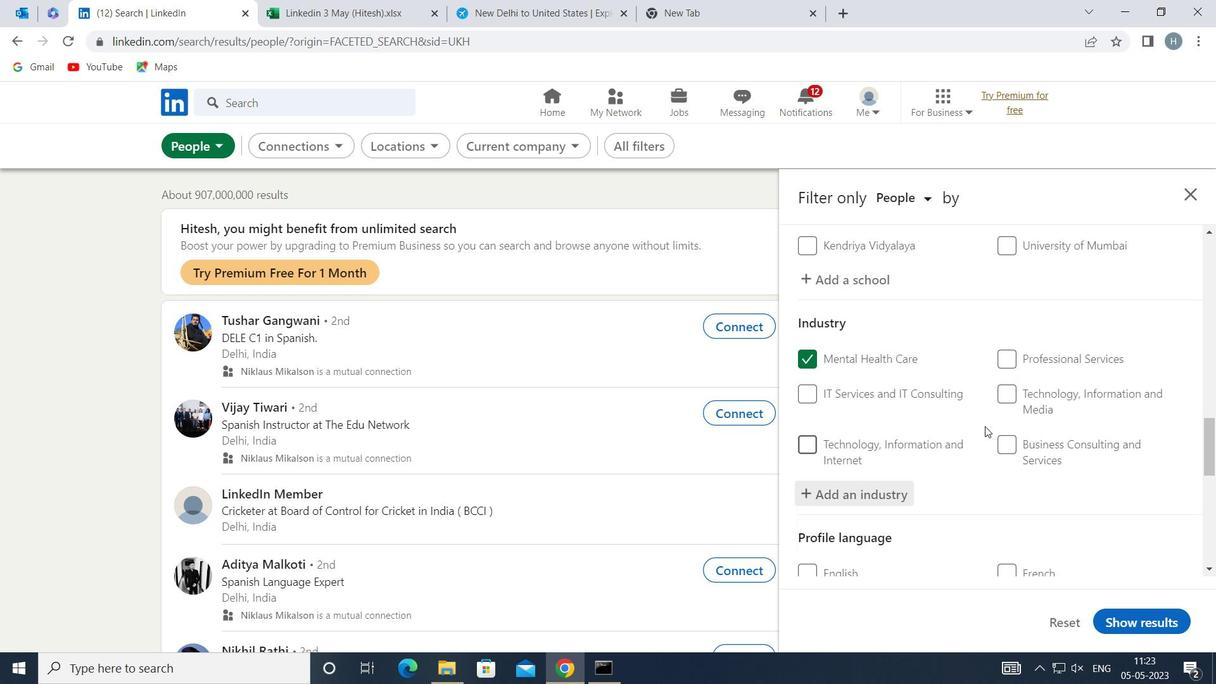
Action: Mouse scrolled (986, 420) with delta (0, 0)
Screenshot: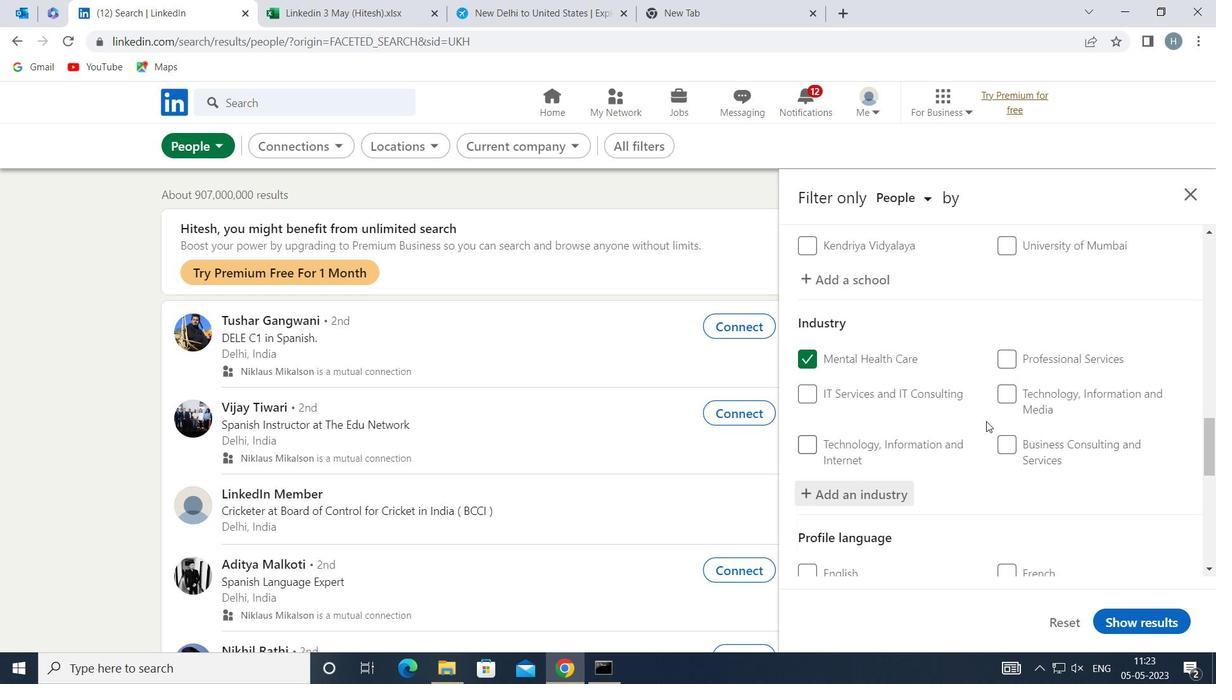 
Action: Mouse scrolled (986, 420) with delta (0, 0)
Screenshot: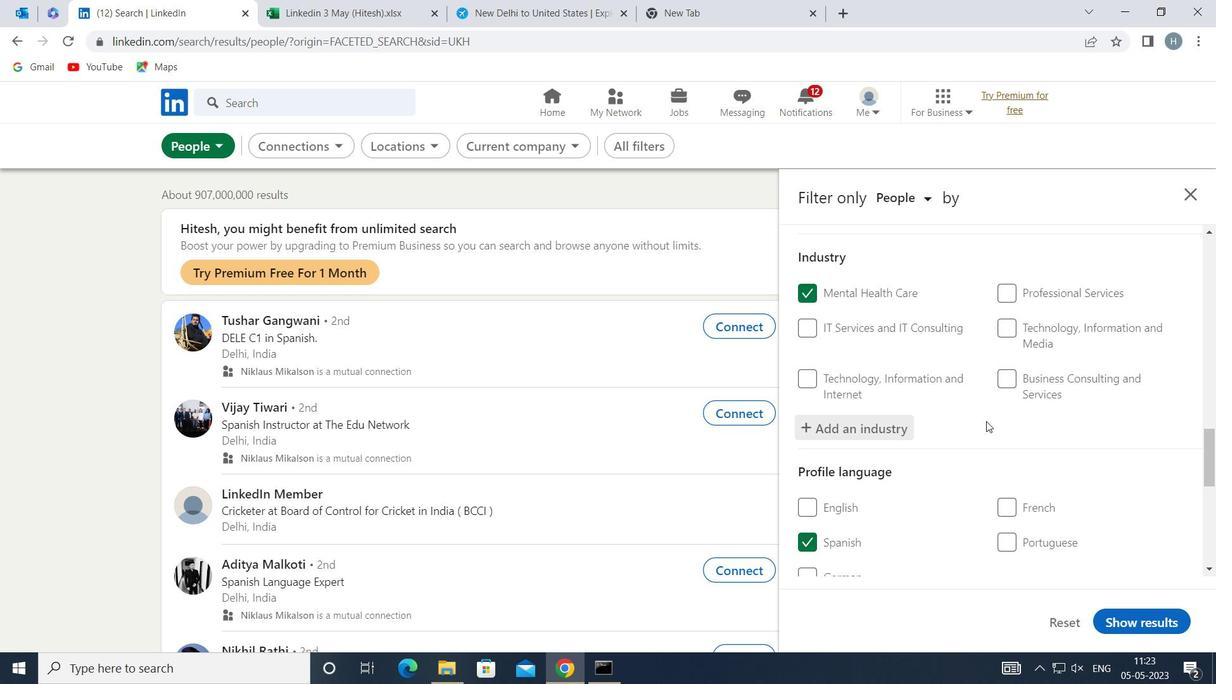 
Action: Mouse moved to (991, 418)
Screenshot: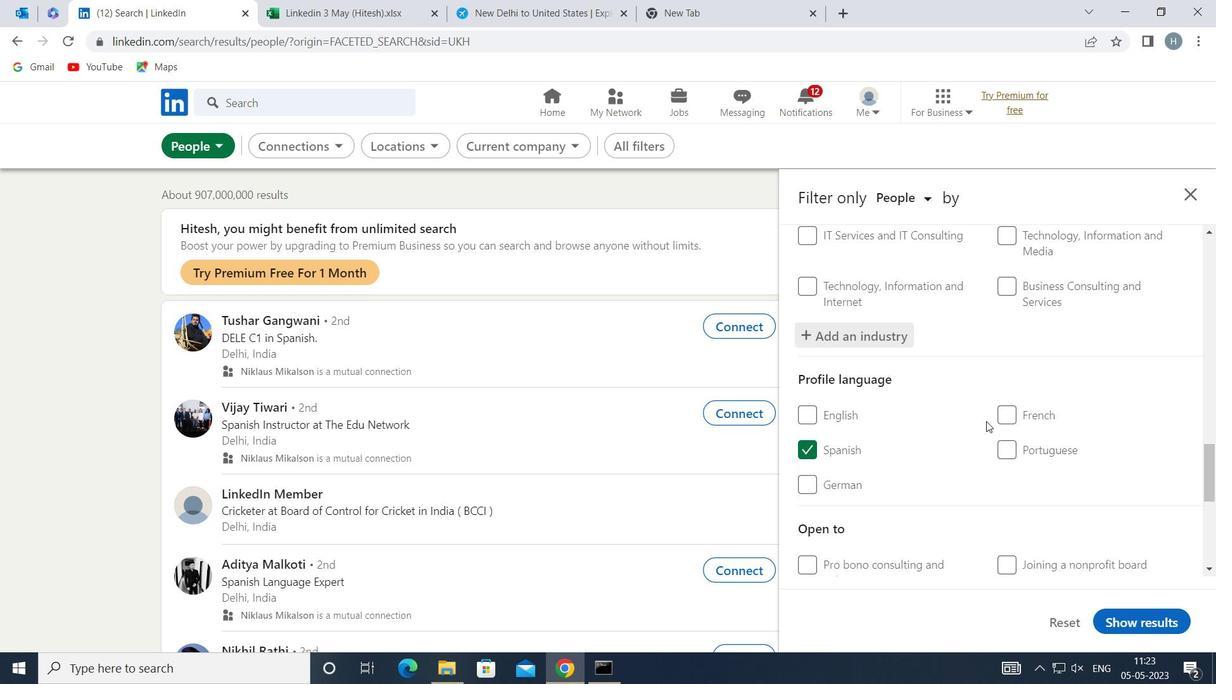 
Action: Mouse scrolled (991, 418) with delta (0, 0)
Screenshot: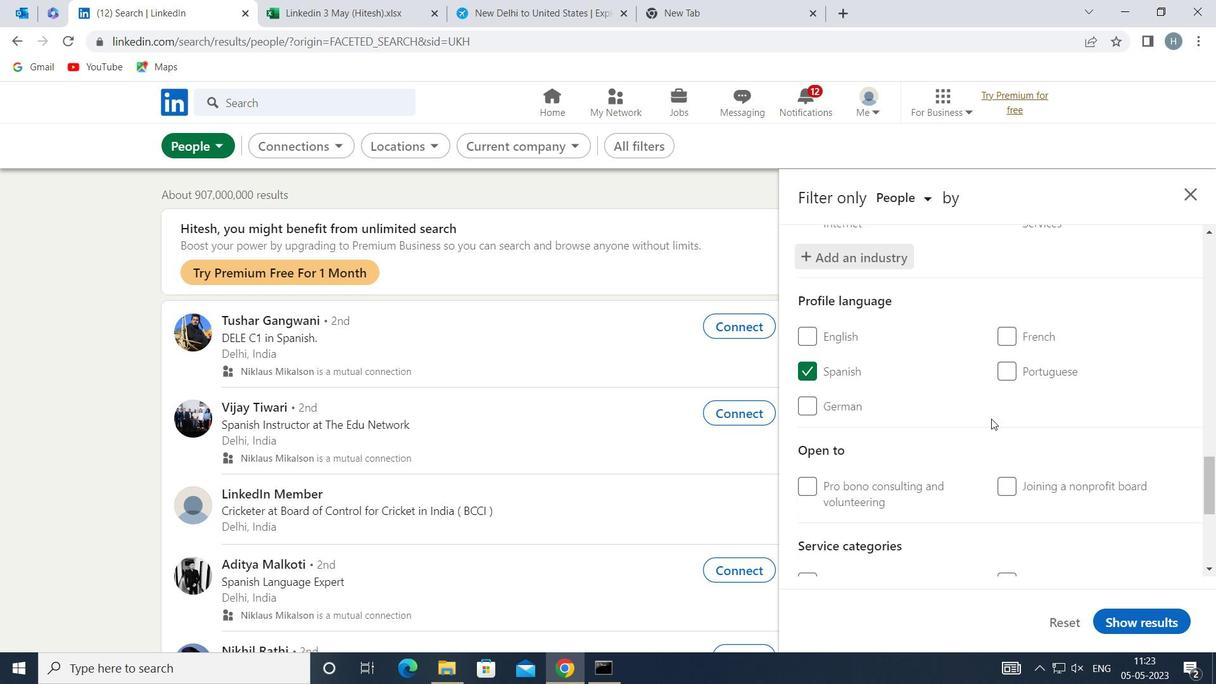 
Action: Mouse scrolled (991, 418) with delta (0, 0)
Screenshot: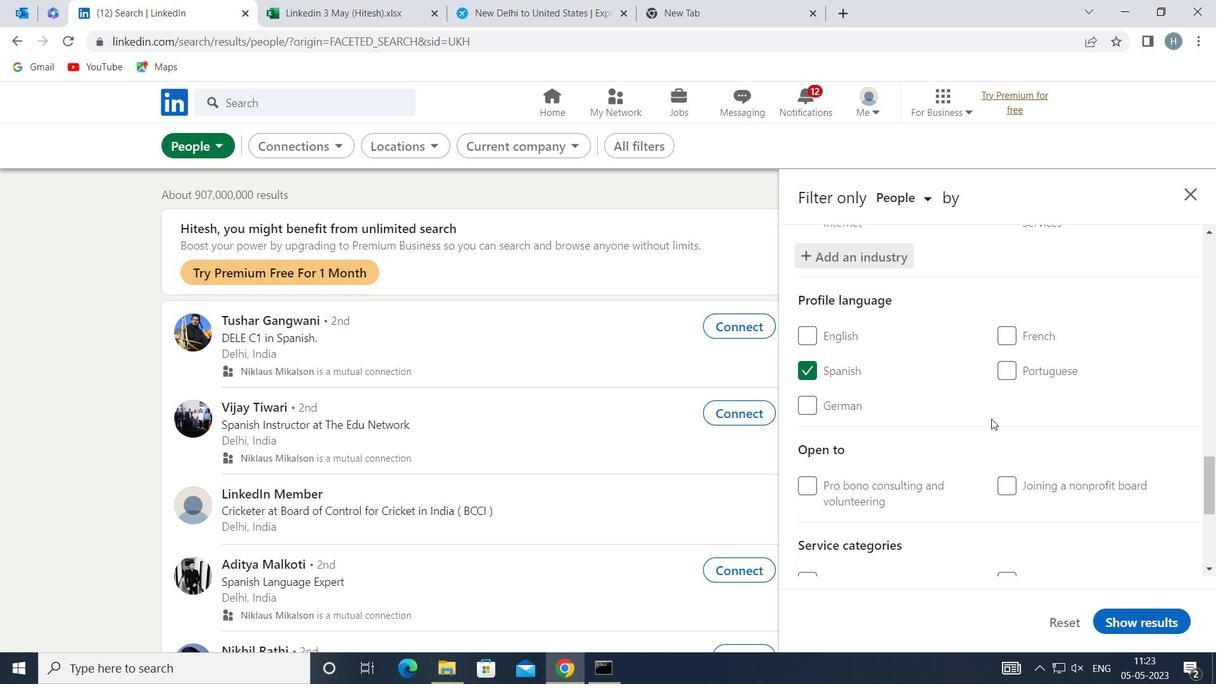 
Action: Mouse scrolled (991, 418) with delta (0, 0)
Screenshot: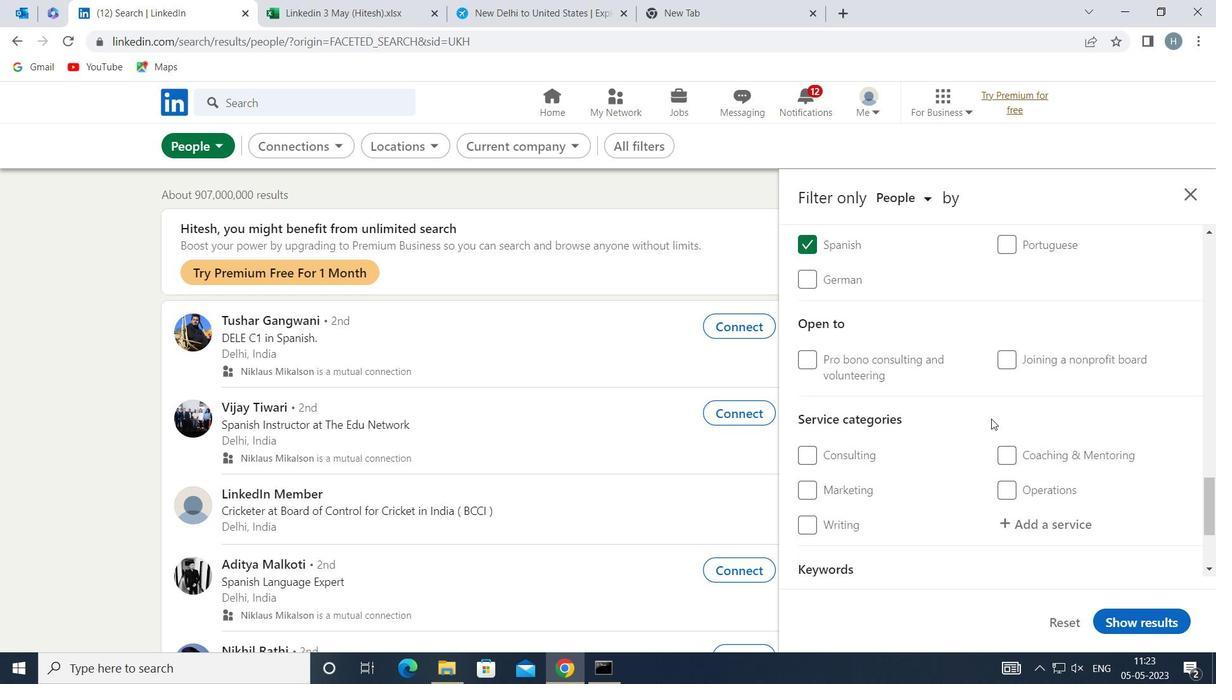 
Action: Mouse moved to (1037, 414)
Screenshot: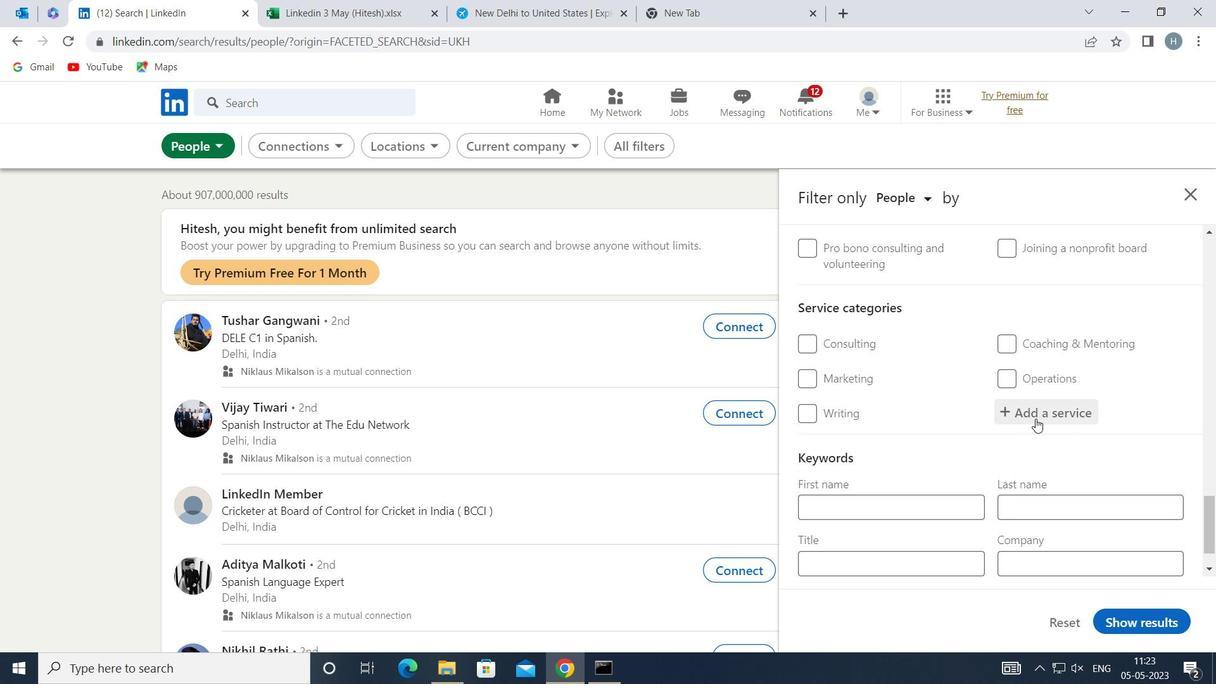 
Action: Mouse pressed left at (1037, 414)
Screenshot: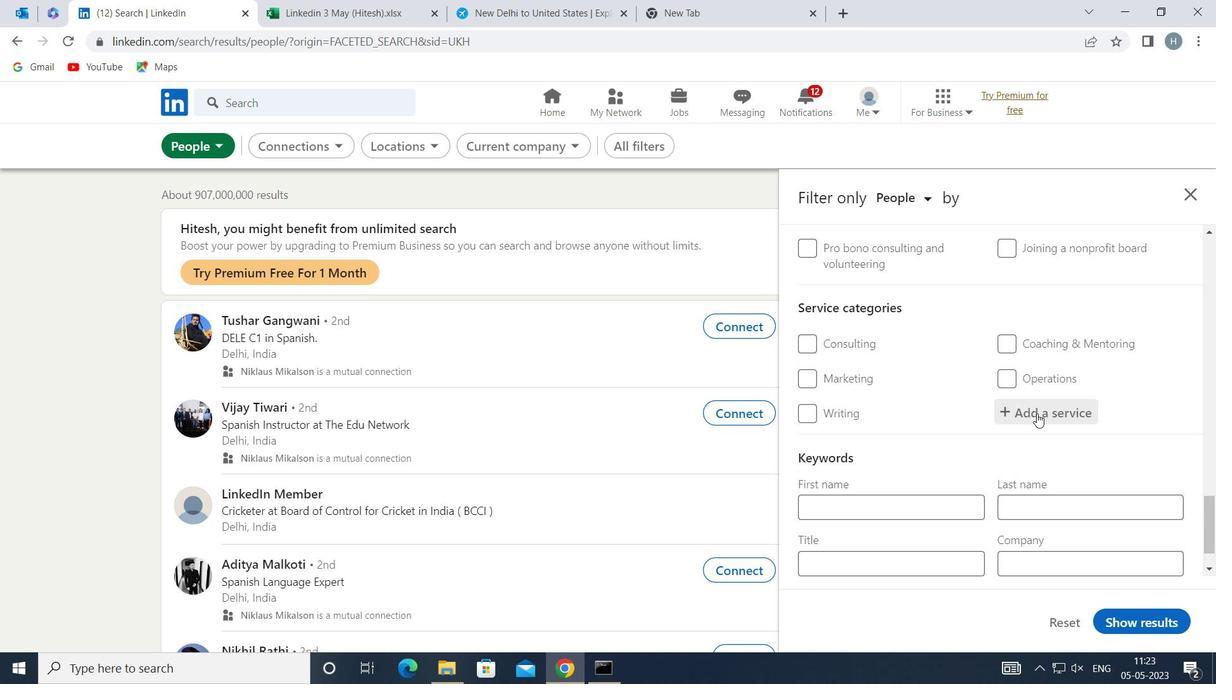 
Action: Key pressed <Key.shift>WEALTH<Key.space><Key.shift>MAN
Screenshot: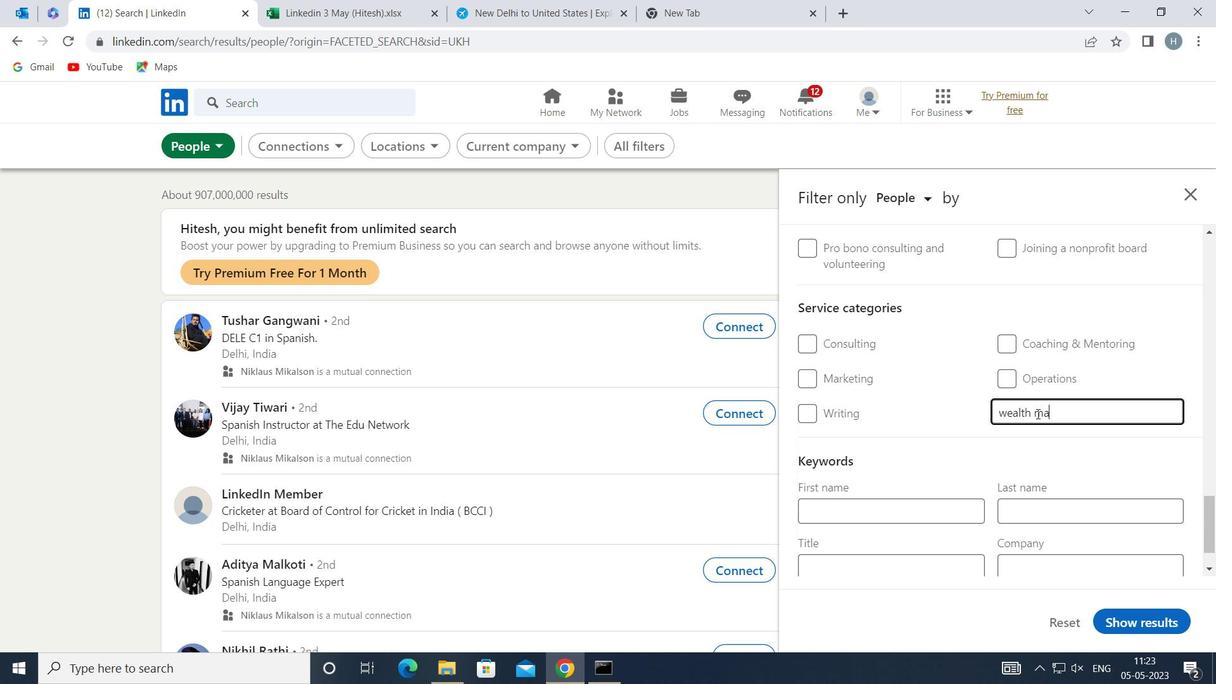 
Action: Mouse moved to (1064, 414)
Screenshot: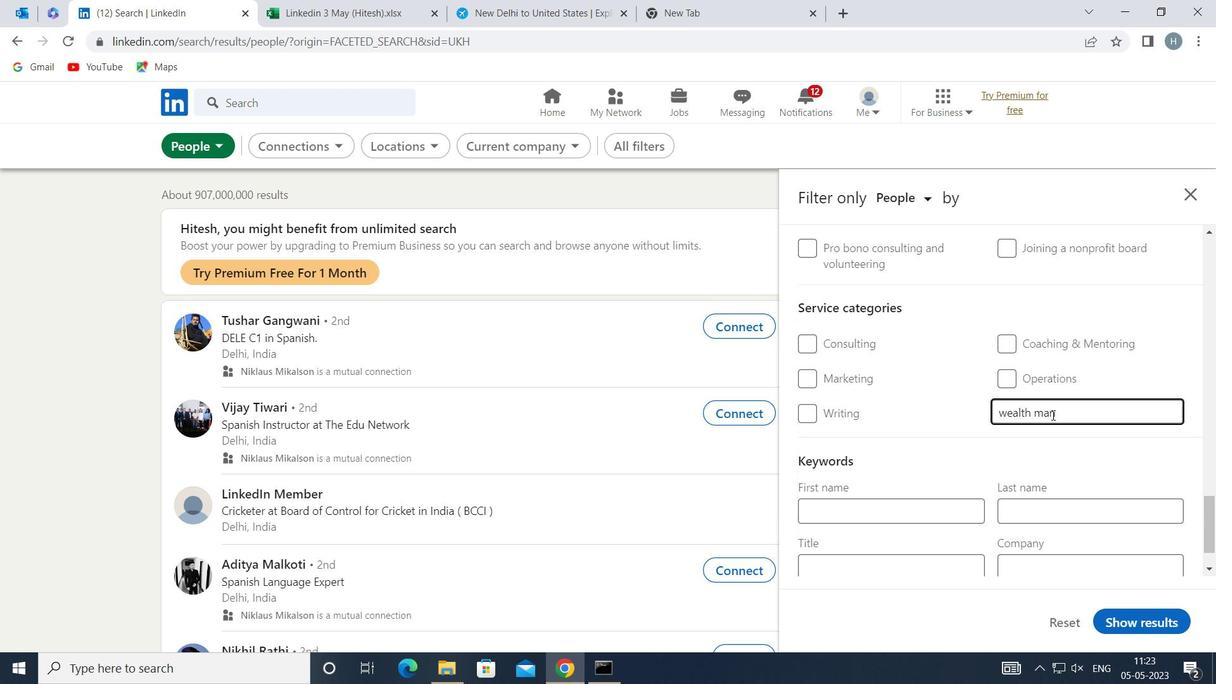 
Action: Key pressed AGEMENT
Screenshot: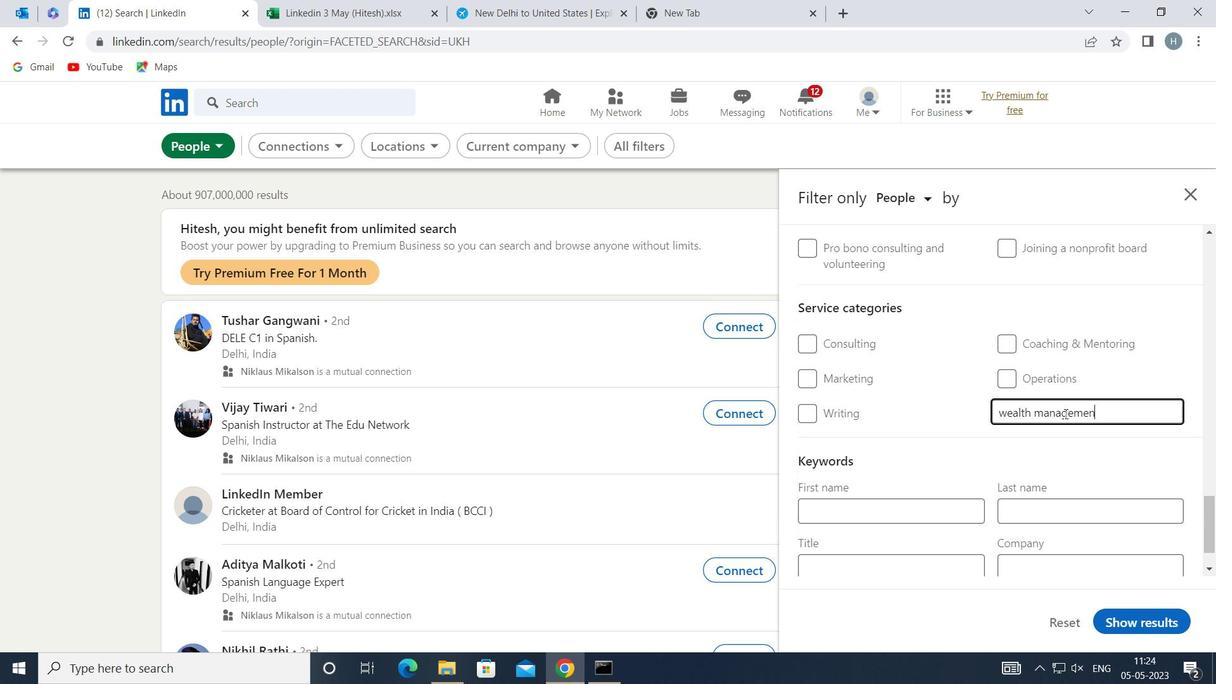 
Action: Mouse moved to (1015, 449)
Screenshot: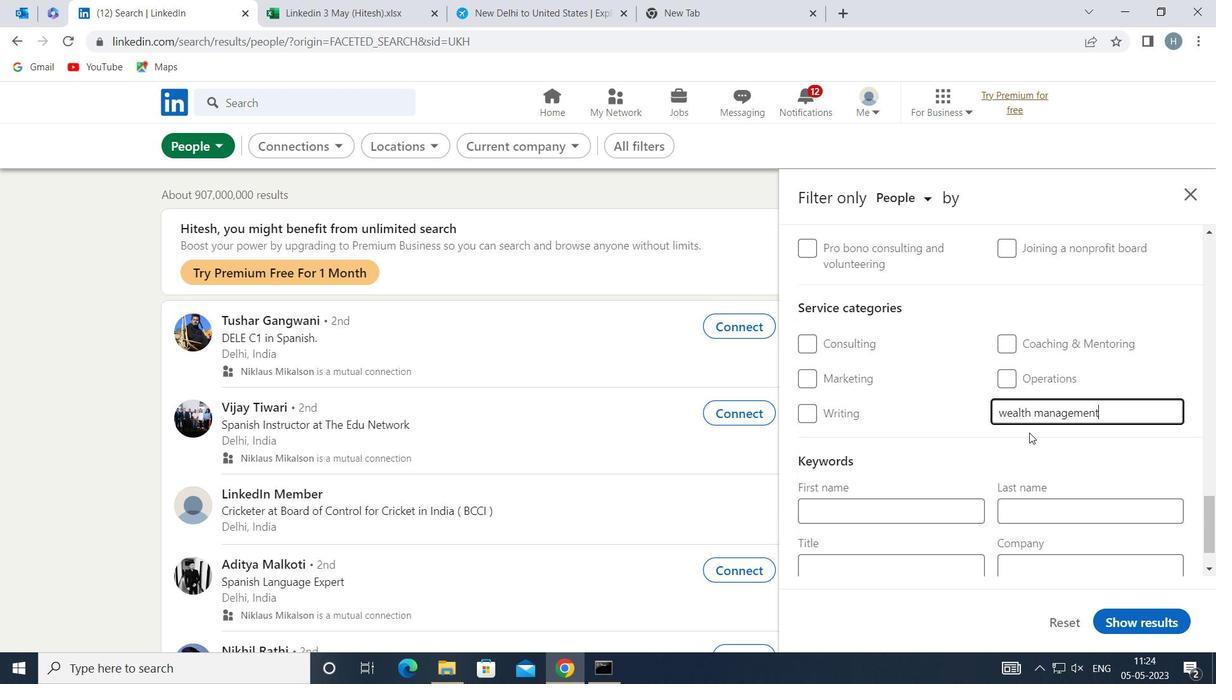 
Action: Mouse pressed left at (1015, 449)
Screenshot: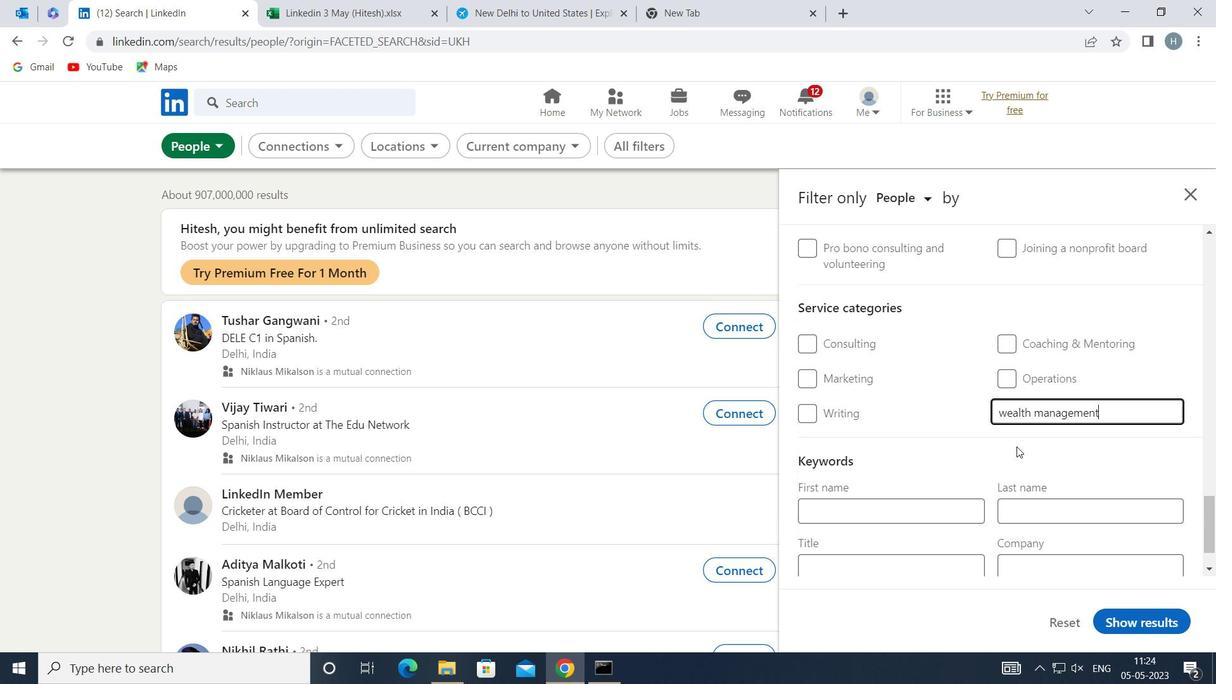 
Action: Mouse moved to (996, 456)
Screenshot: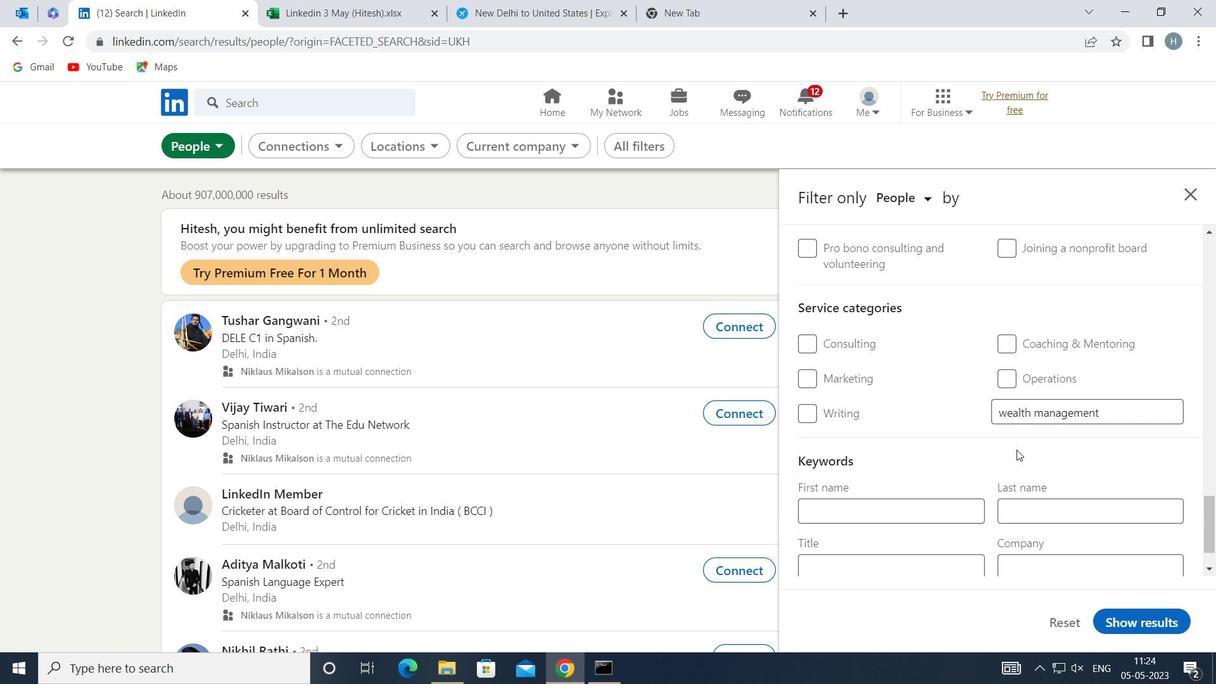 
Action: Mouse scrolled (996, 455) with delta (0, 0)
Screenshot: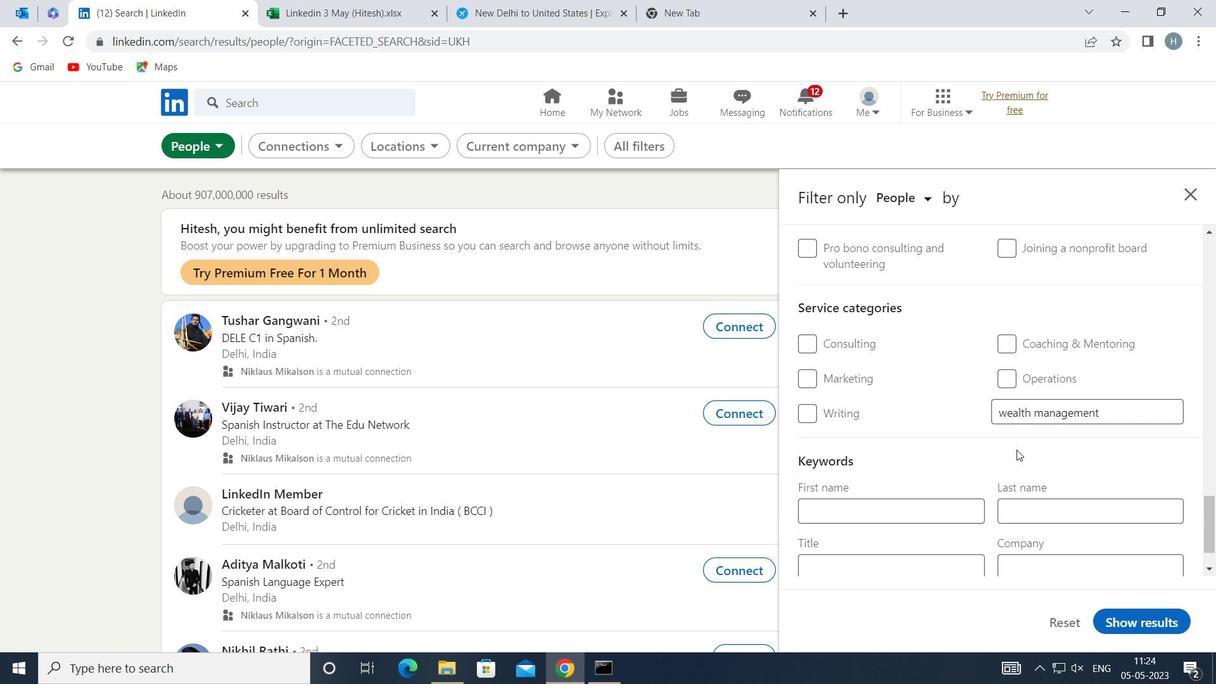 
Action: Mouse moved to (982, 459)
Screenshot: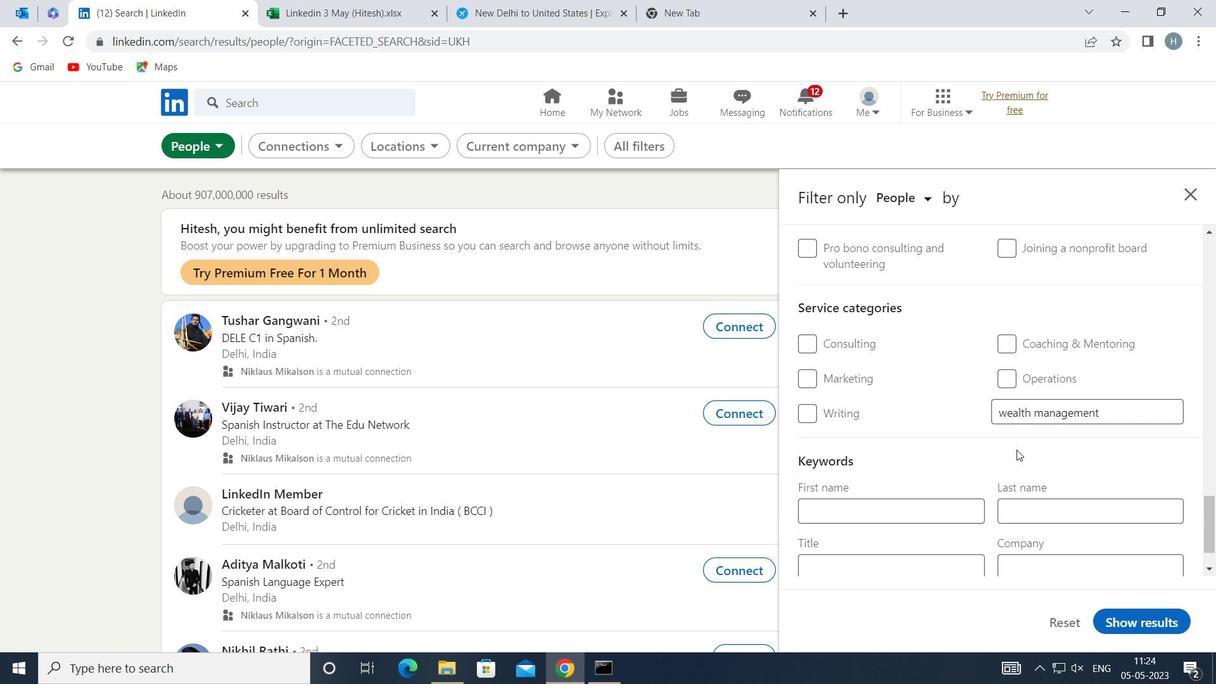 
Action: Mouse scrolled (982, 458) with delta (0, 0)
Screenshot: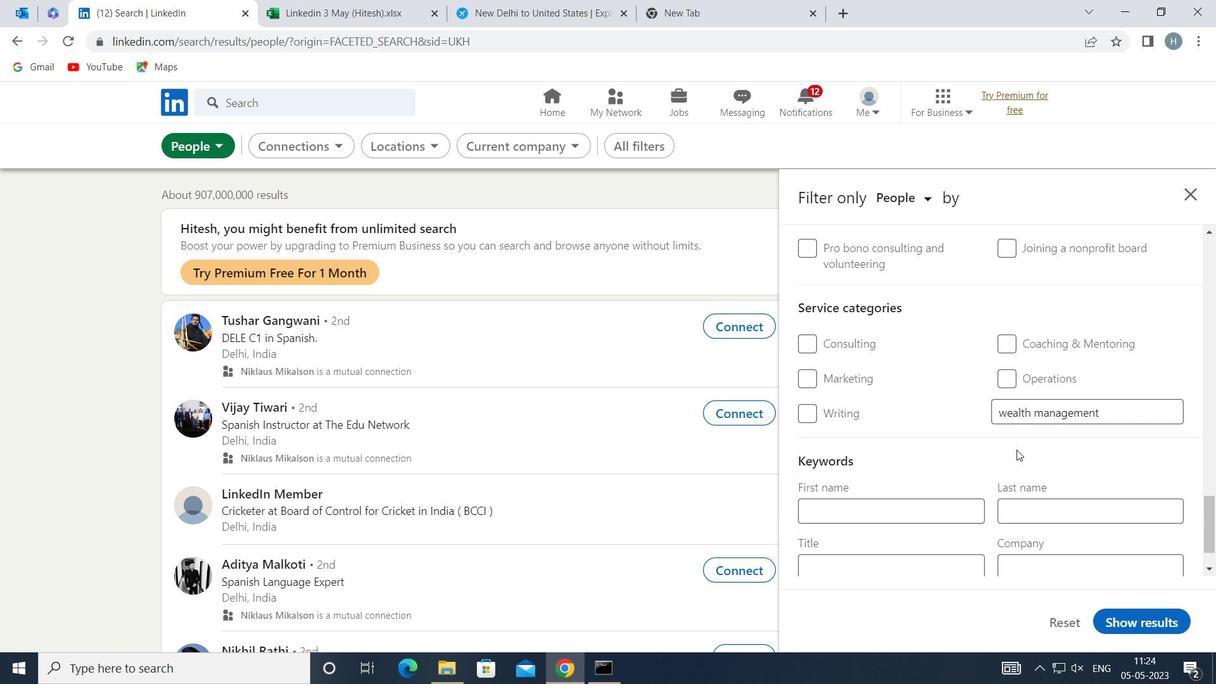 
Action: Mouse moved to (949, 497)
Screenshot: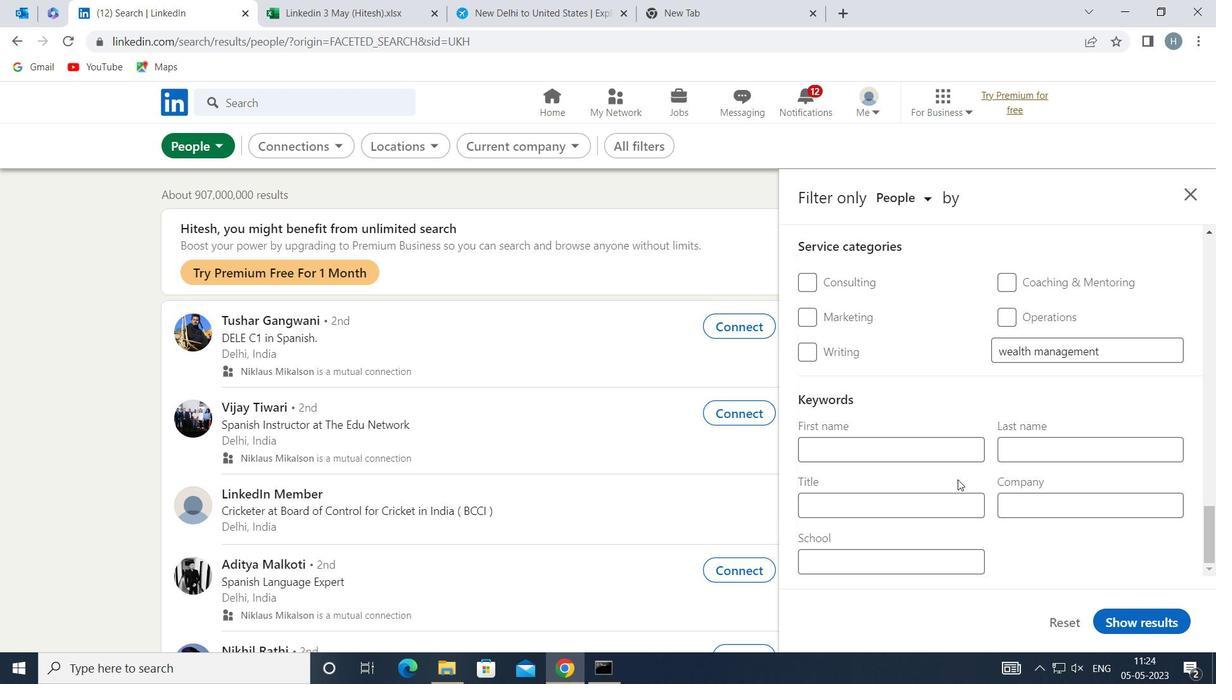 
Action: Mouse pressed left at (949, 497)
Screenshot: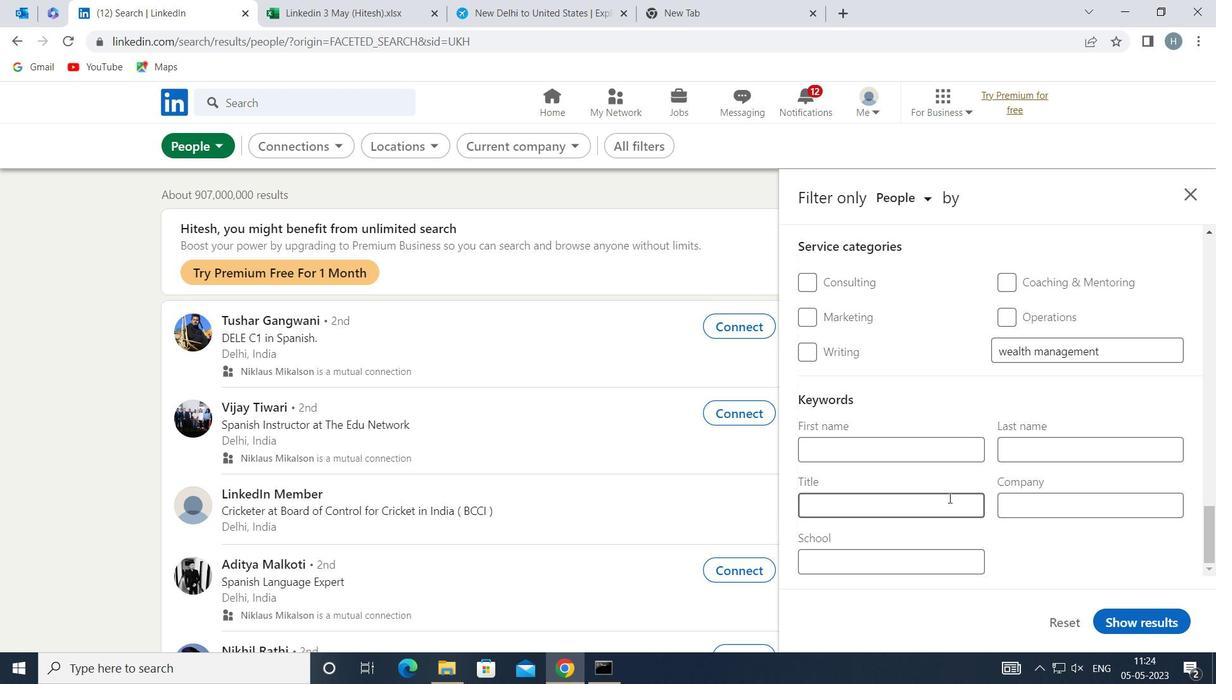 
Action: Key pressed <Key.shift>TELEWORK<Key.space><Key.shift>NURSE/<Key.shift>DOCTOR
Screenshot: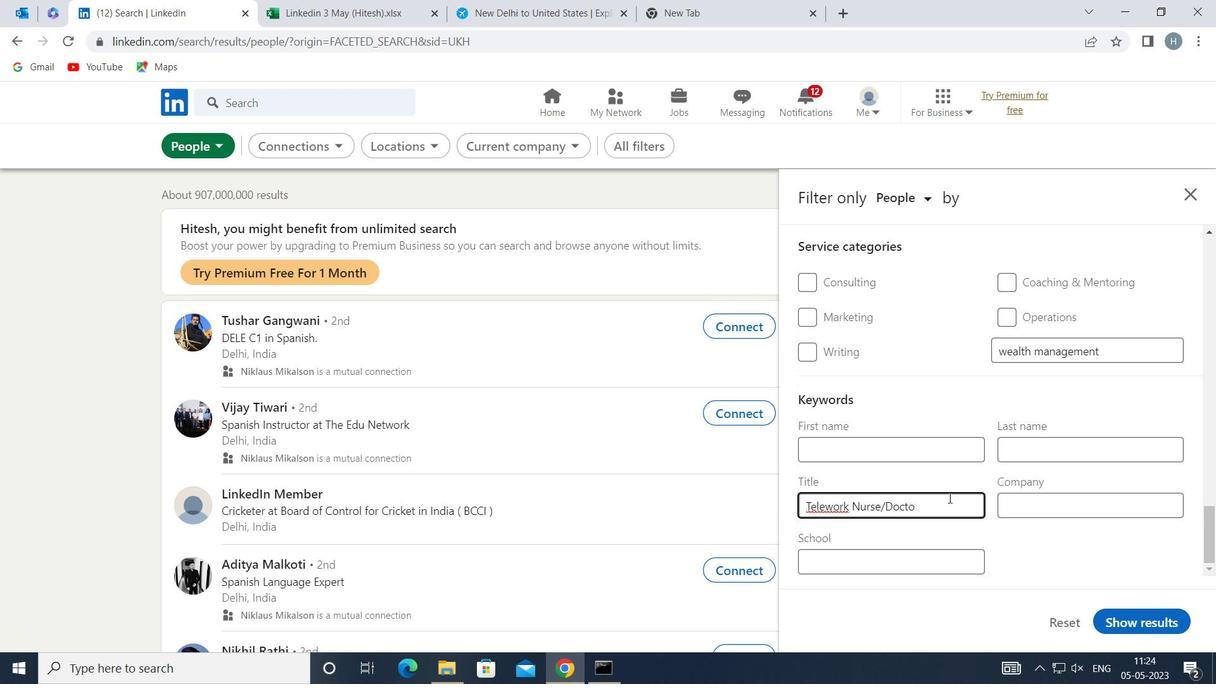 
Action: Mouse moved to (1124, 620)
Screenshot: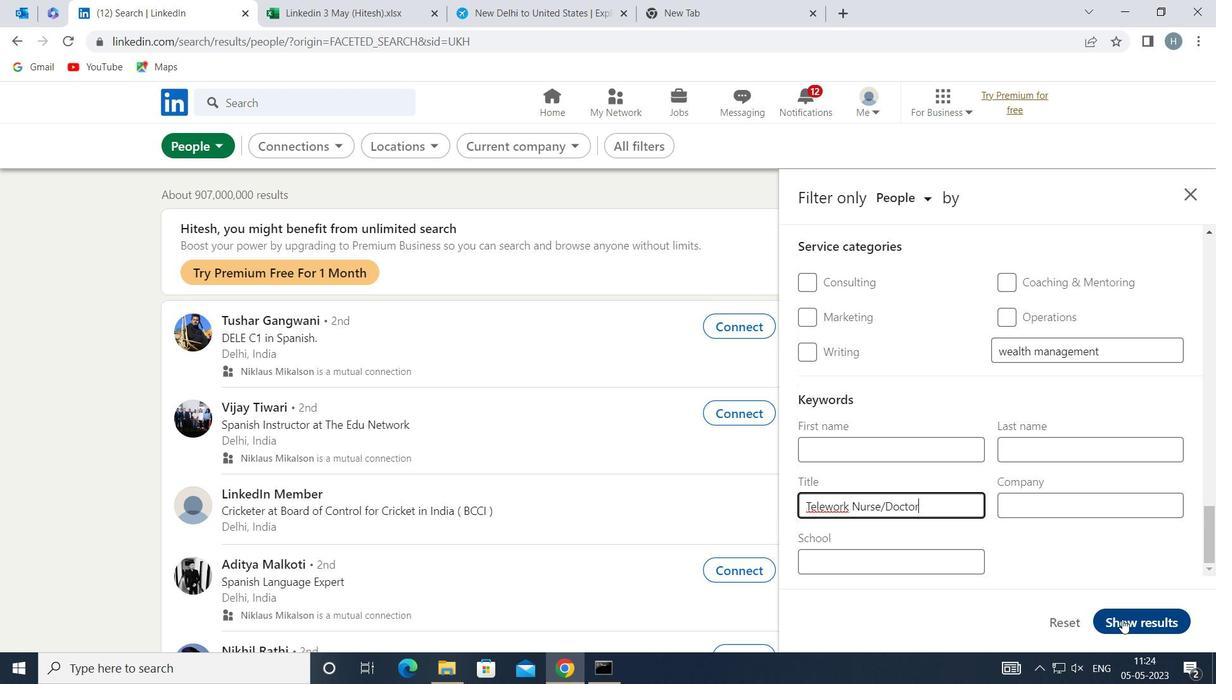
Action: Mouse pressed left at (1124, 620)
Screenshot: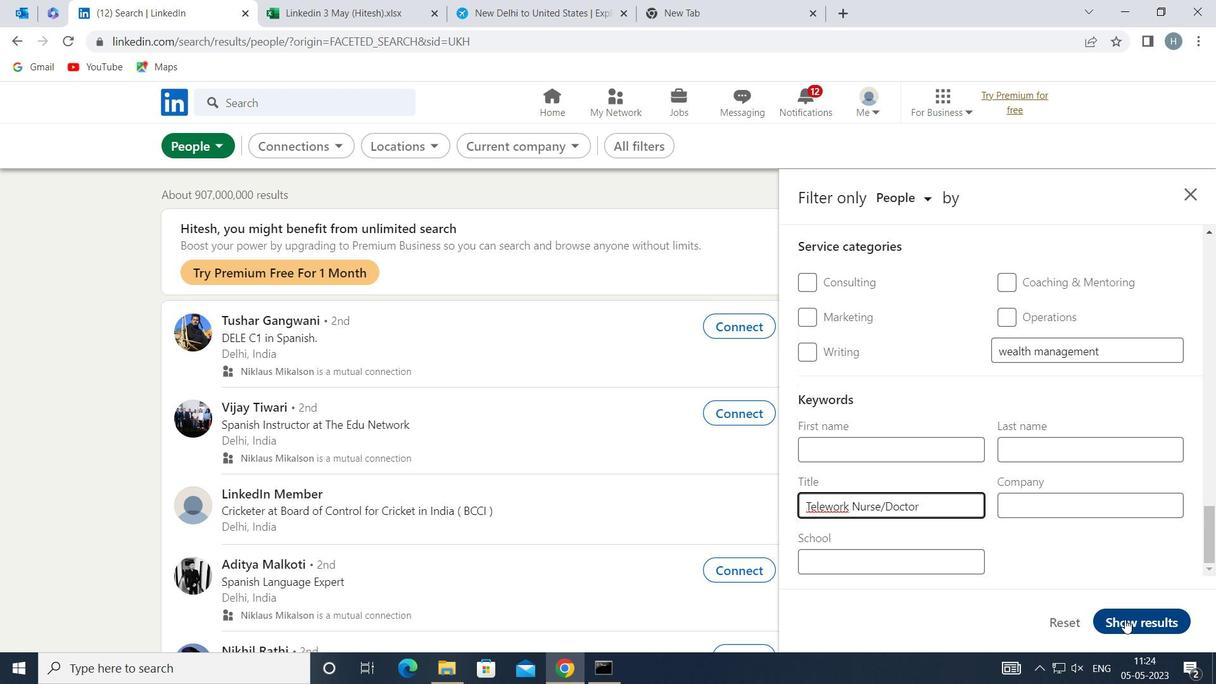 
Action: Mouse moved to (917, 478)
Screenshot: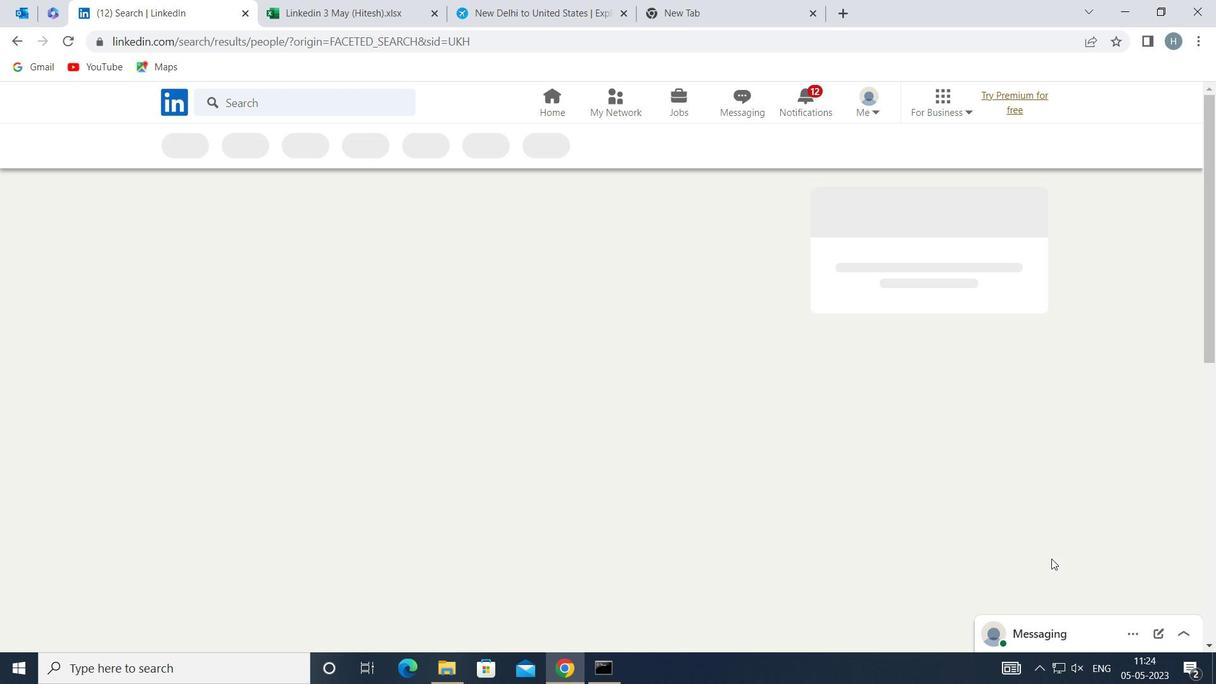 
